 Task: Open Card Inventory Management Review in Board Email Marketing Newsletter Strategy and Execution to Workspace Domain Name Registrars and add a team member Softage.3@softage.net, a label Purple, a checklist Beta Testing, an attachment from your google drive, a color Purple and finally, add a card description 'Plan and execute company team-building retreat with a focus on mindfulness and meditation' and a comment 'Given the potential impact of this task on our team morale, let us ensure that we approach it with a sense of positivity and optimism.'. Add a start date 'Jan 03, 1900' with a due date 'Jan 10, 1900'
Action: Mouse moved to (113, 362)
Screenshot: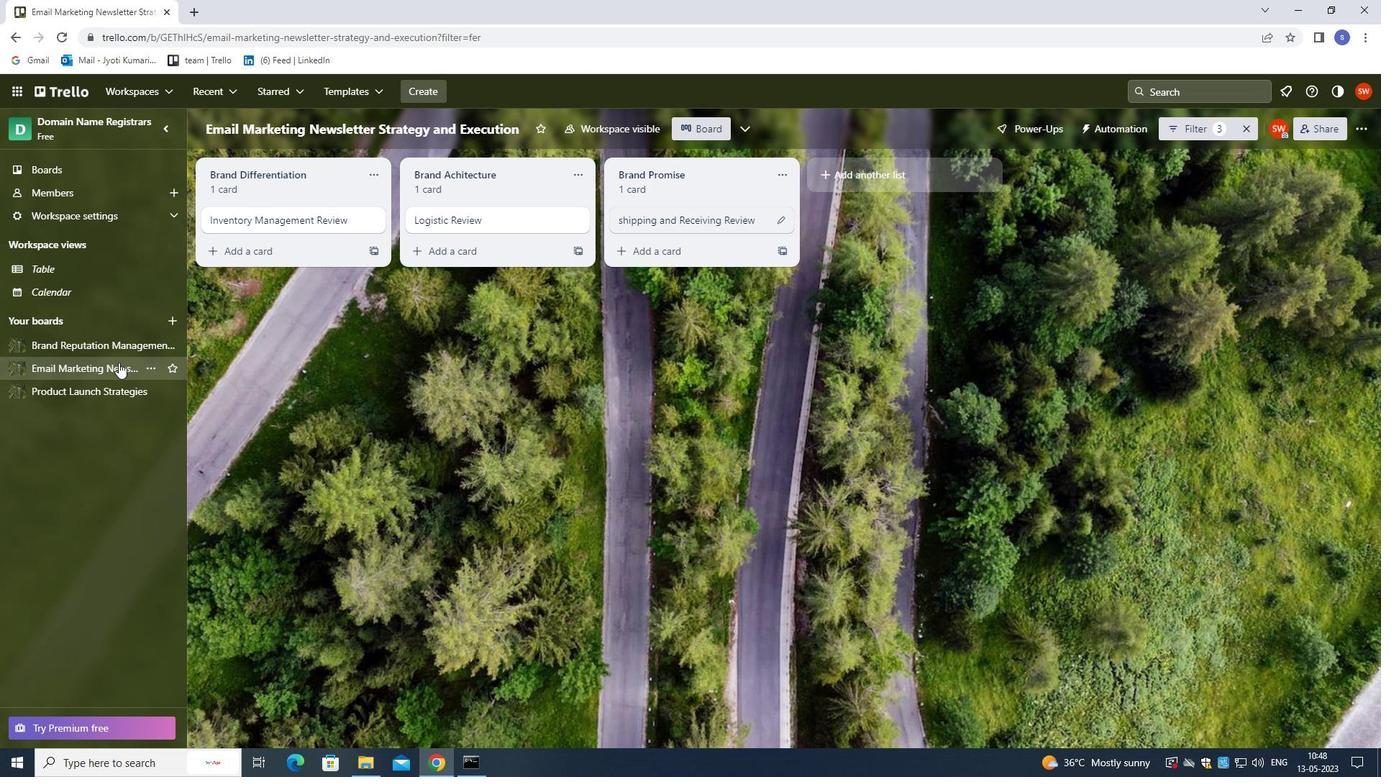 
Action: Mouse pressed left at (113, 362)
Screenshot: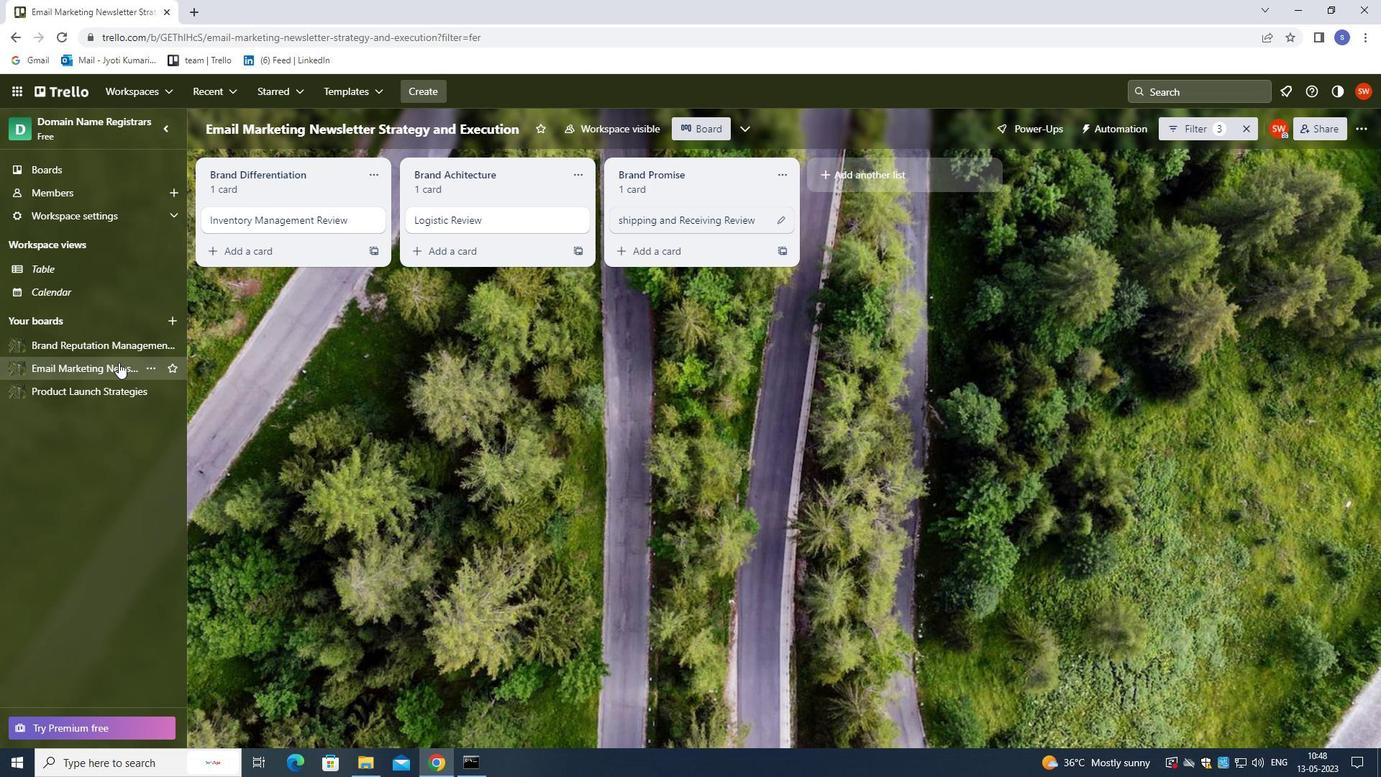 
Action: Mouse moved to (300, 215)
Screenshot: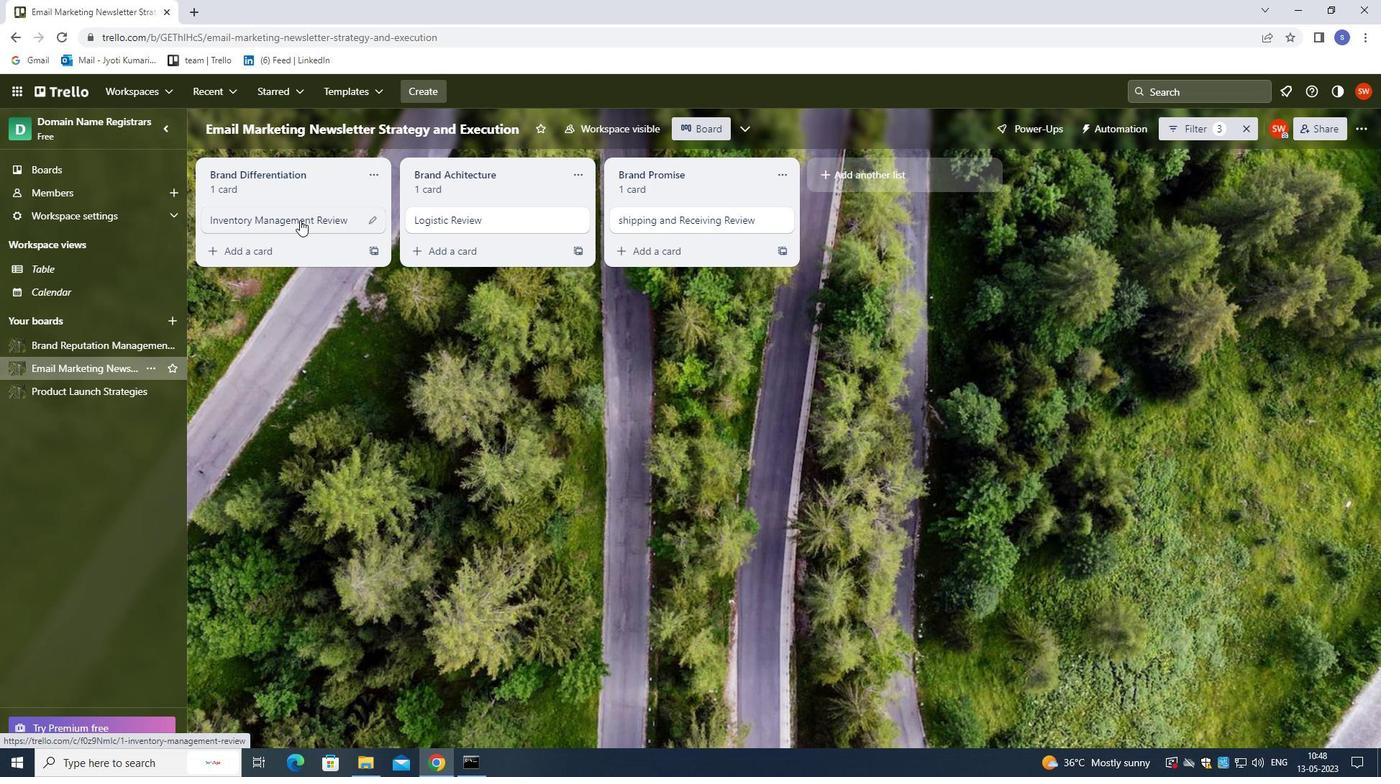 
Action: Mouse pressed left at (300, 215)
Screenshot: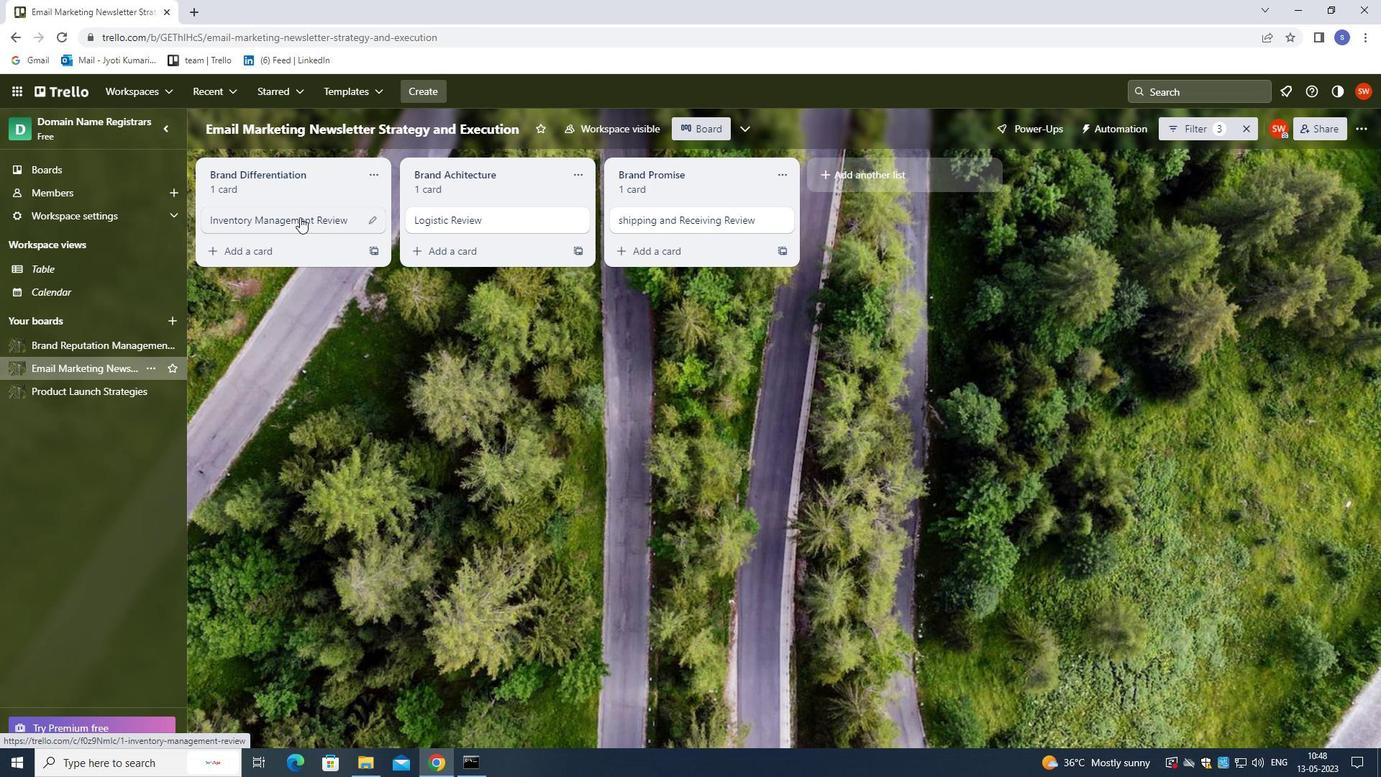 
Action: Mouse moved to (848, 213)
Screenshot: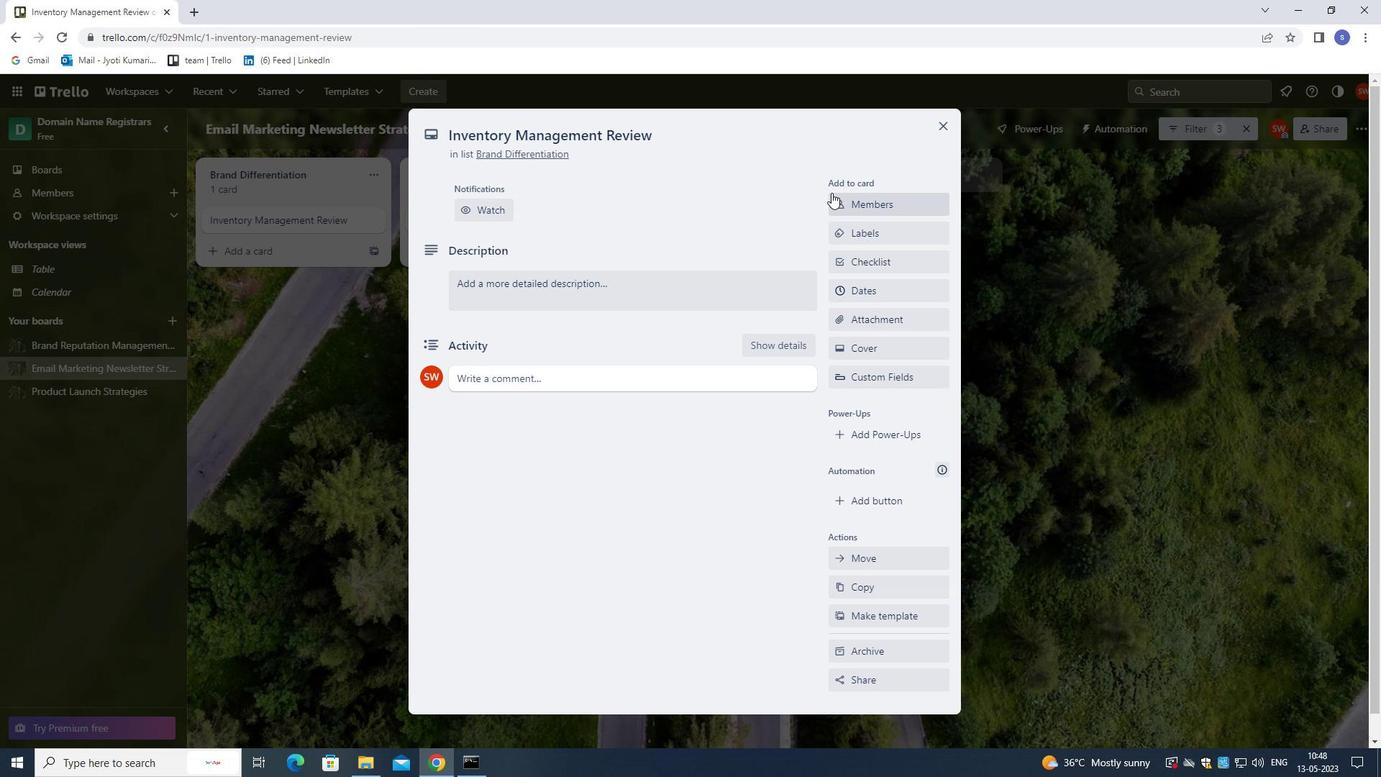 
Action: Mouse pressed left at (848, 213)
Screenshot: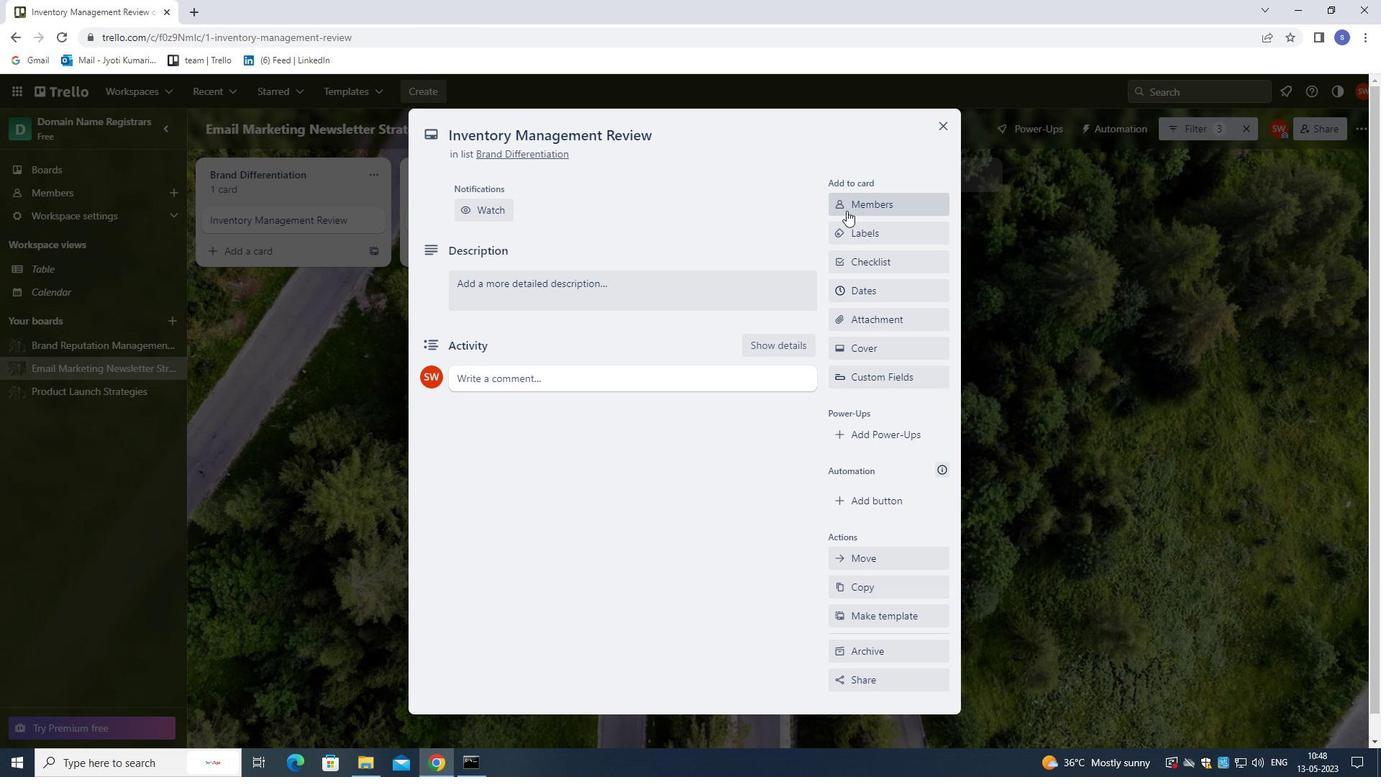
Action: Mouse moved to (1285, 434)
Screenshot: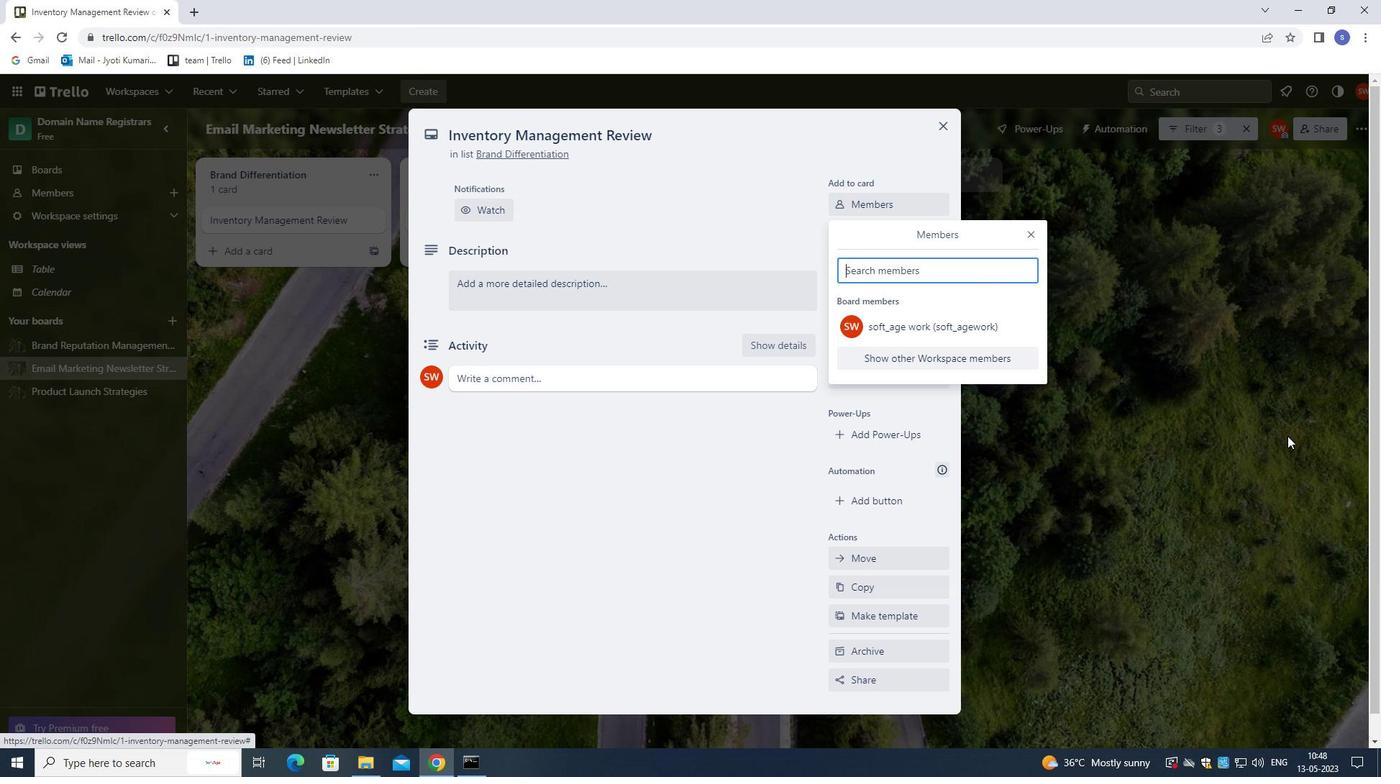 
Action: Key pressed softage.3<Key.shift>@SOFTAGE.NET
Screenshot: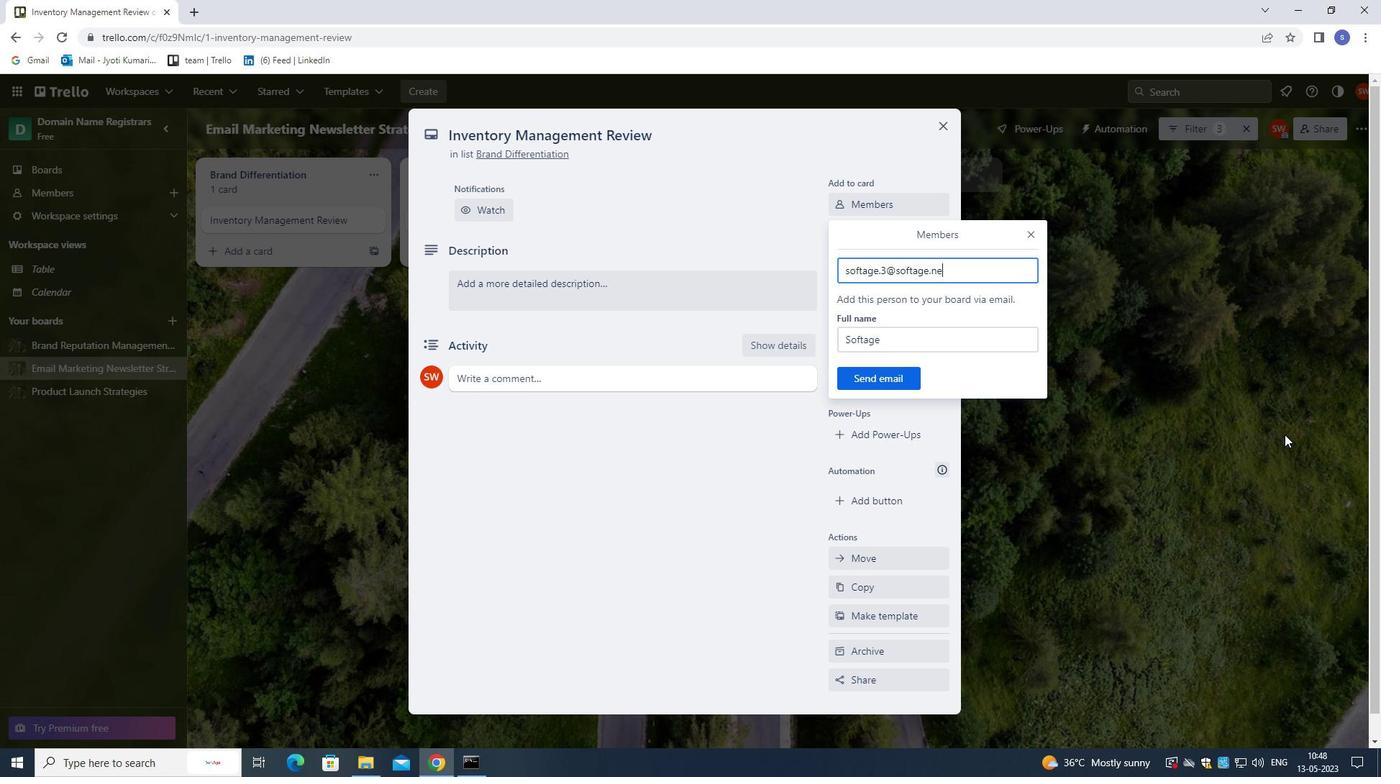 
Action: Mouse moved to (863, 375)
Screenshot: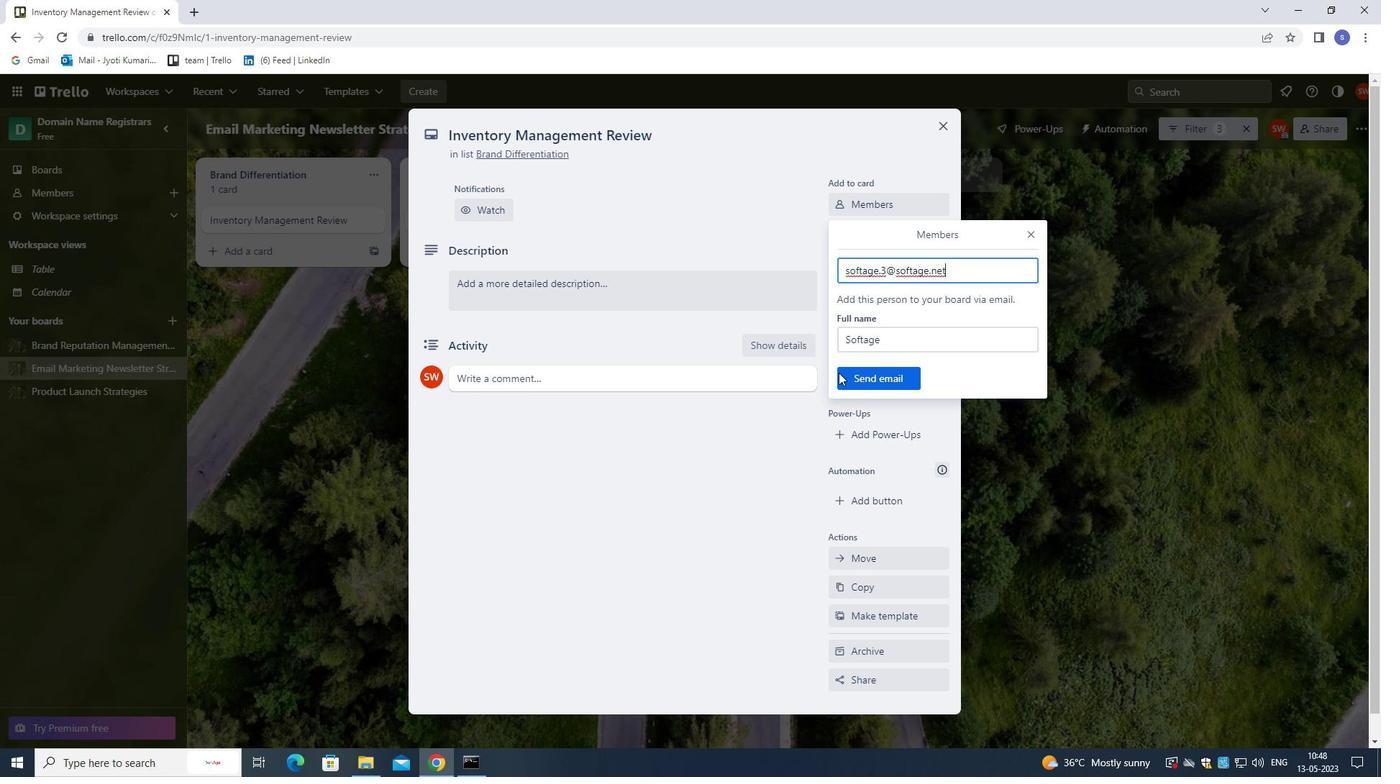 
Action: Mouse pressed left at (863, 375)
Screenshot: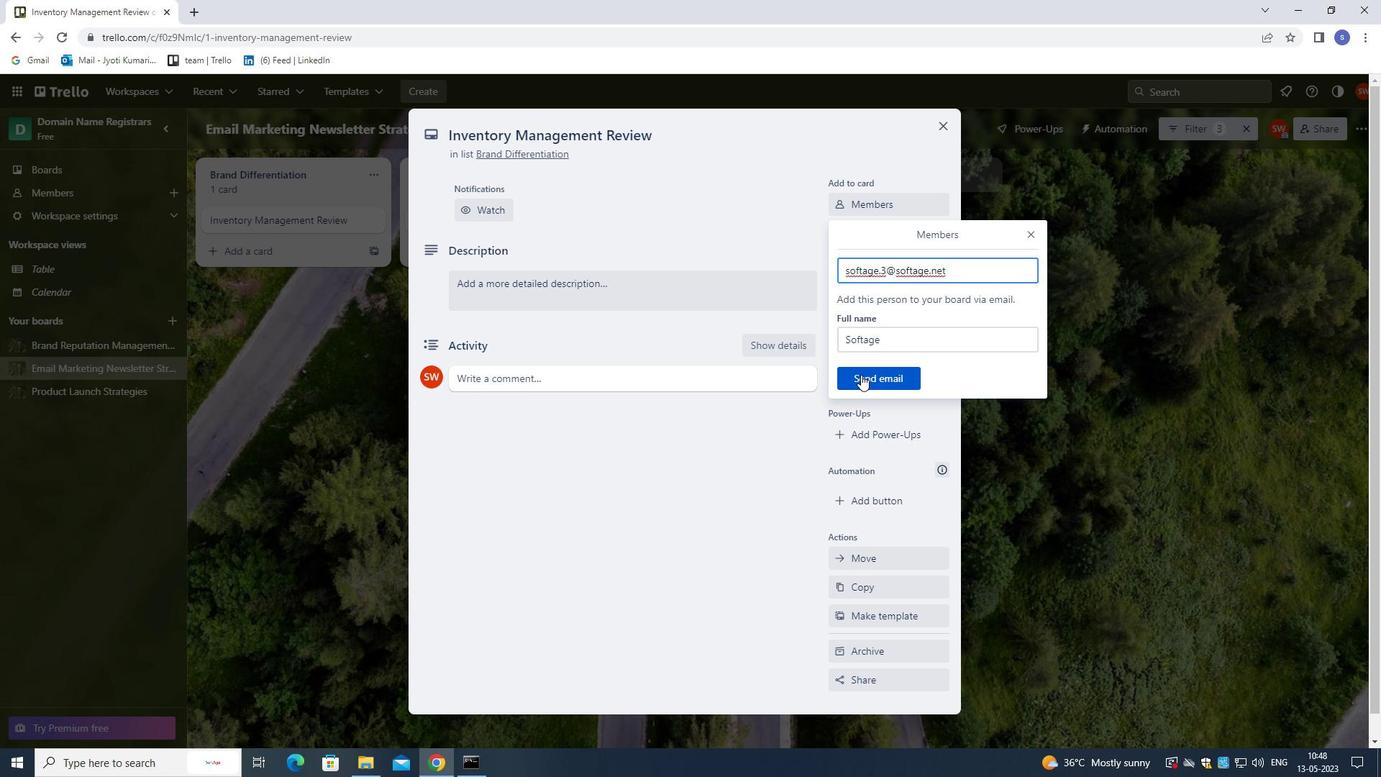 
Action: Mouse moved to (877, 279)
Screenshot: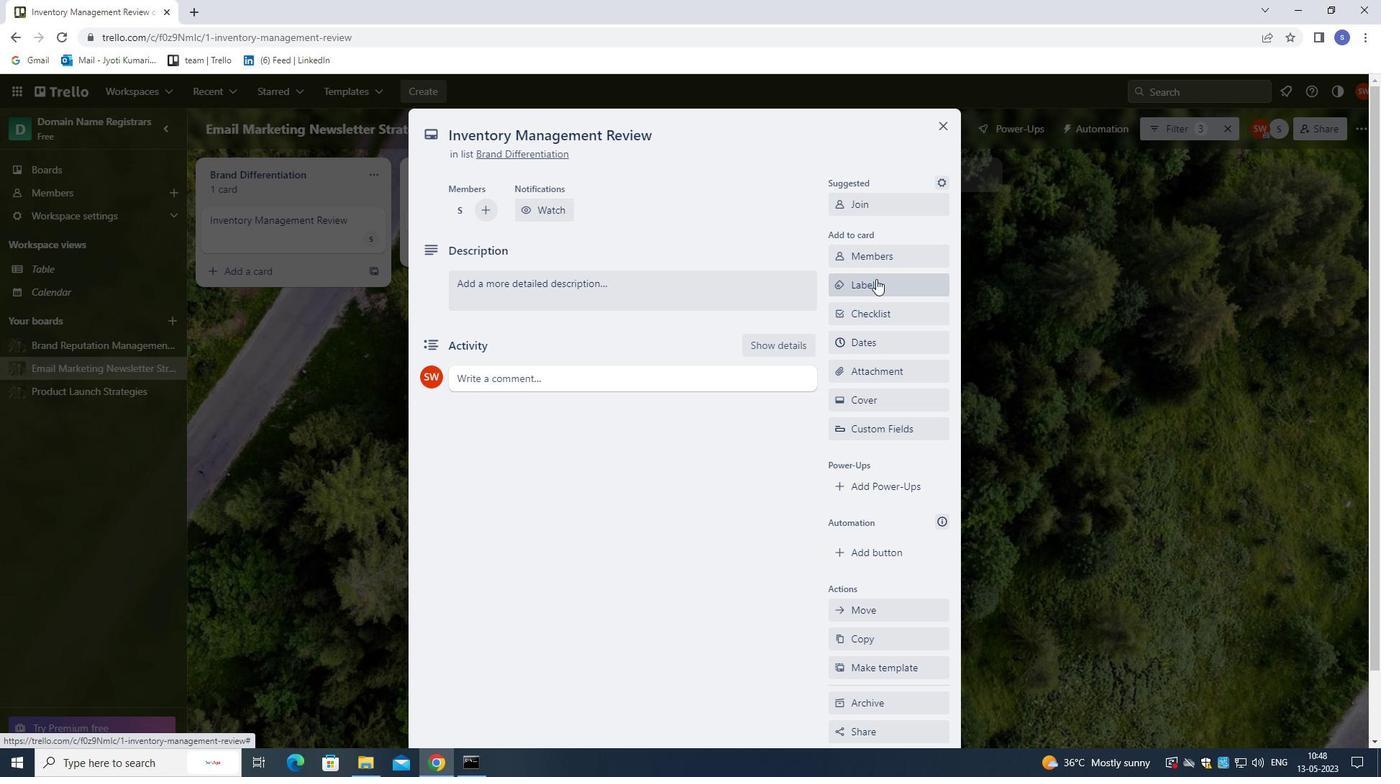 
Action: Mouse pressed left at (877, 279)
Screenshot: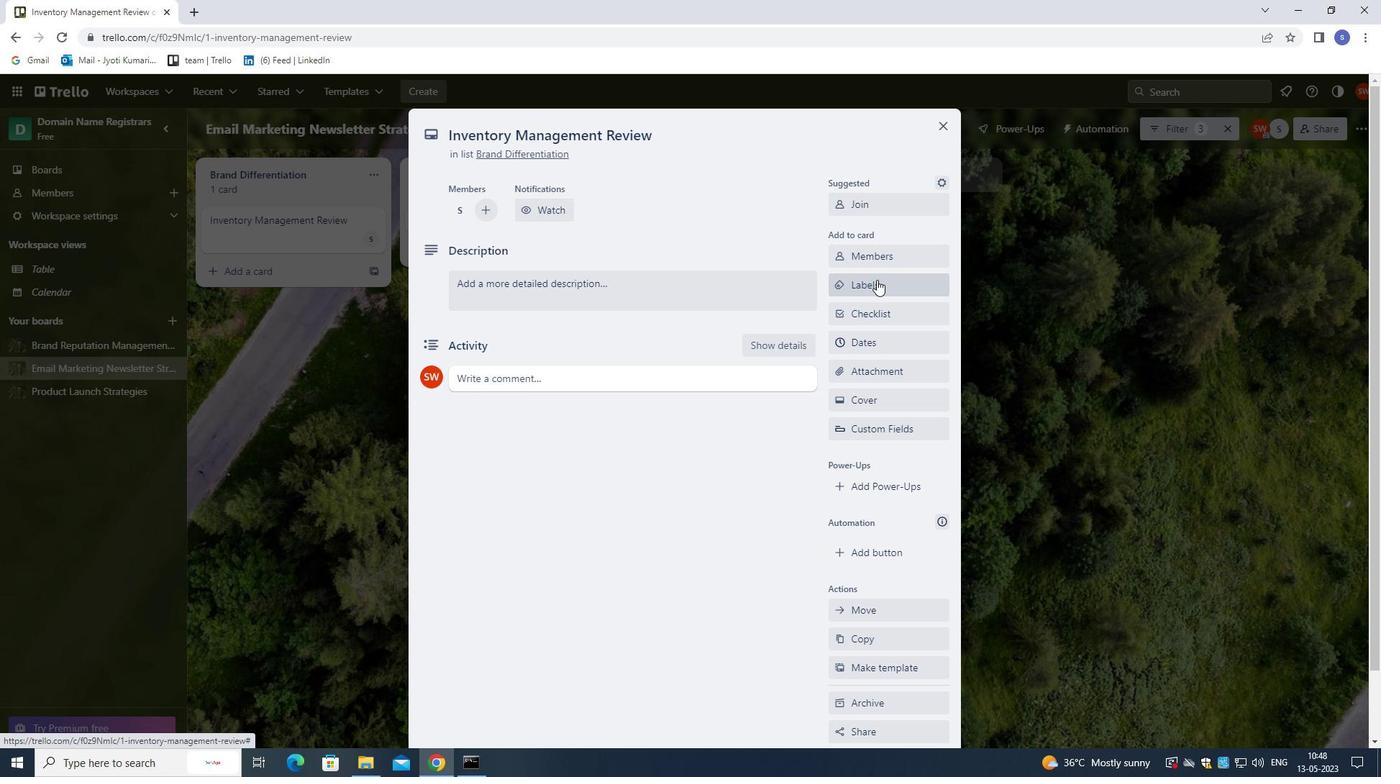 
Action: Mouse moved to (885, 282)
Screenshot: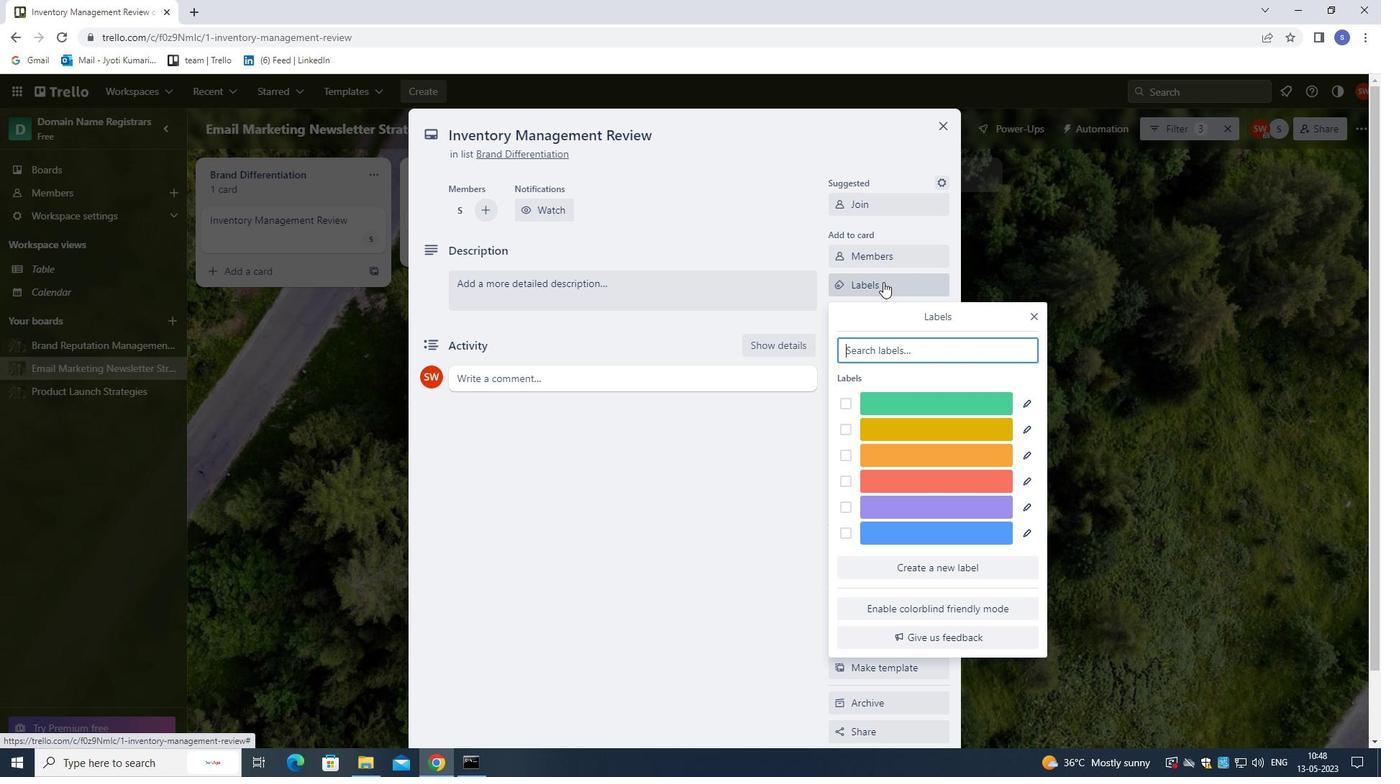 
Action: Key pressed P
Screenshot: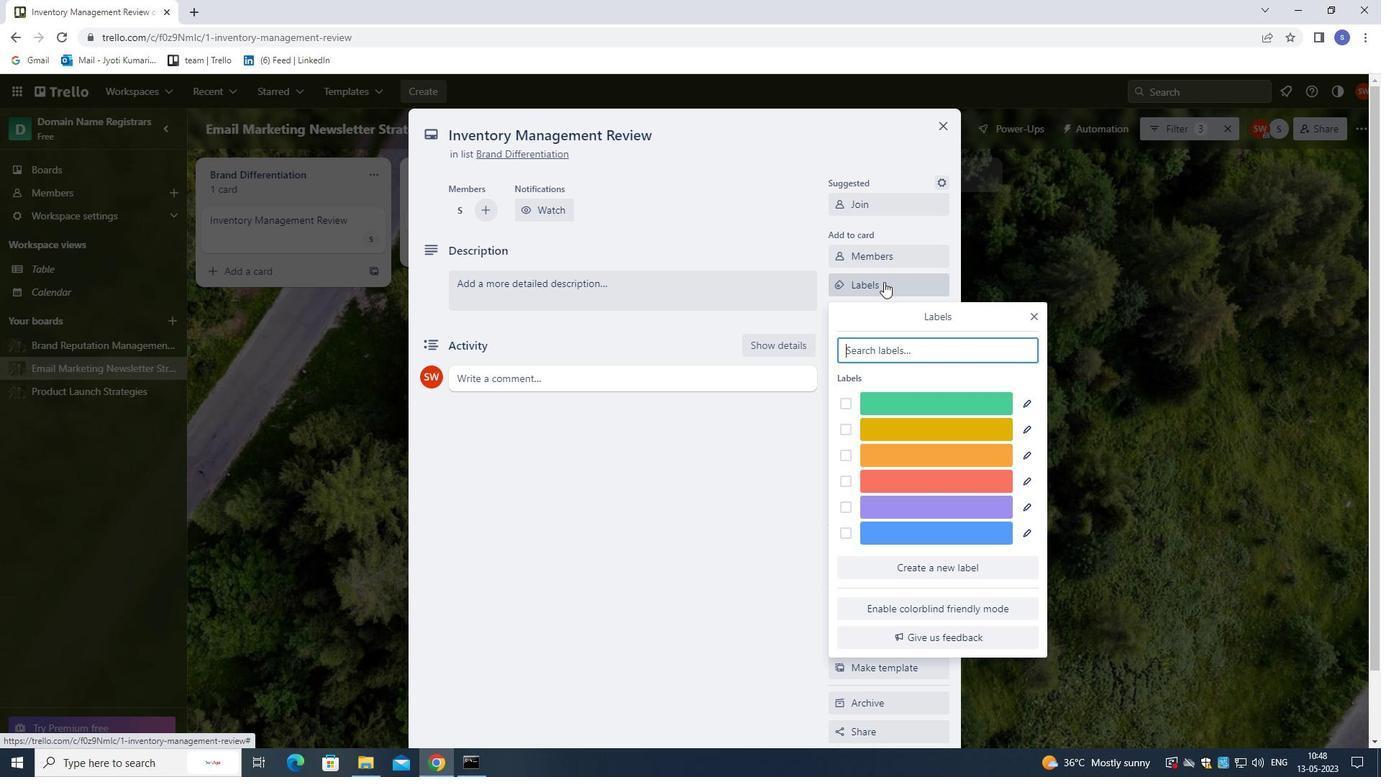 
Action: Mouse moved to (919, 397)
Screenshot: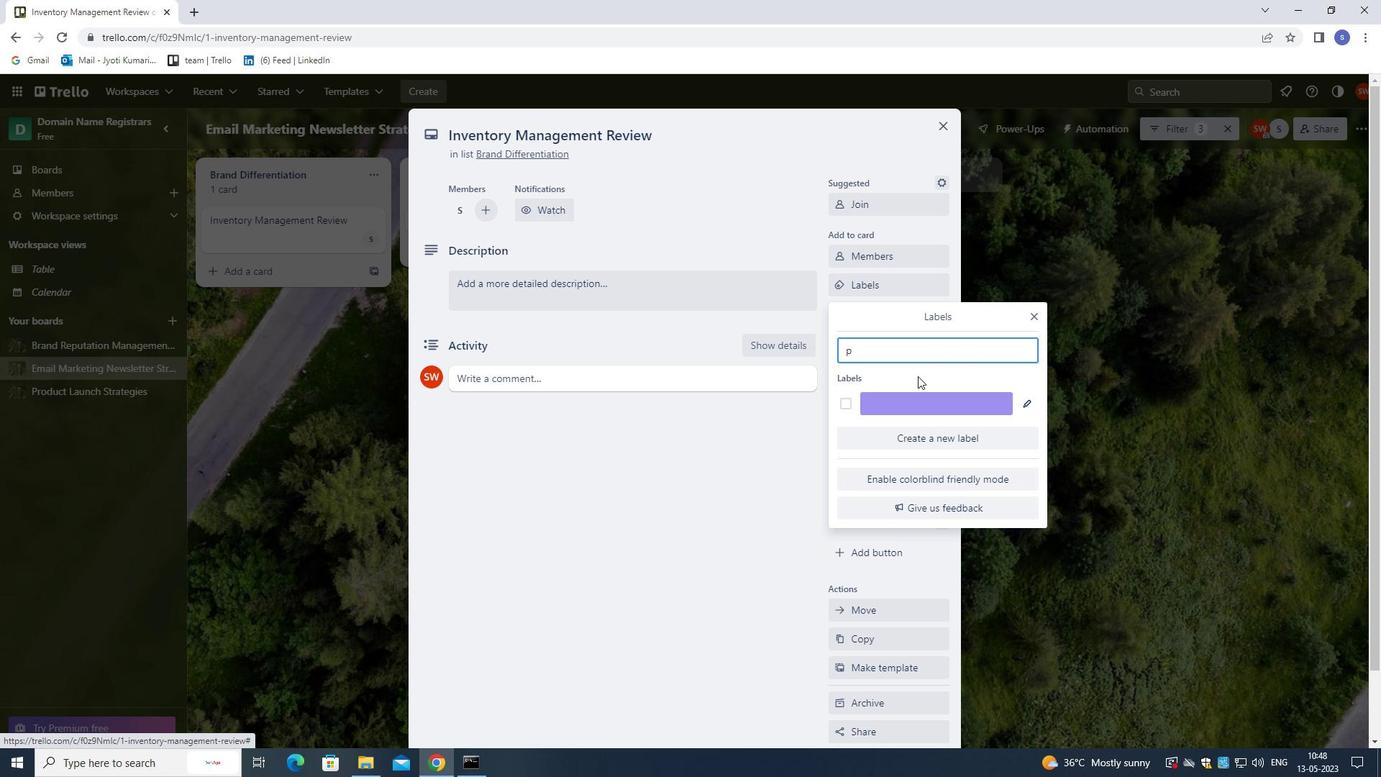 
Action: Mouse pressed left at (919, 397)
Screenshot: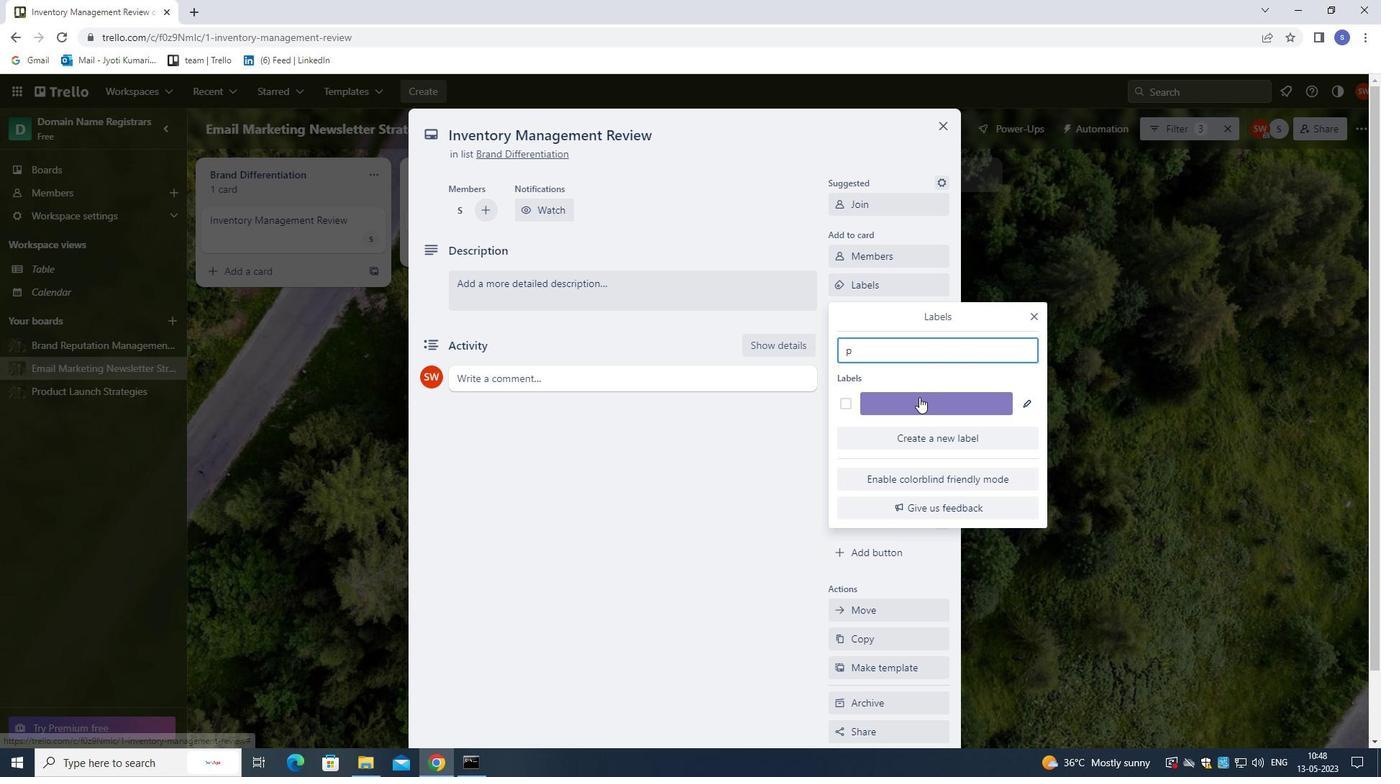 
Action: Mouse moved to (1034, 316)
Screenshot: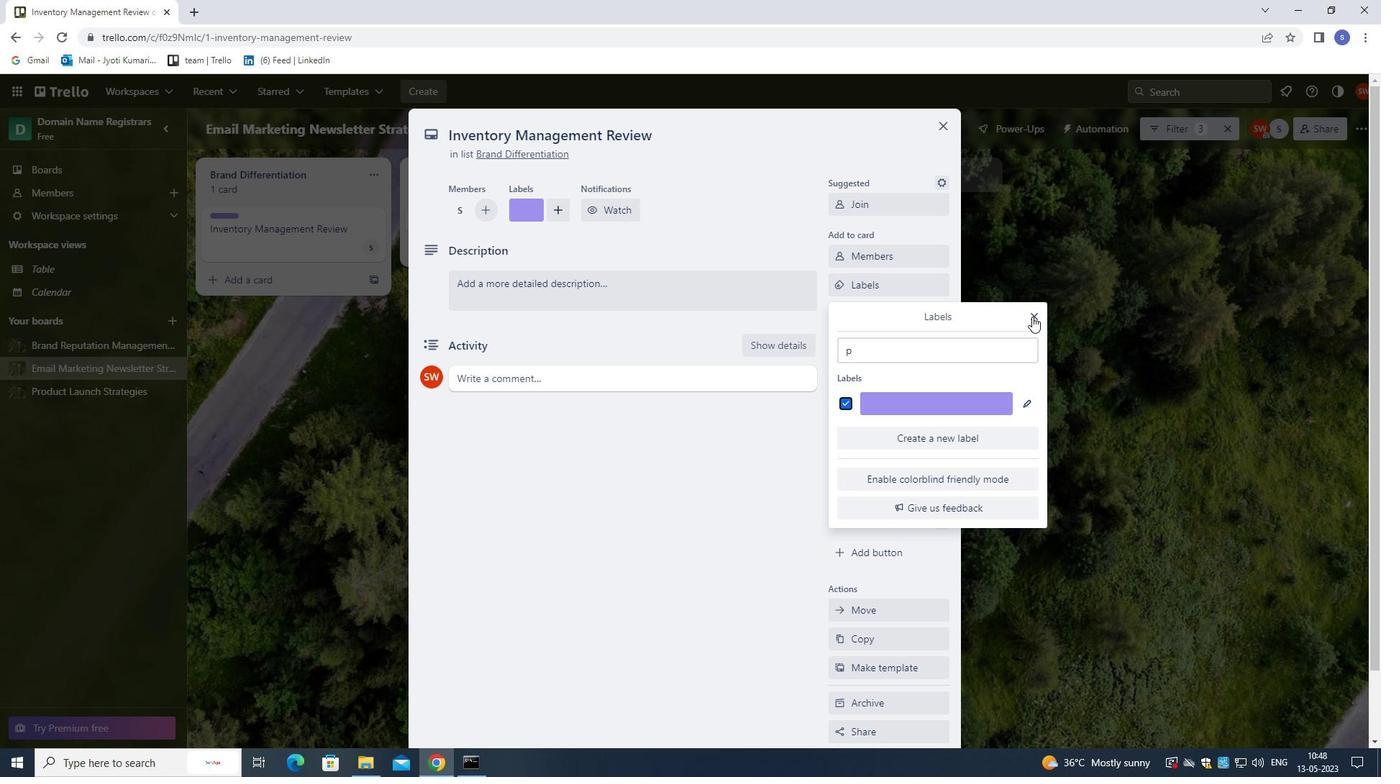 
Action: Mouse pressed left at (1034, 316)
Screenshot: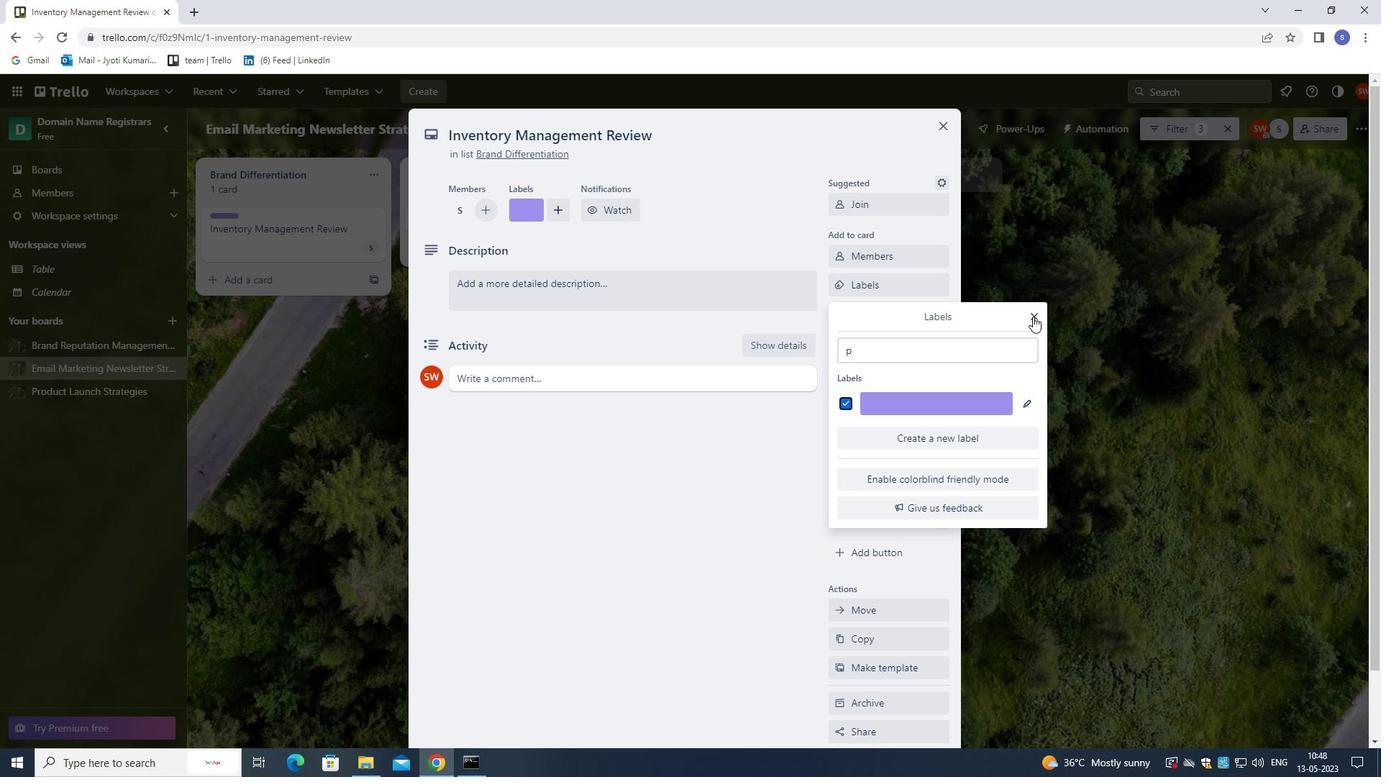 
Action: Mouse moved to (887, 318)
Screenshot: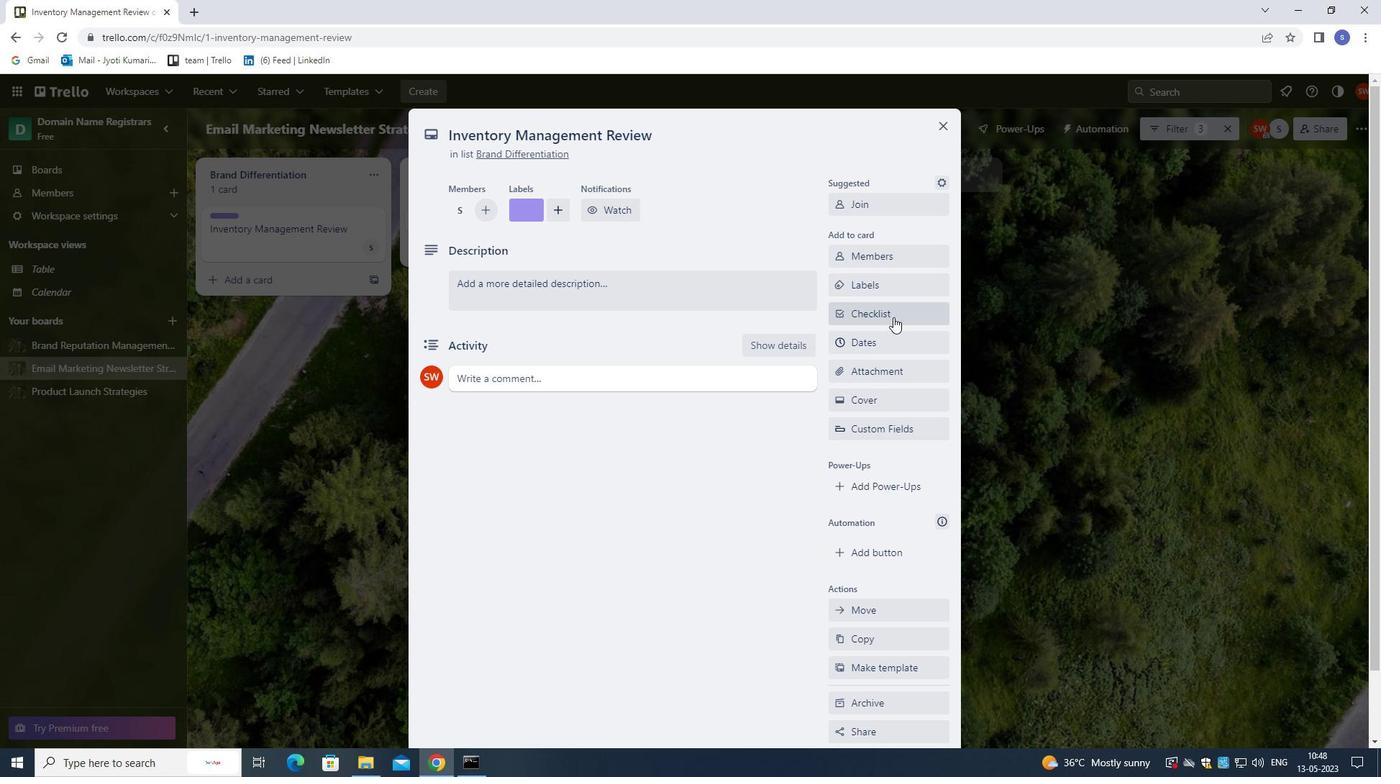 
Action: Mouse pressed left at (887, 318)
Screenshot: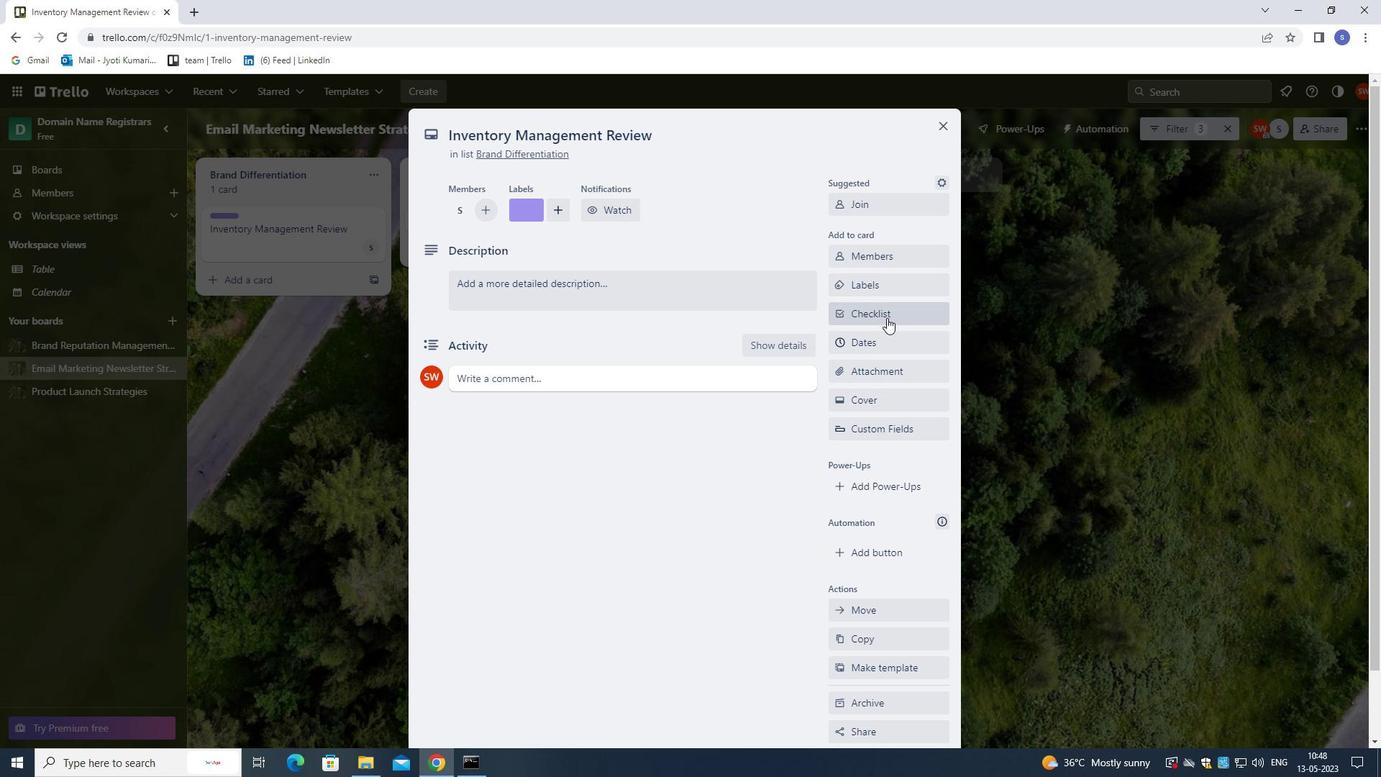 
Action: Mouse moved to (889, 318)
Screenshot: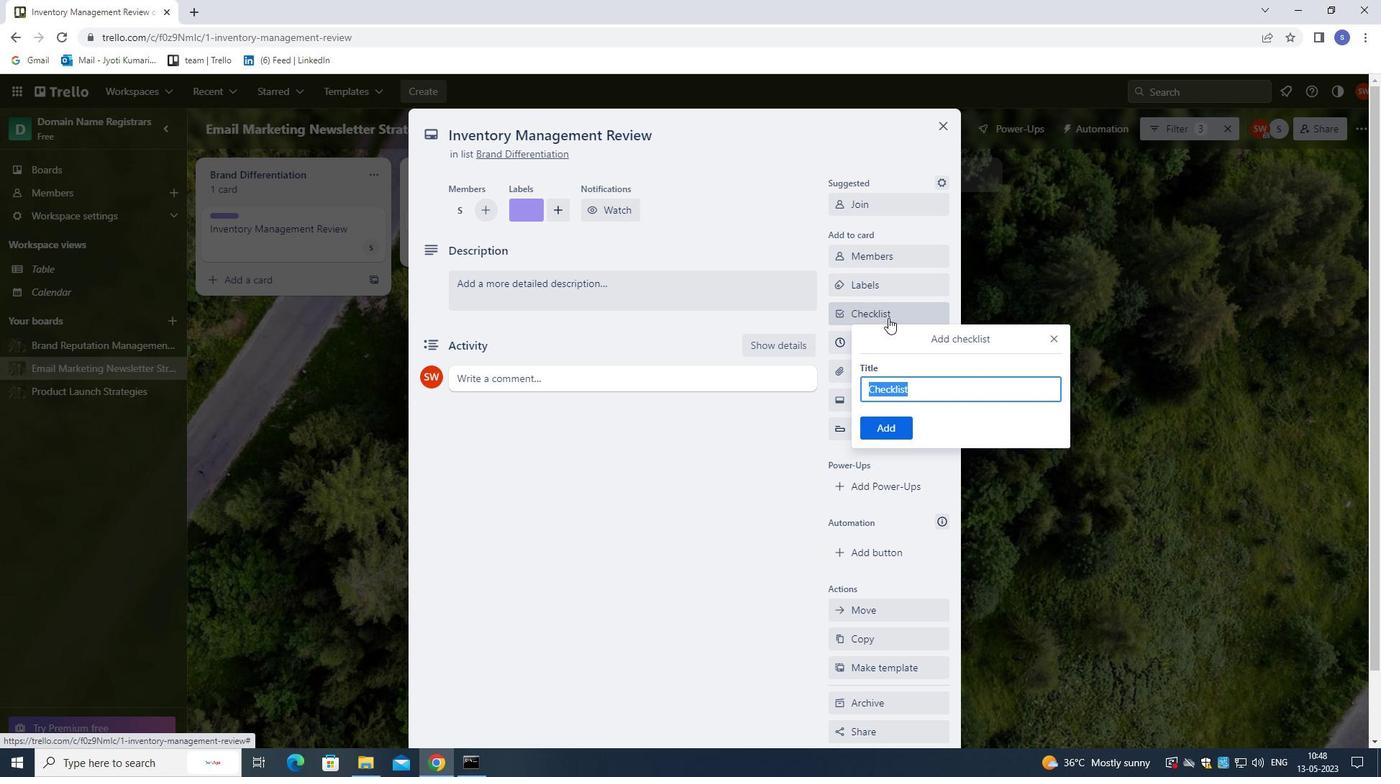 
Action: Key pressed <Key.shift>B
Screenshot: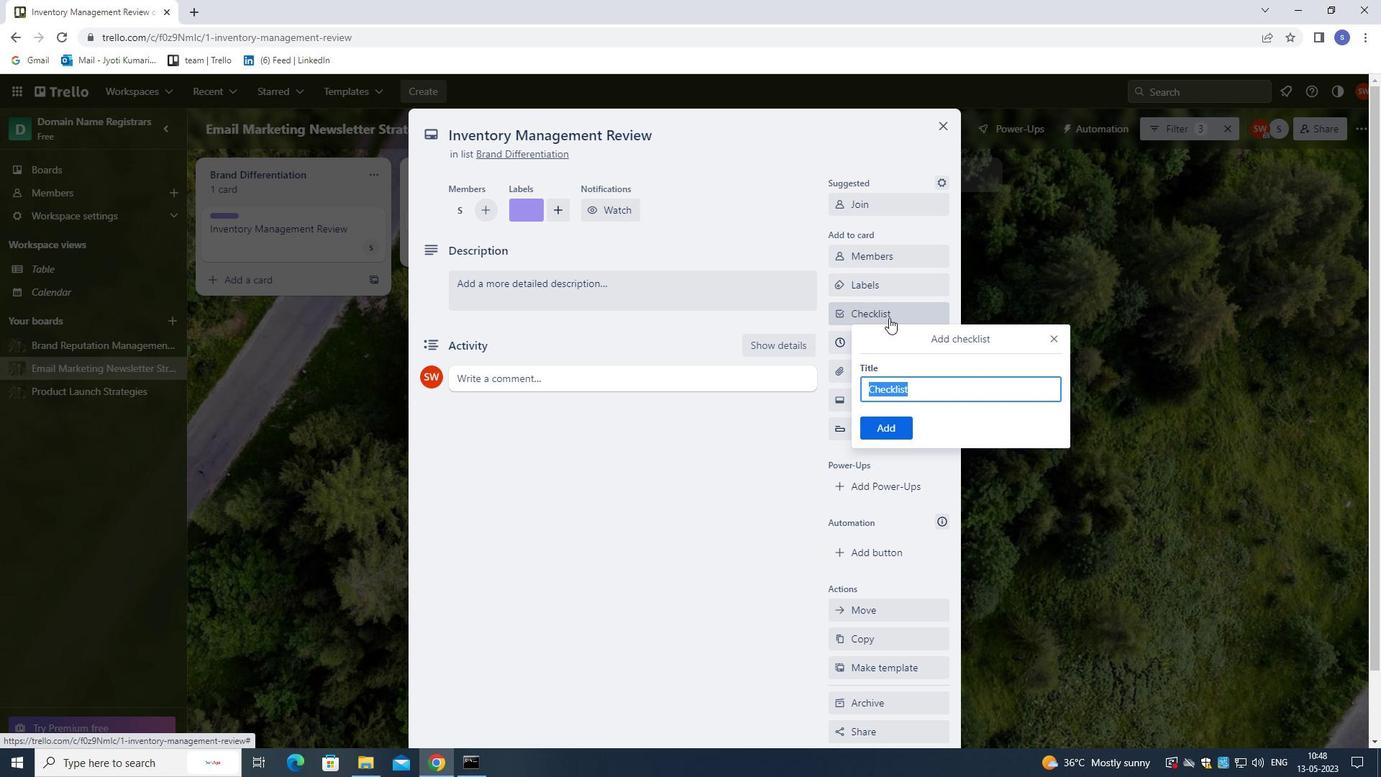
Action: Mouse moved to (966, 430)
Screenshot: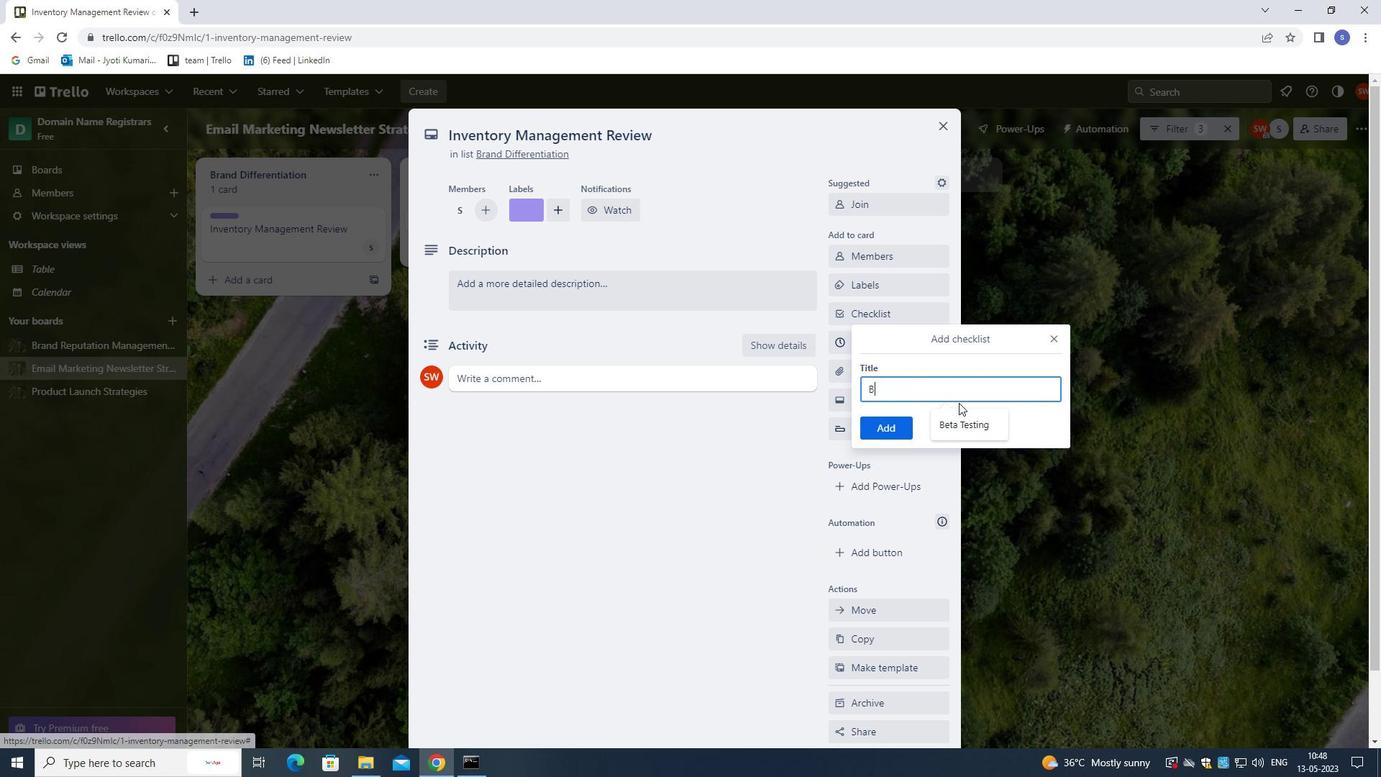 
Action: Mouse pressed left at (966, 430)
Screenshot: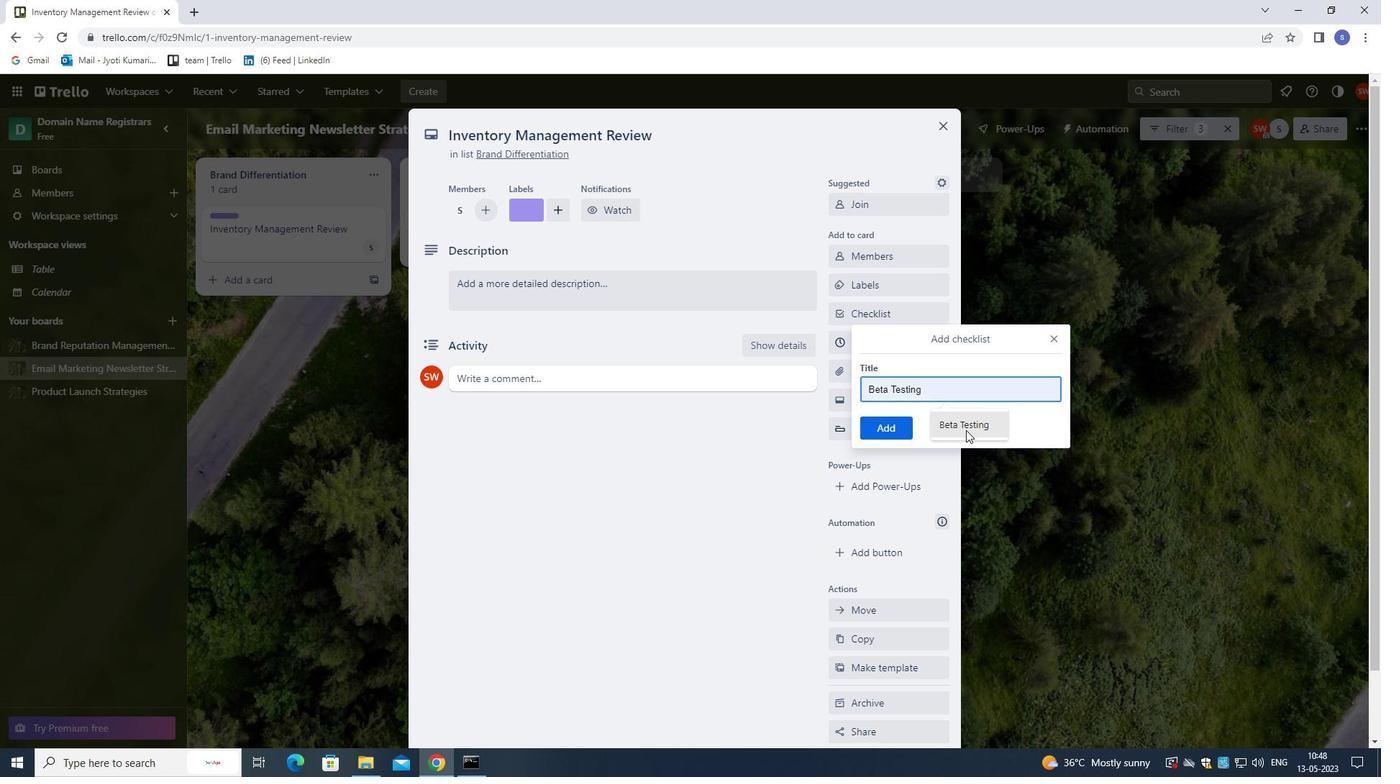 
Action: Mouse moved to (903, 423)
Screenshot: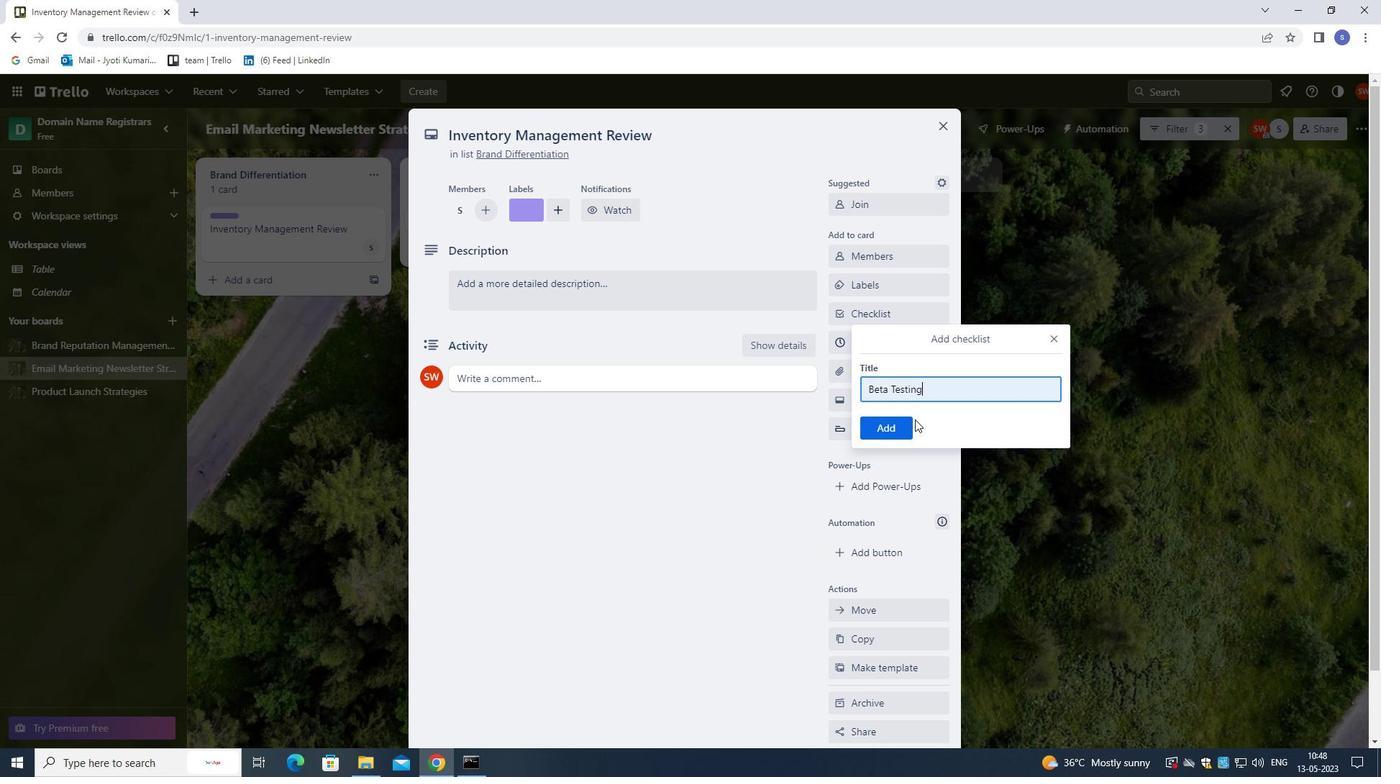 
Action: Mouse pressed left at (903, 423)
Screenshot: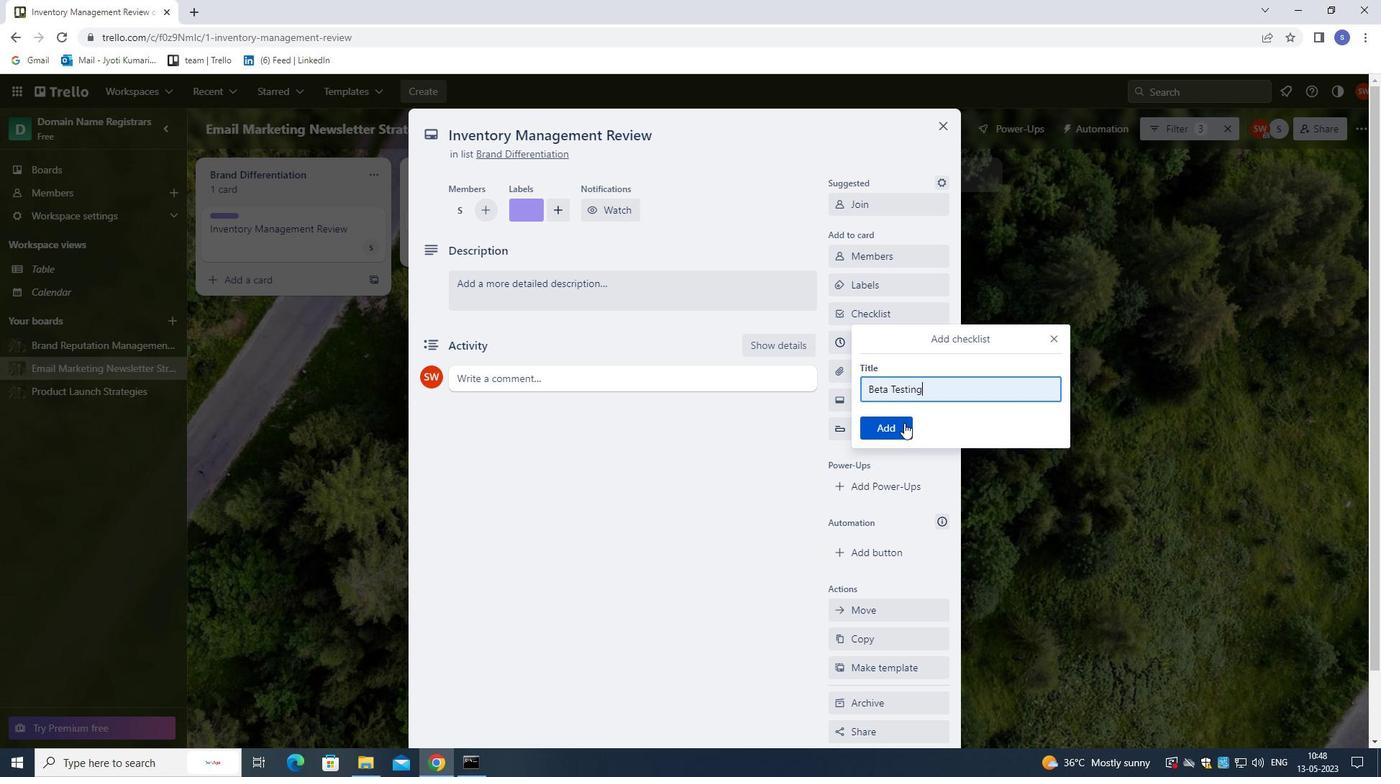 
Action: Mouse moved to (874, 351)
Screenshot: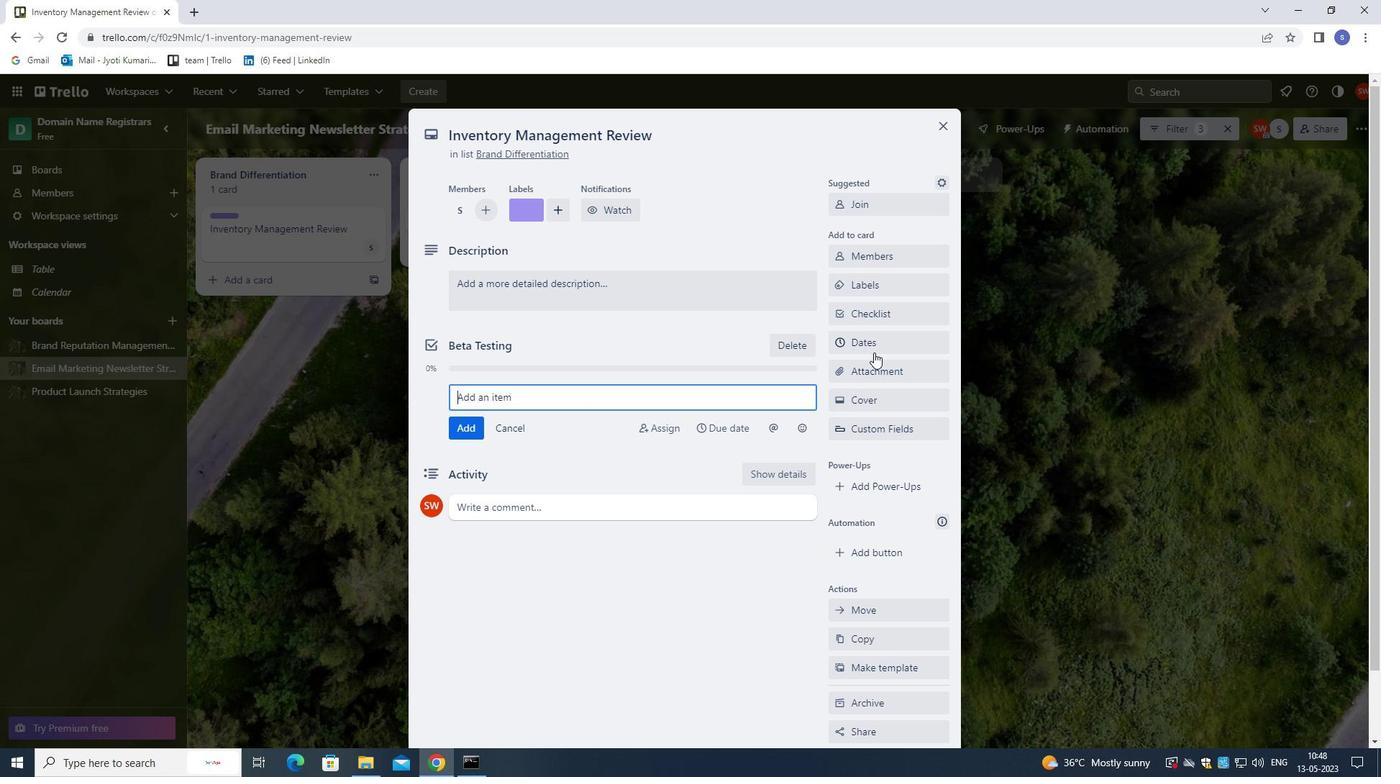 
Action: Mouse pressed left at (874, 351)
Screenshot: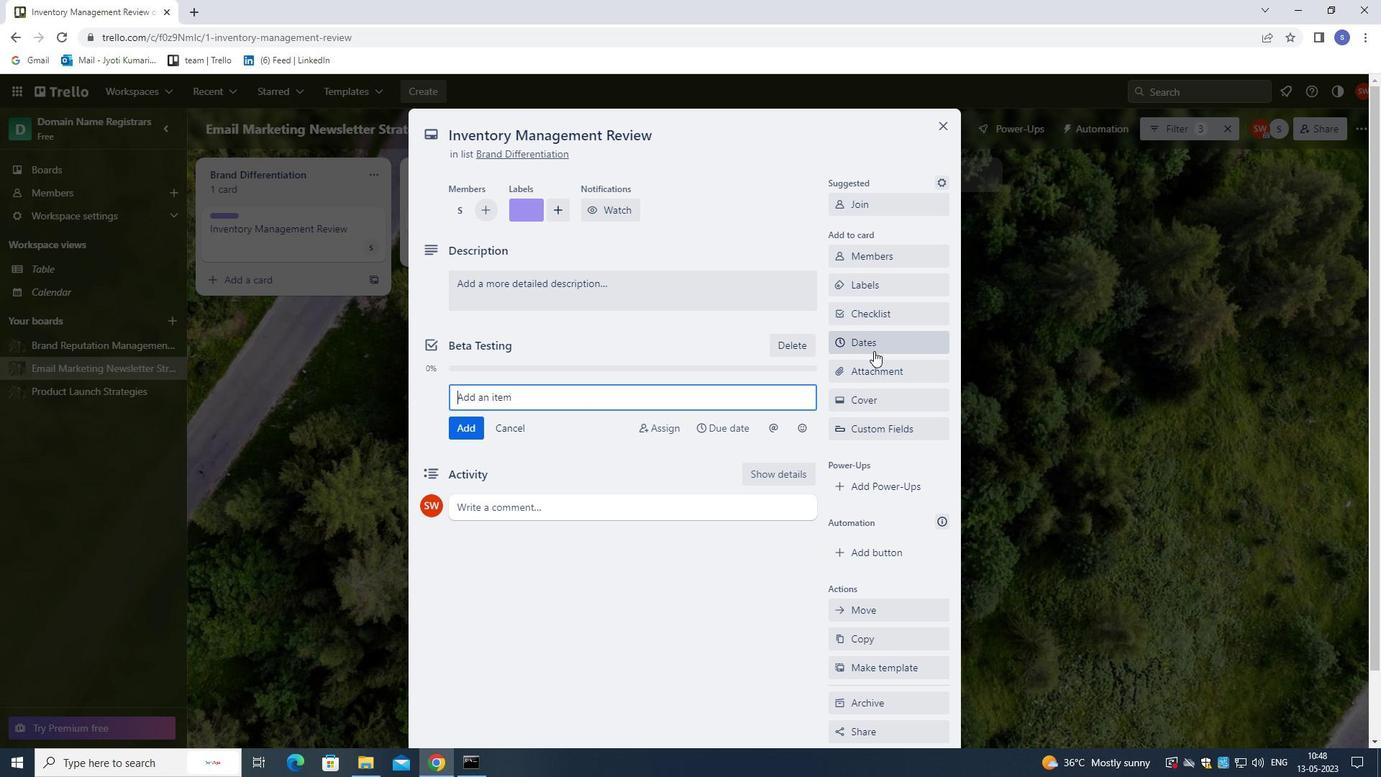
Action: Mouse moved to (845, 385)
Screenshot: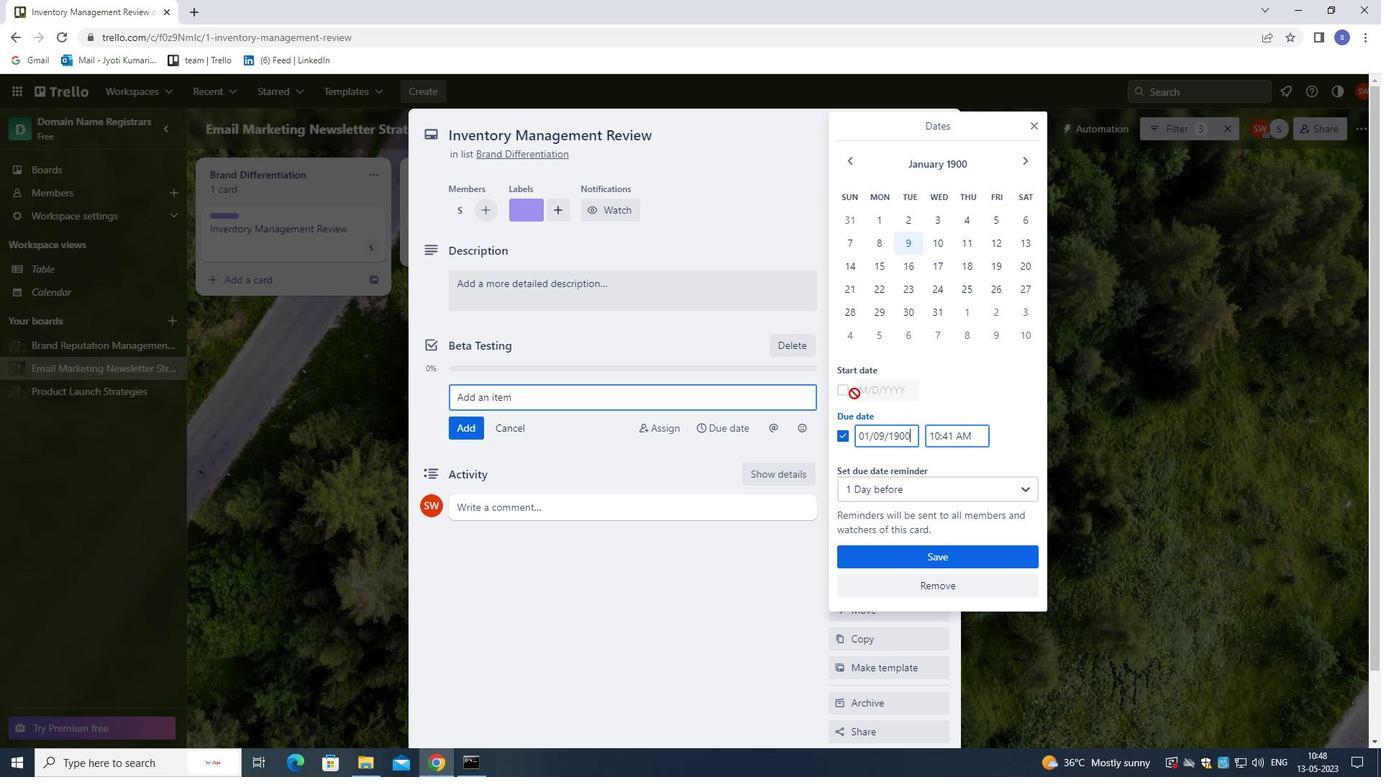 
Action: Mouse pressed left at (845, 385)
Screenshot: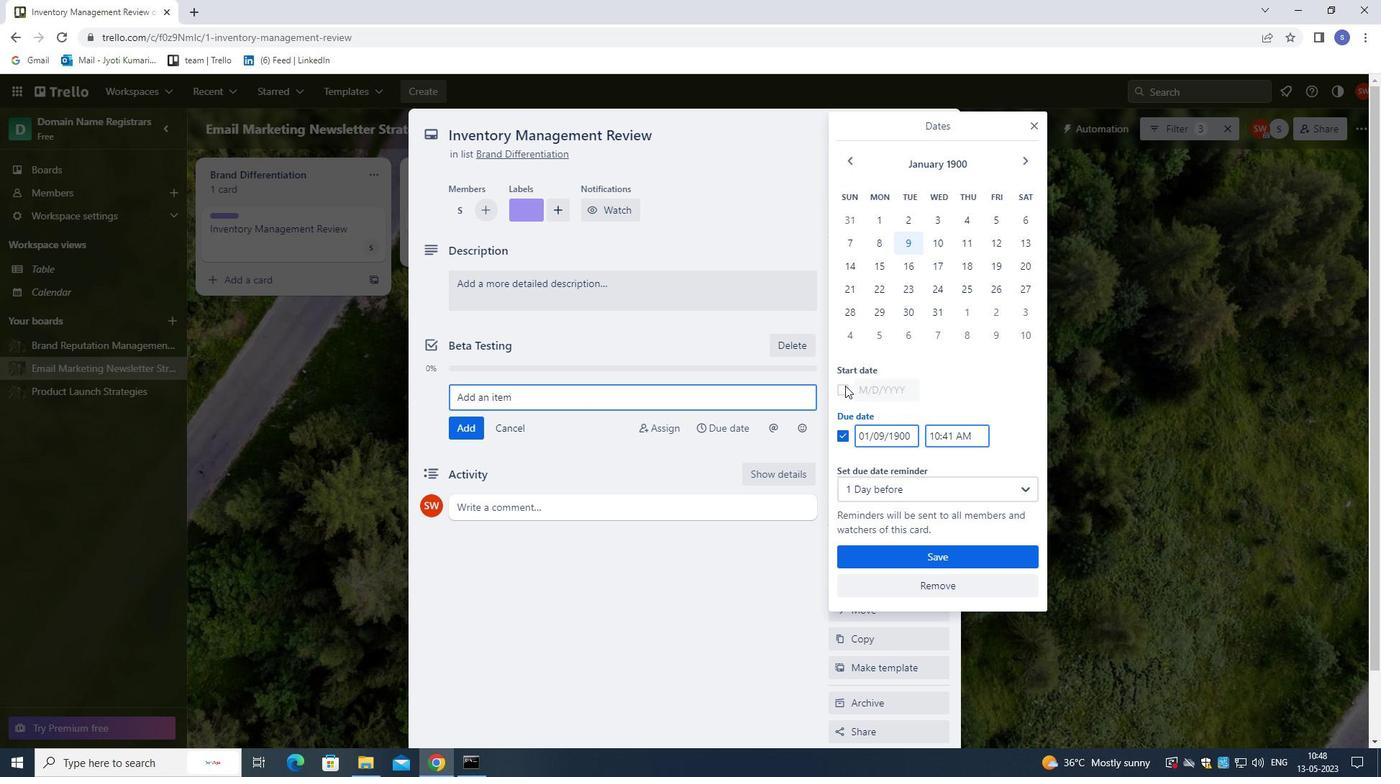 
Action: Mouse moved to (882, 391)
Screenshot: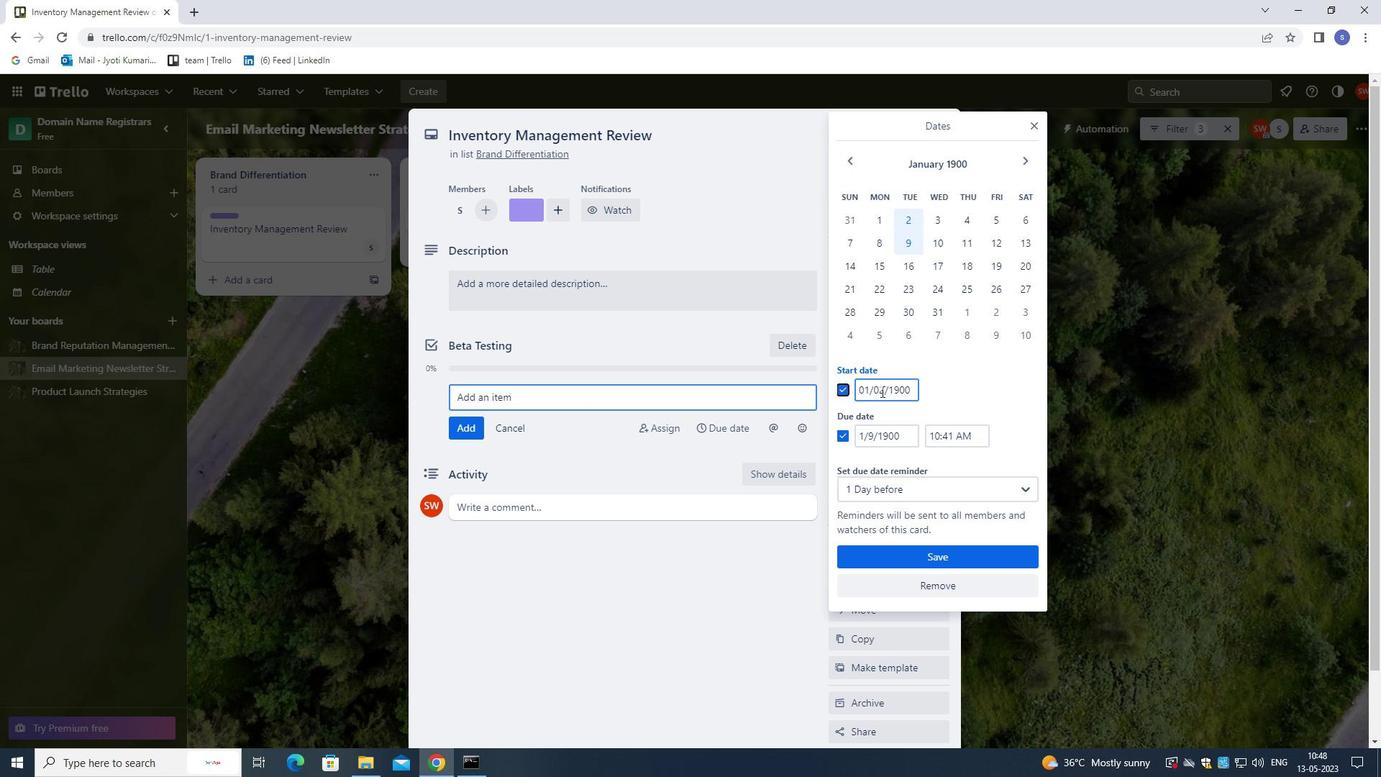 
Action: Mouse pressed left at (882, 391)
Screenshot: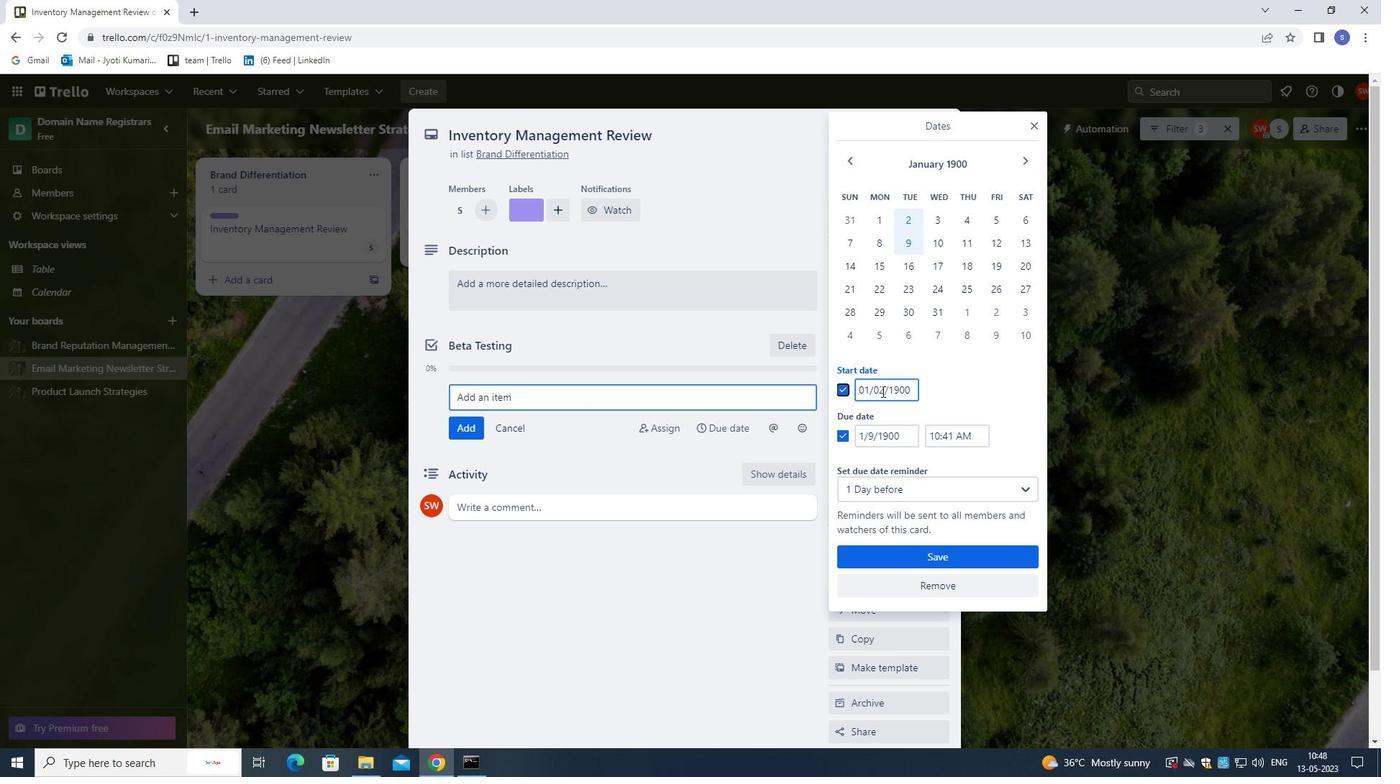 
Action: Mouse moved to (890, 434)
Screenshot: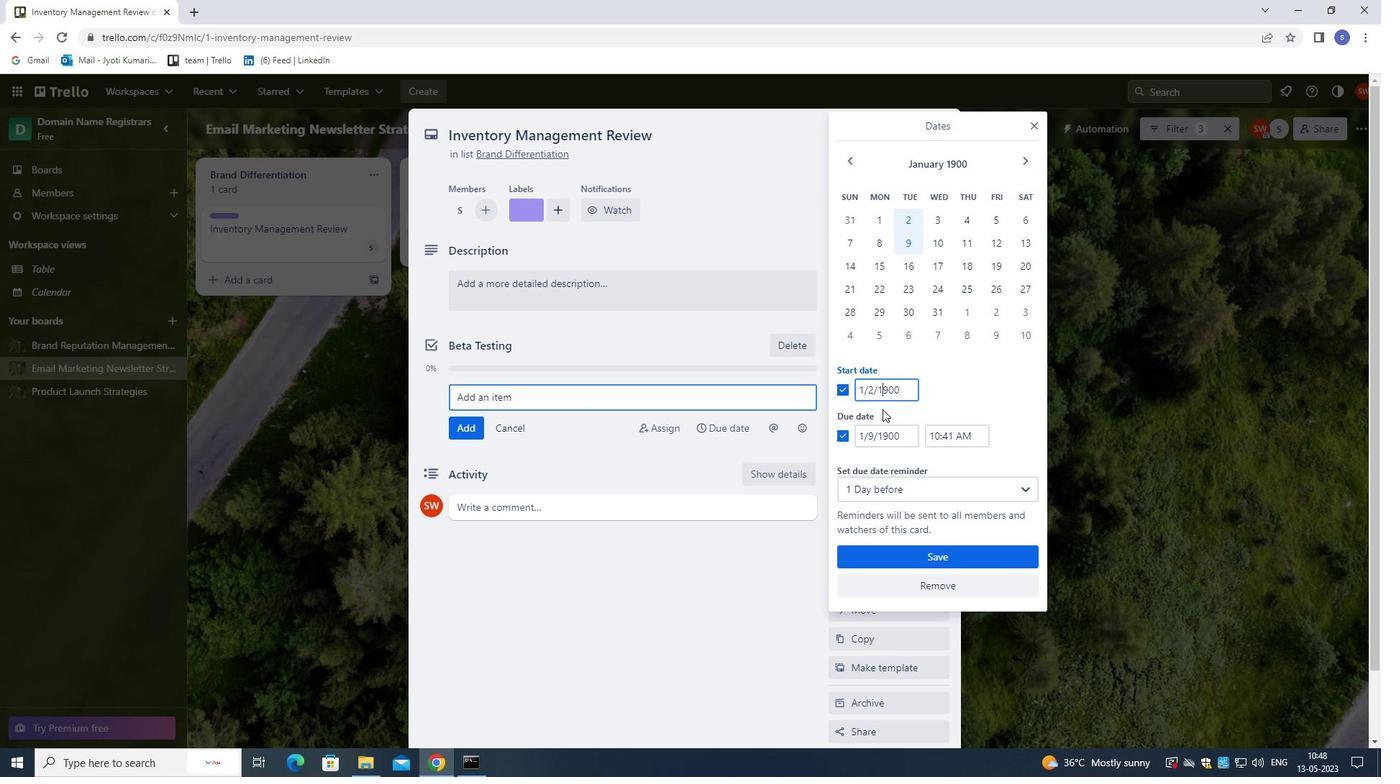 
Action: Key pressed <Key.left><Key.left><Key.backspace>3
Screenshot: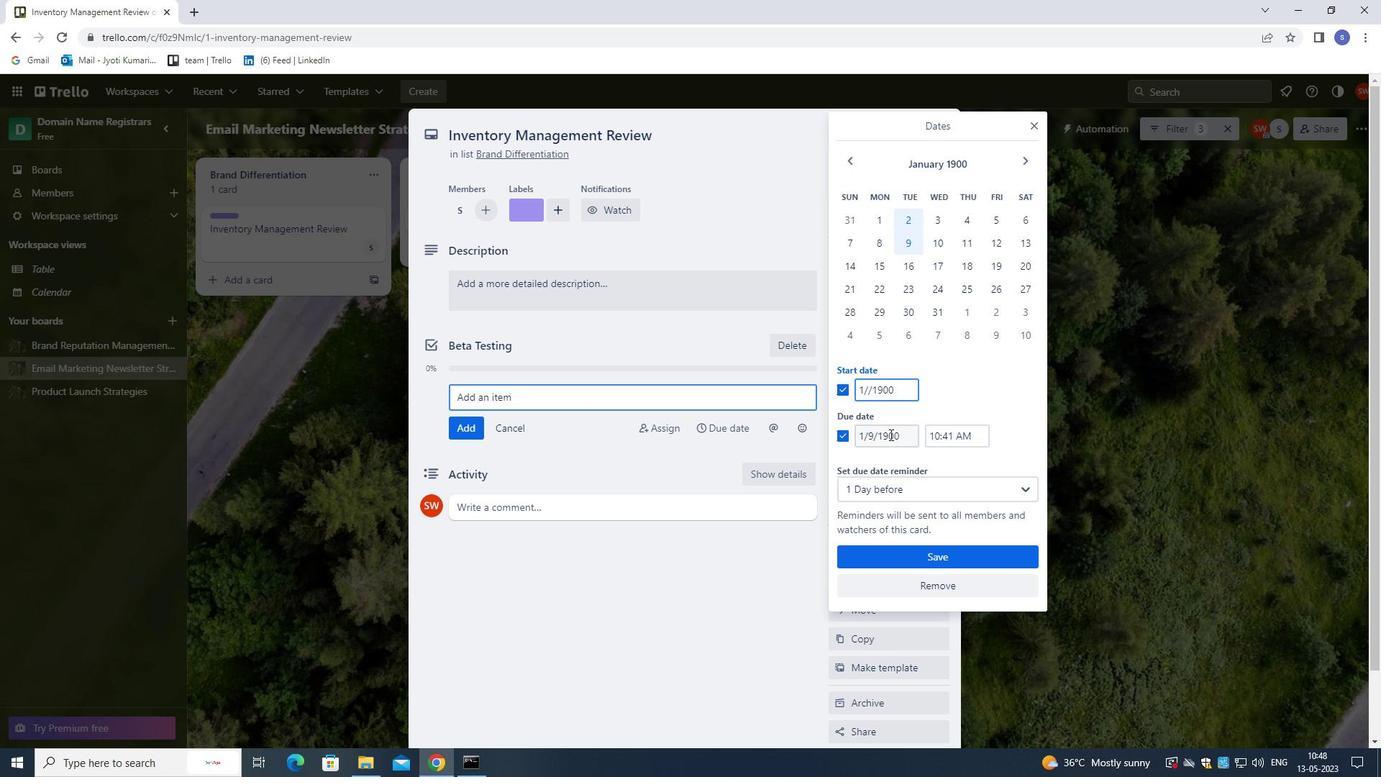 
Action: Mouse moved to (875, 435)
Screenshot: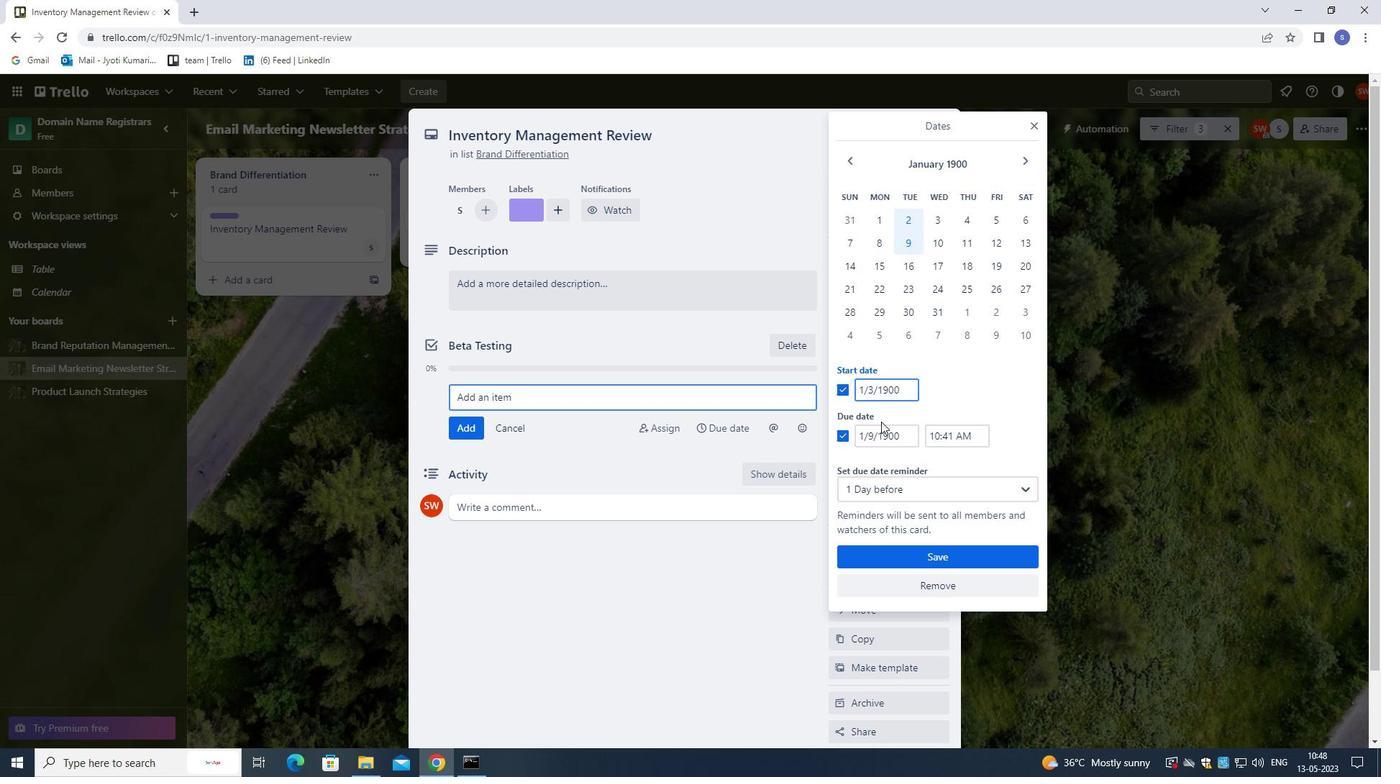 
Action: Mouse pressed left at (875, 435)
Screenshot: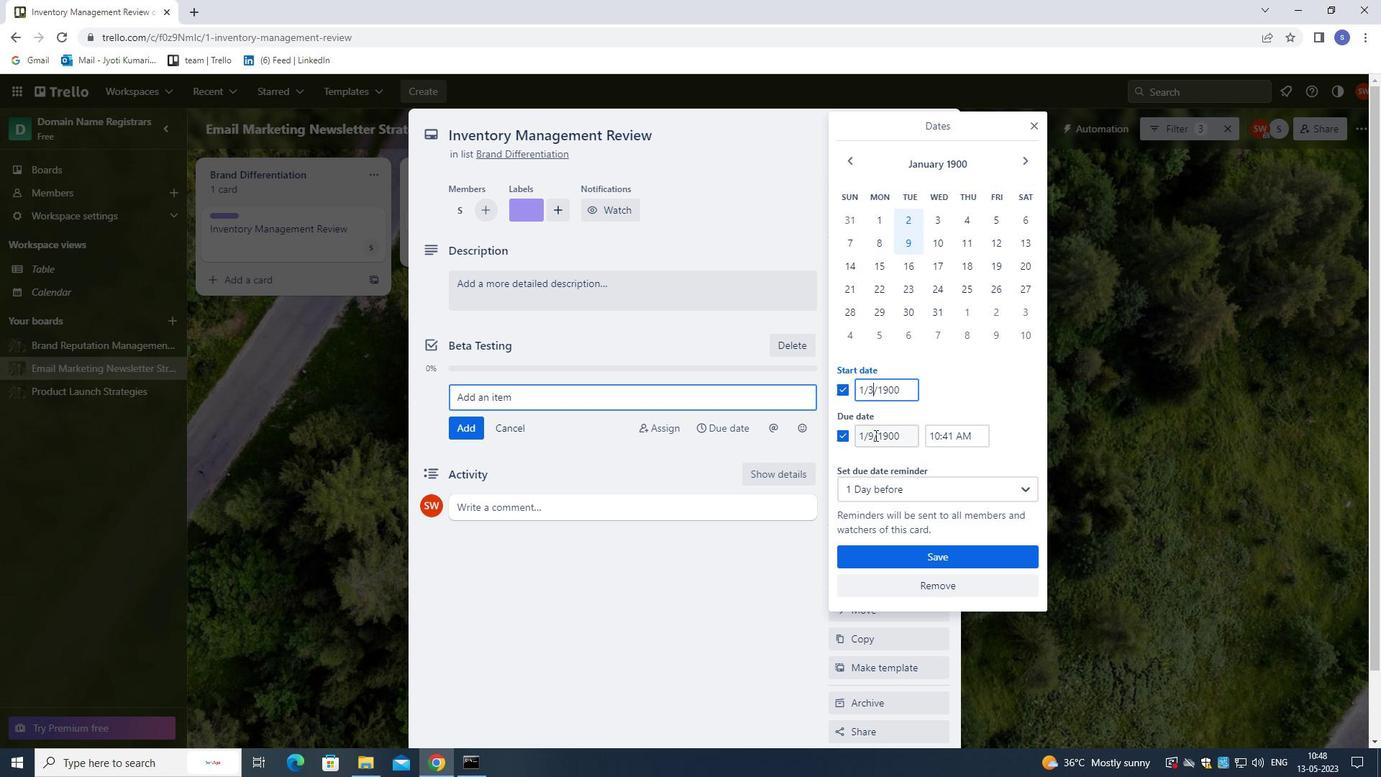 
Action: Mouse moved to (886, 499)
Screenshot: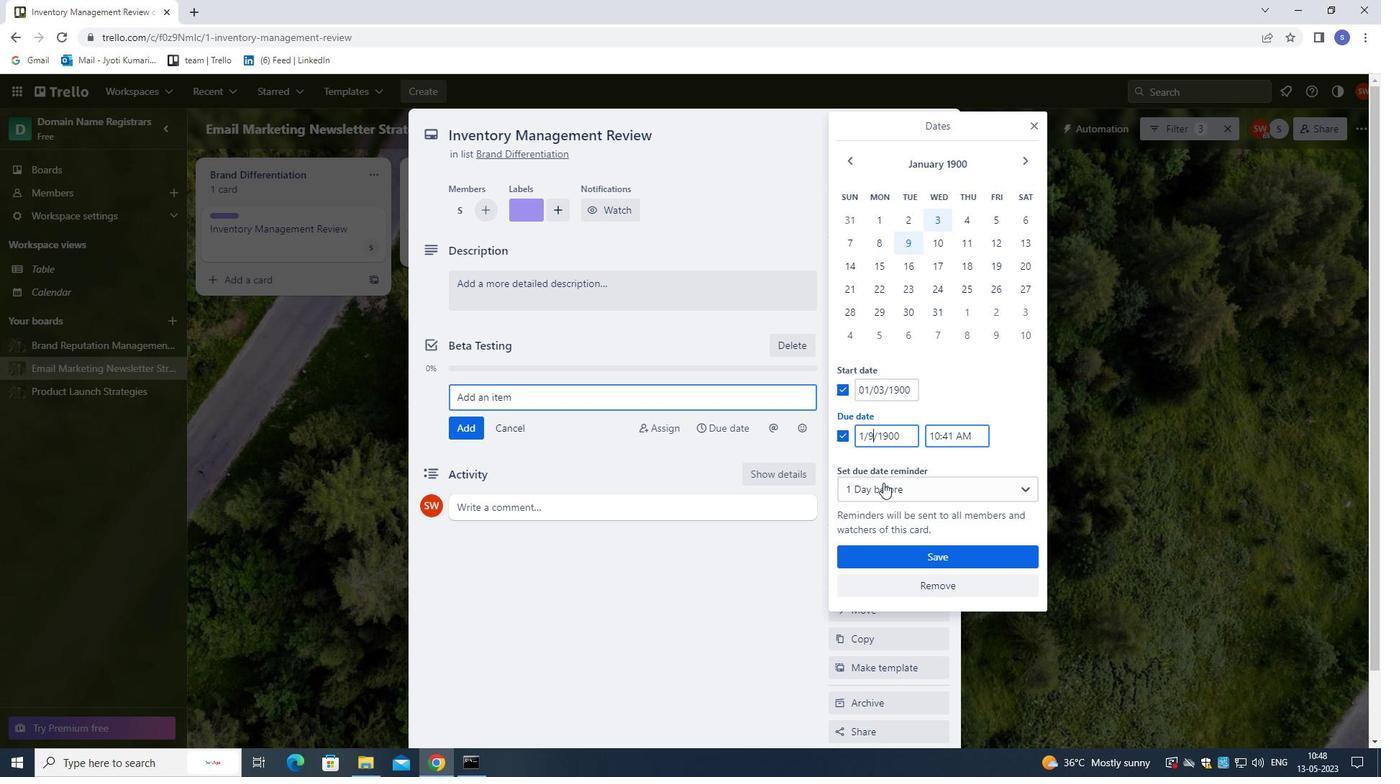
Action: Key pressed <Key.backspace>10
Screenshot: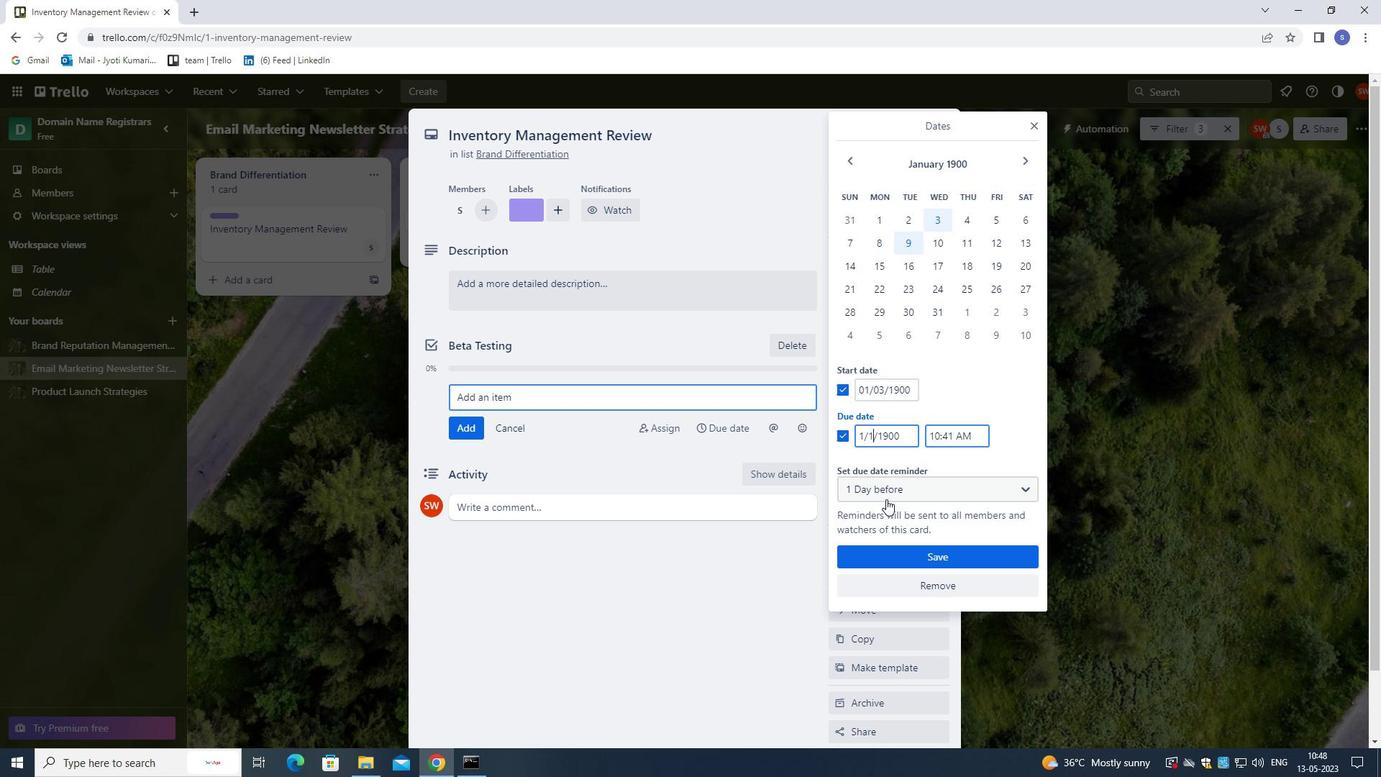 
Action: Mouse moved to (875, 560)
Screenshot: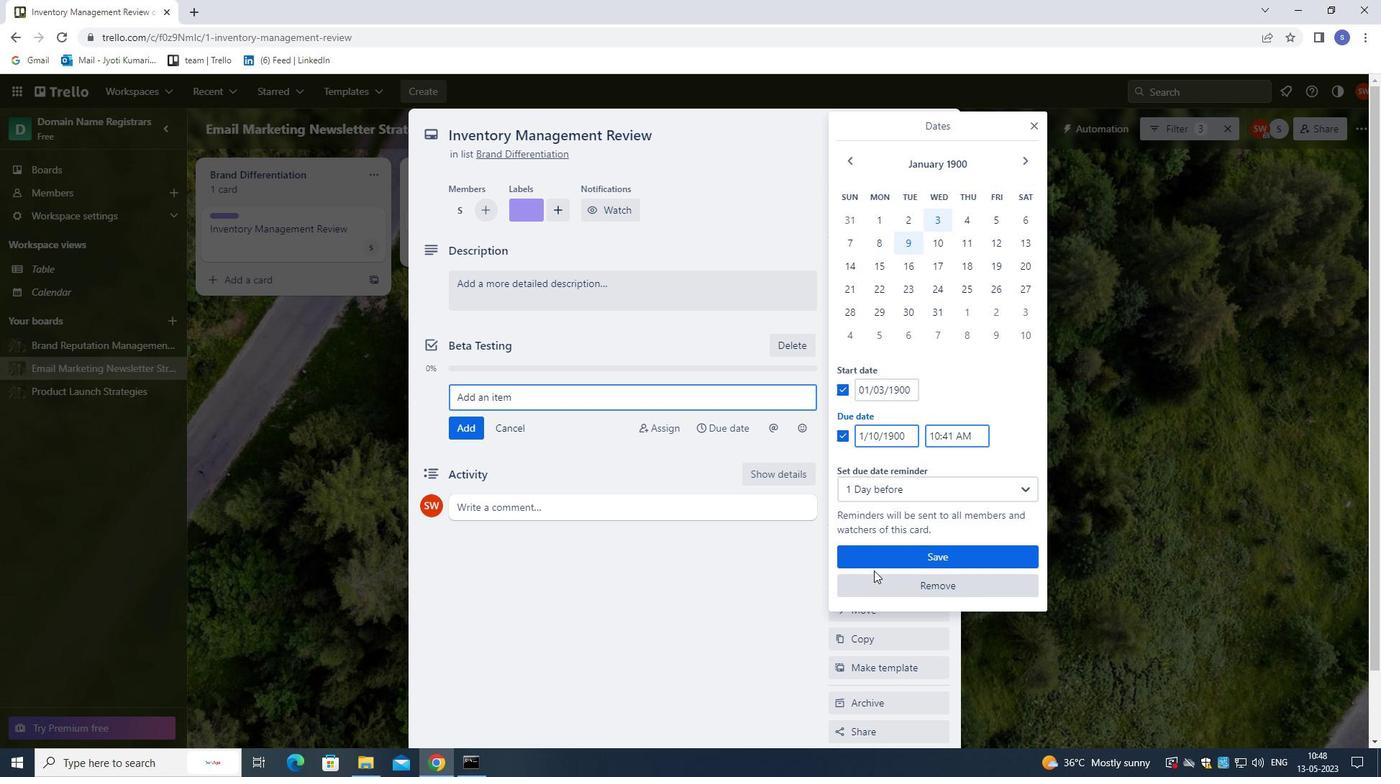 
Action: Mouse pressed left at (875, 560)
Screenshot: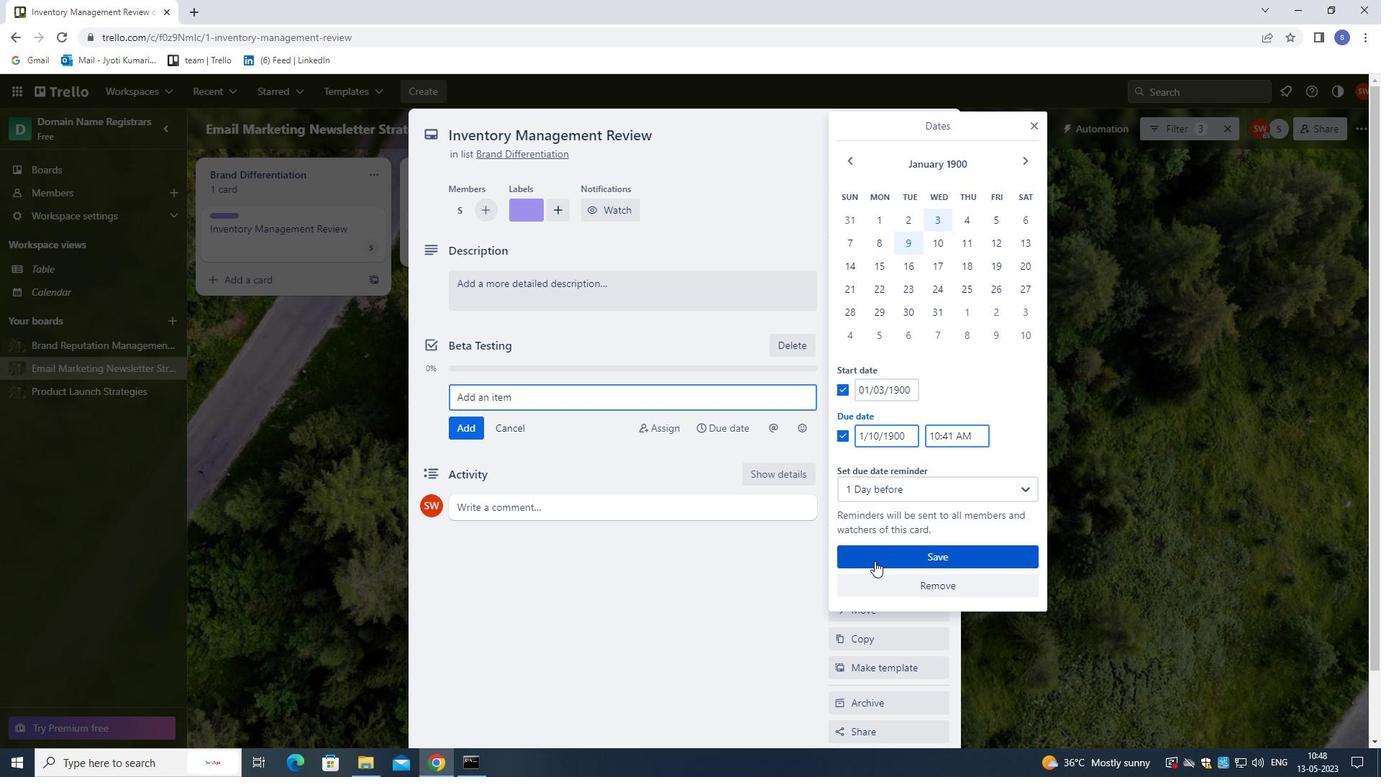 
Action: Mouse moved to (861, 362)
Screenshot: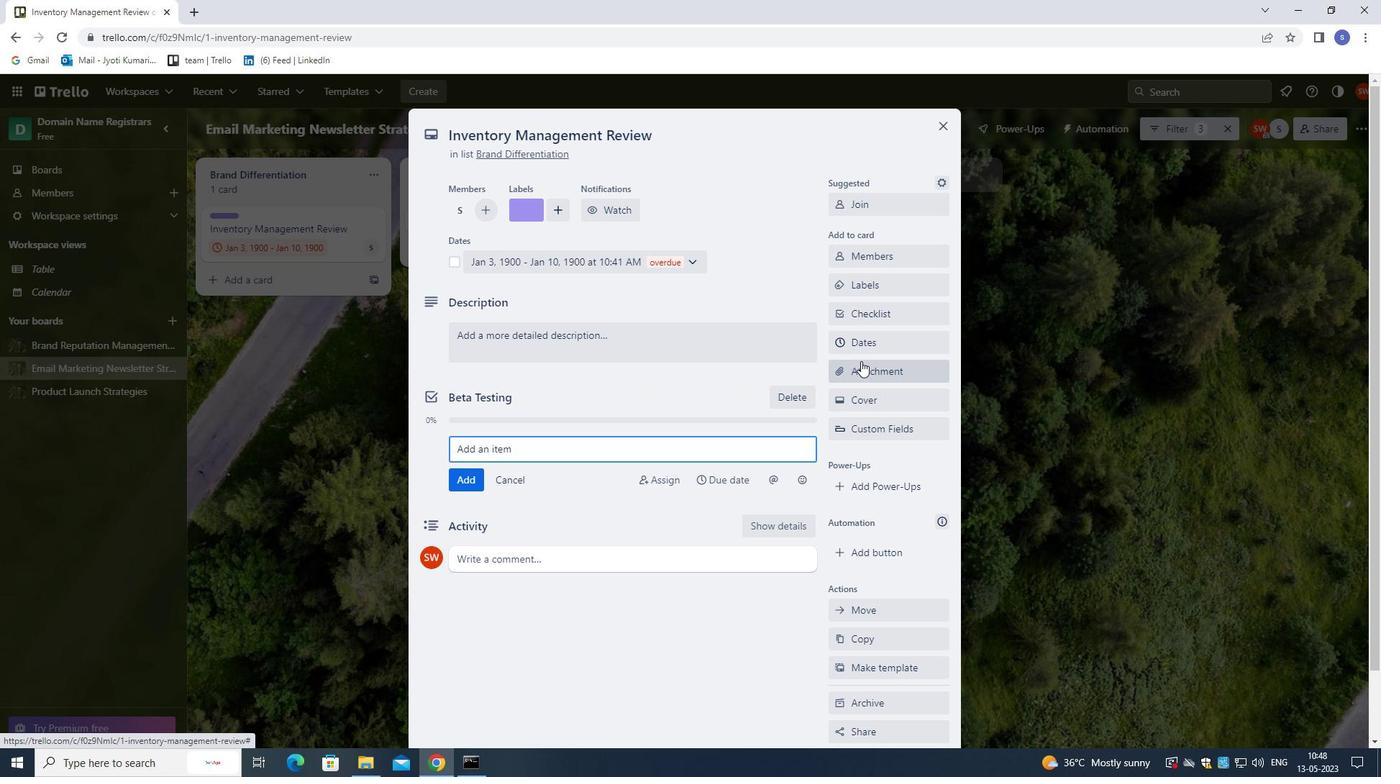 
Action: Mouse pressed left at (861, 362)
Screenshot: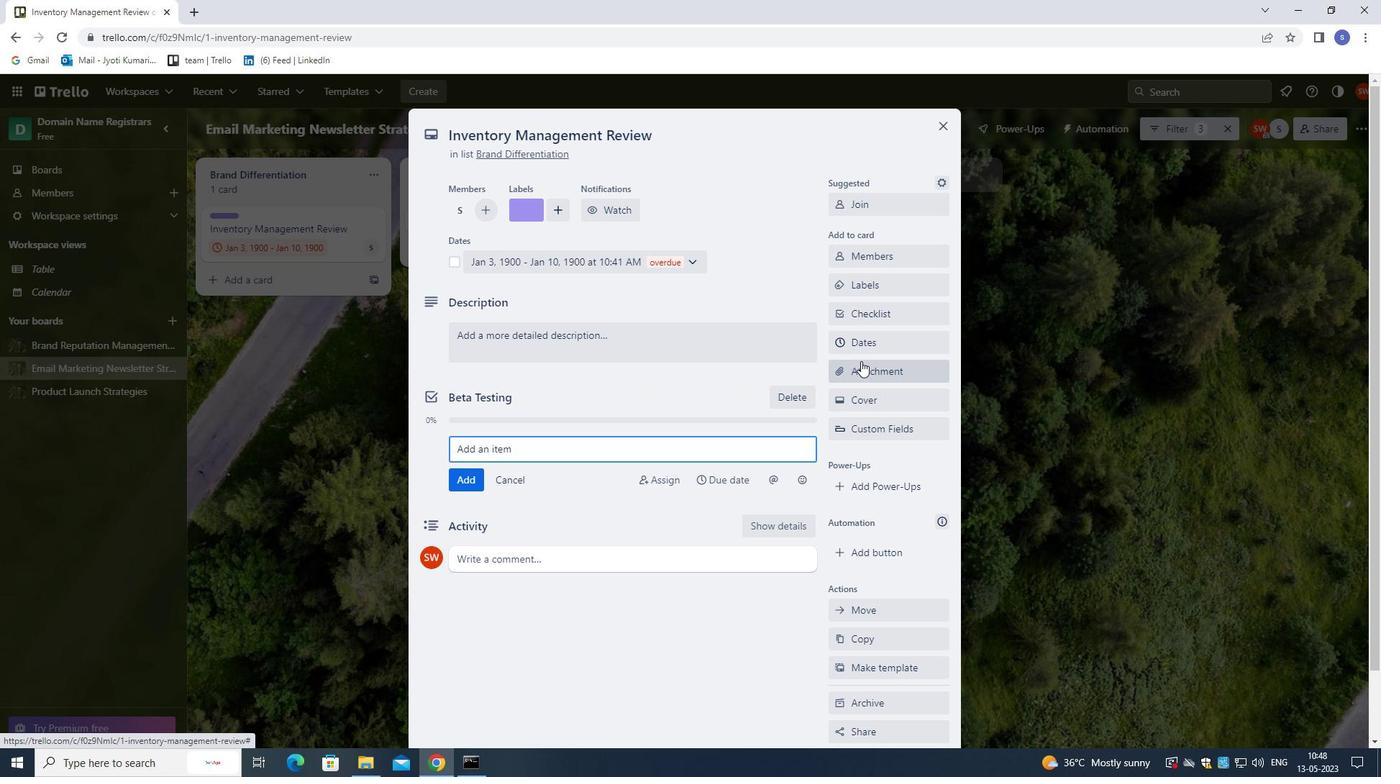
Action: Mouse moved to (866, 481)
Screenshot: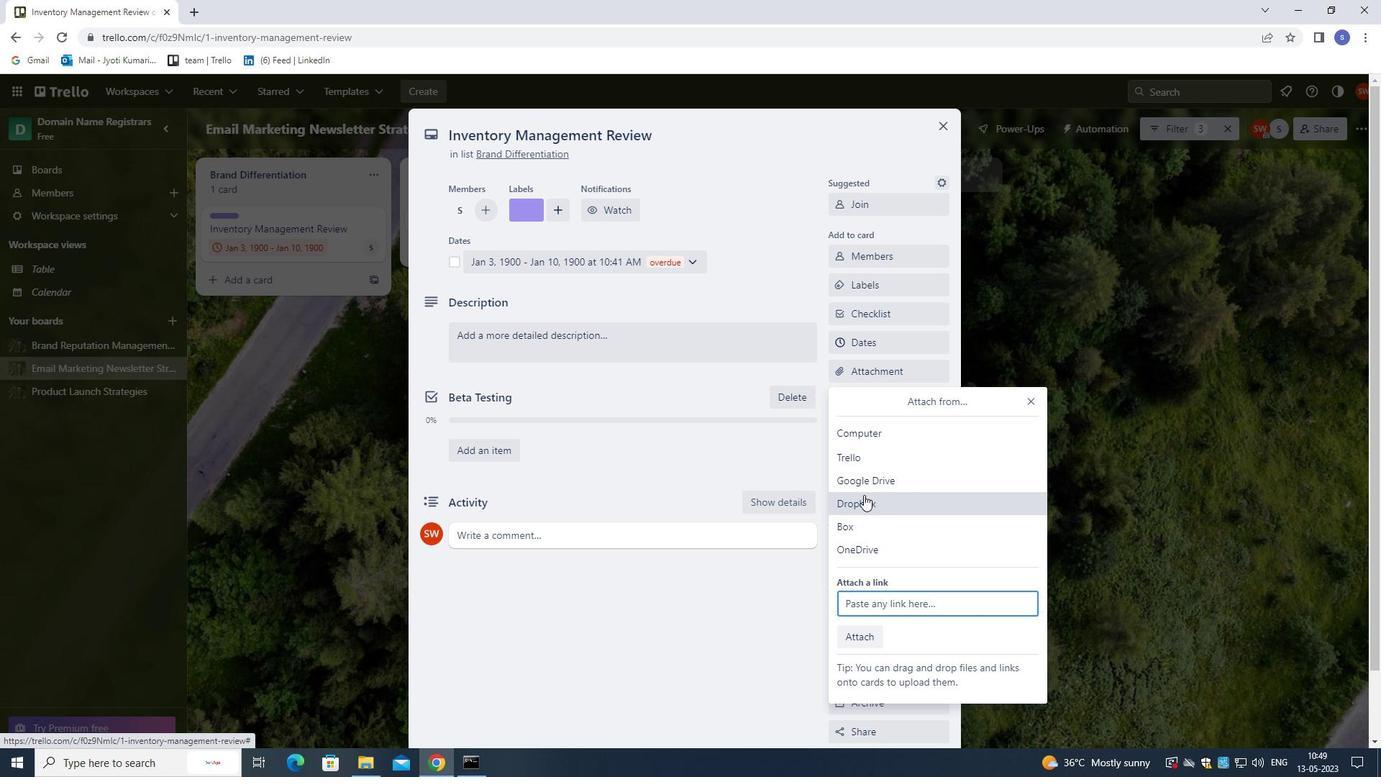 
Action: Mouse pressed left at (866, 481)
Screenshot: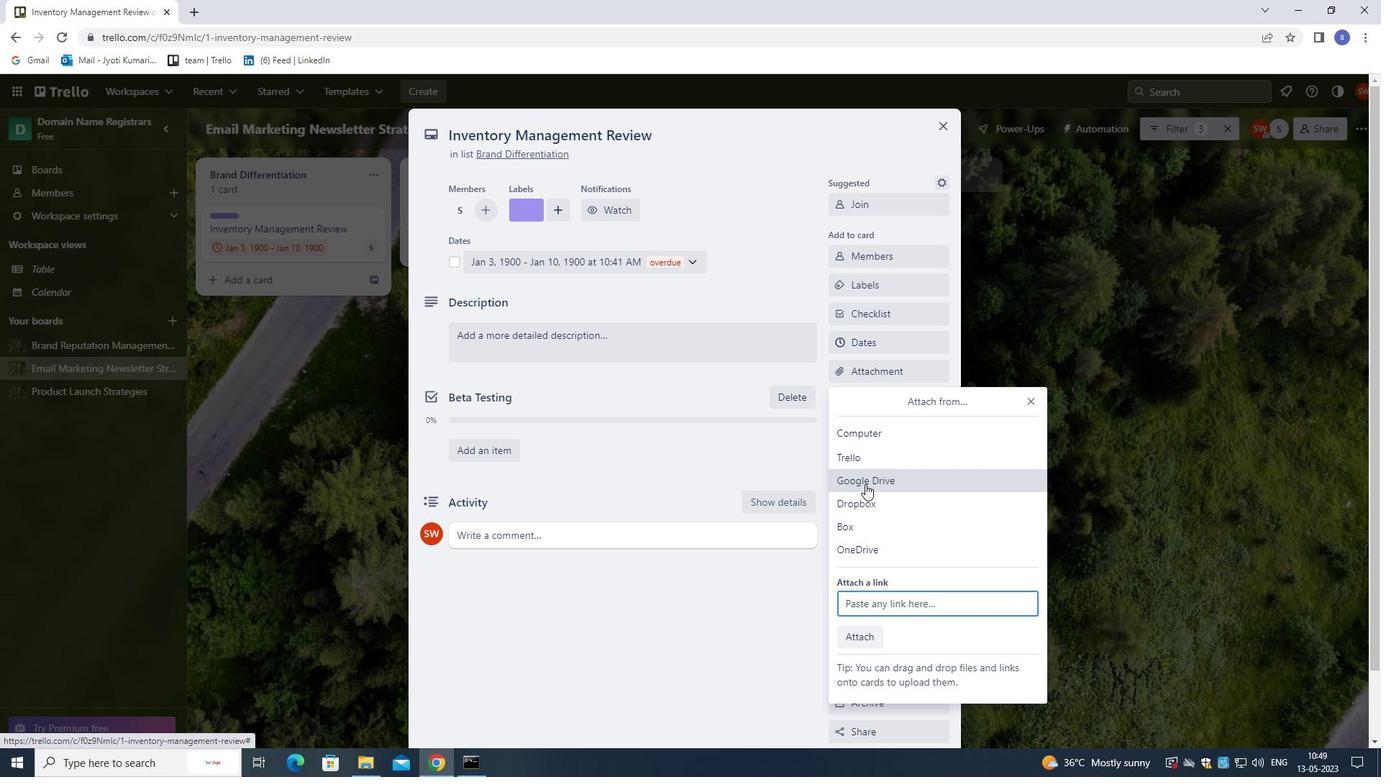 
Action: Mouse moved to (506, 345)
Screenshot: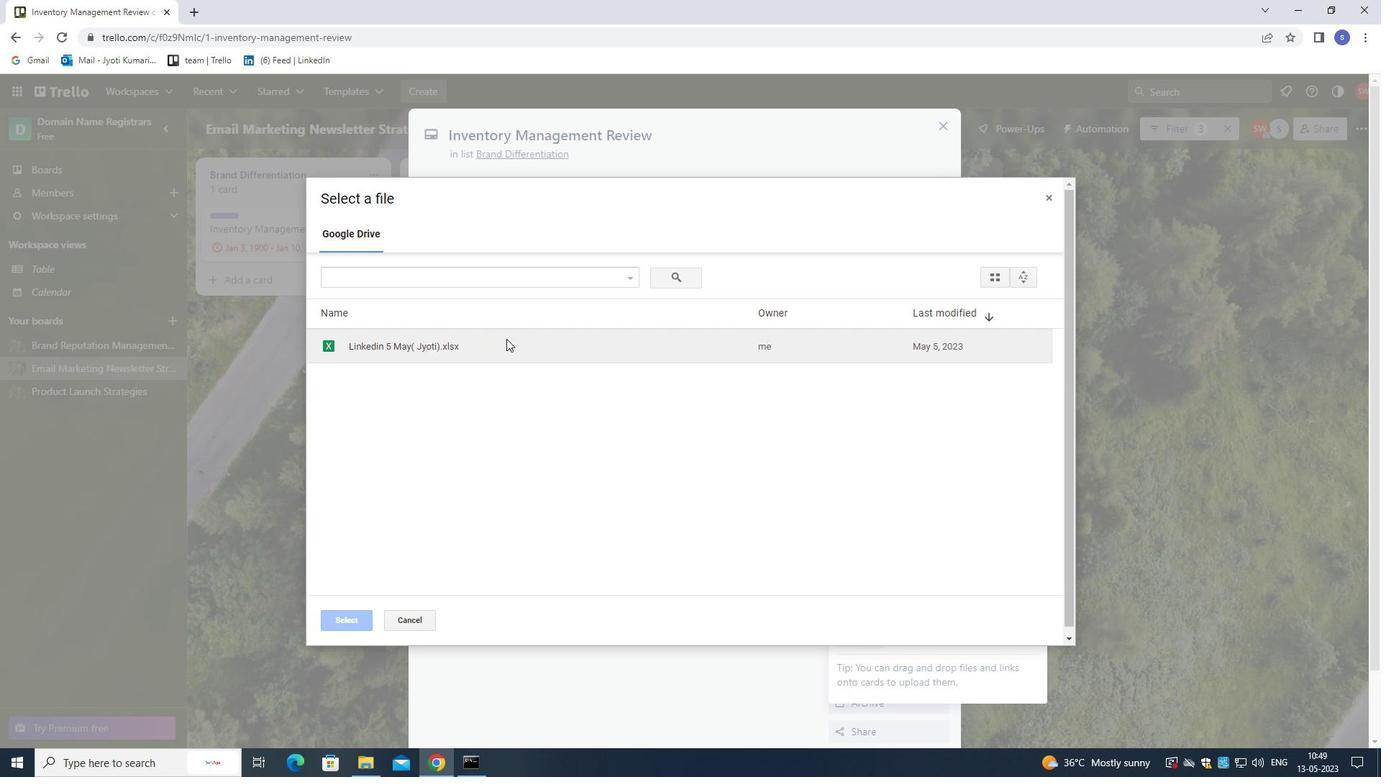 
Action: Mouse pressed left at (506, 345)
Screenshot: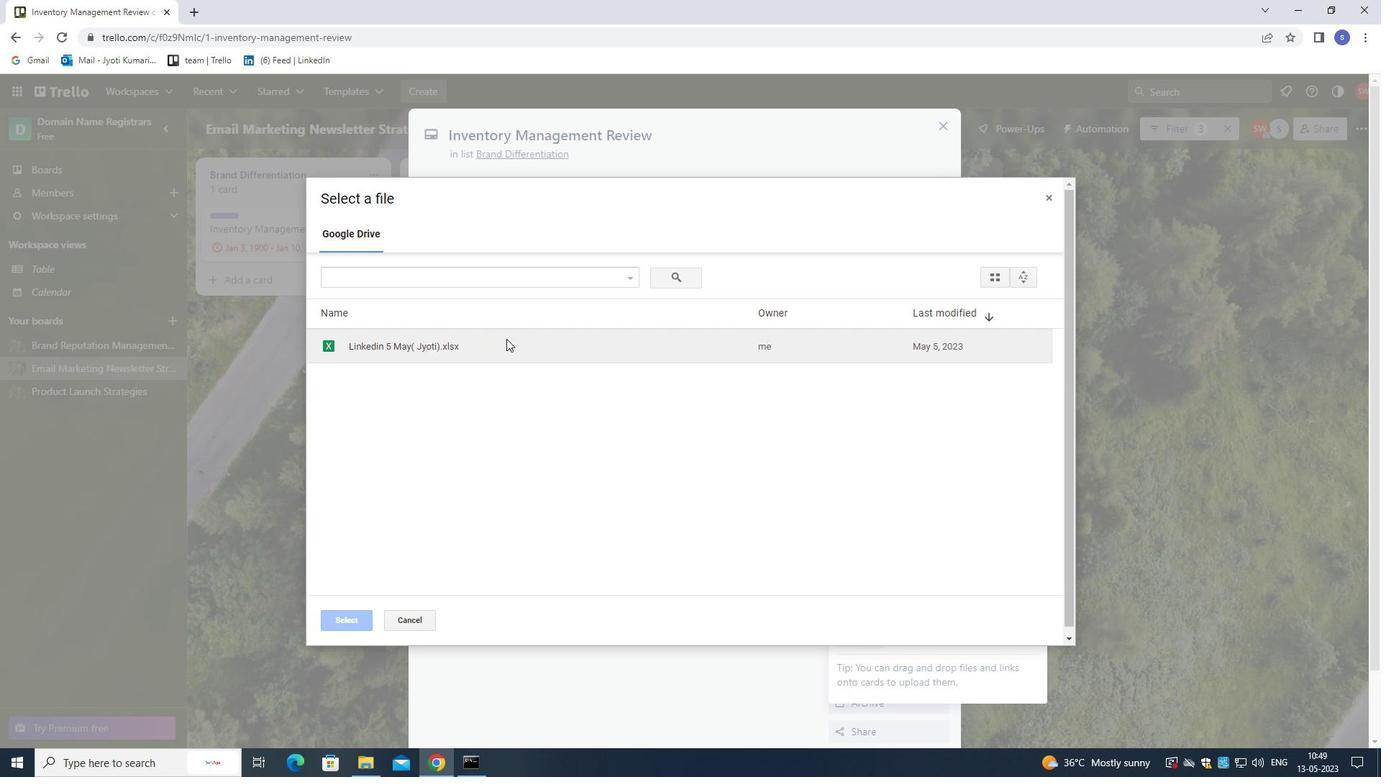 
Action: Mouse moved to (349, 616)
Screenshot: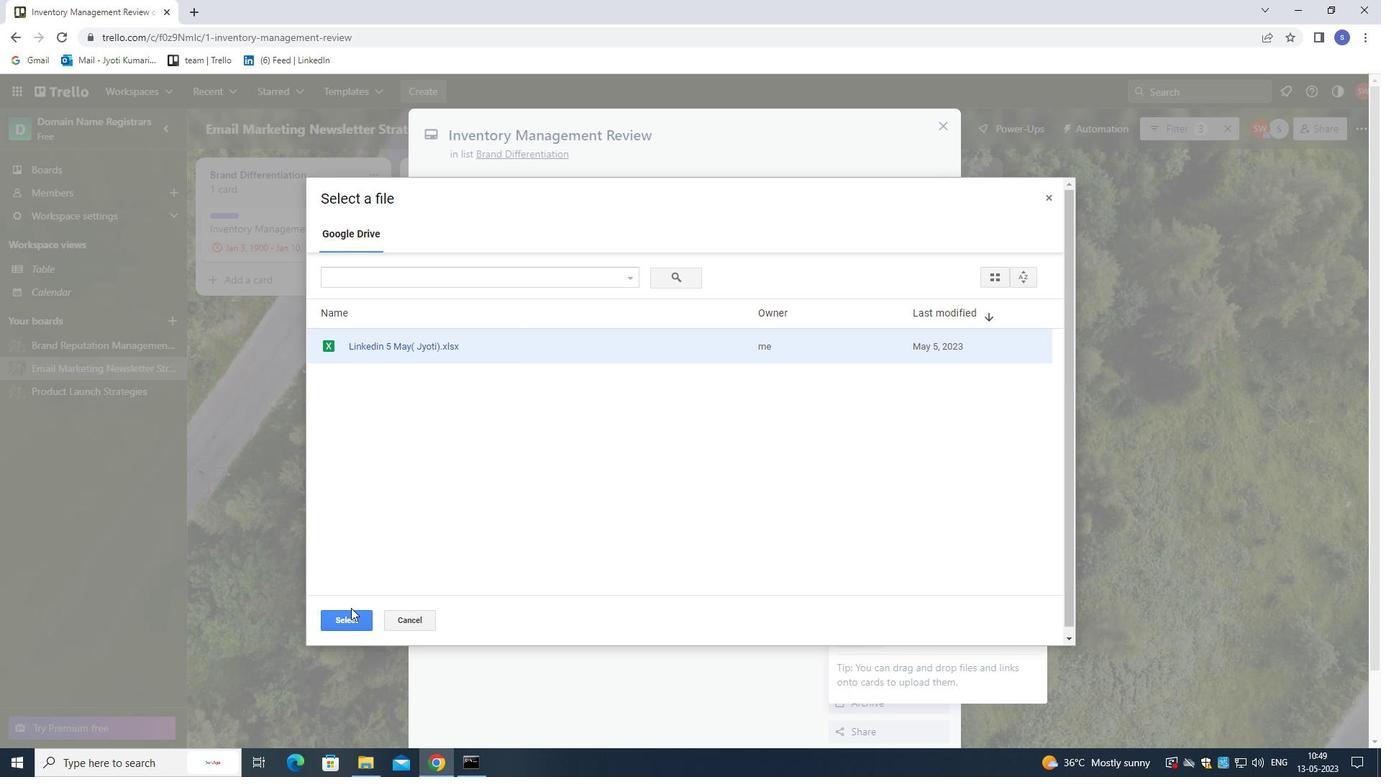 
Action: Mouse pressed left at (349, 616)
Screenshot: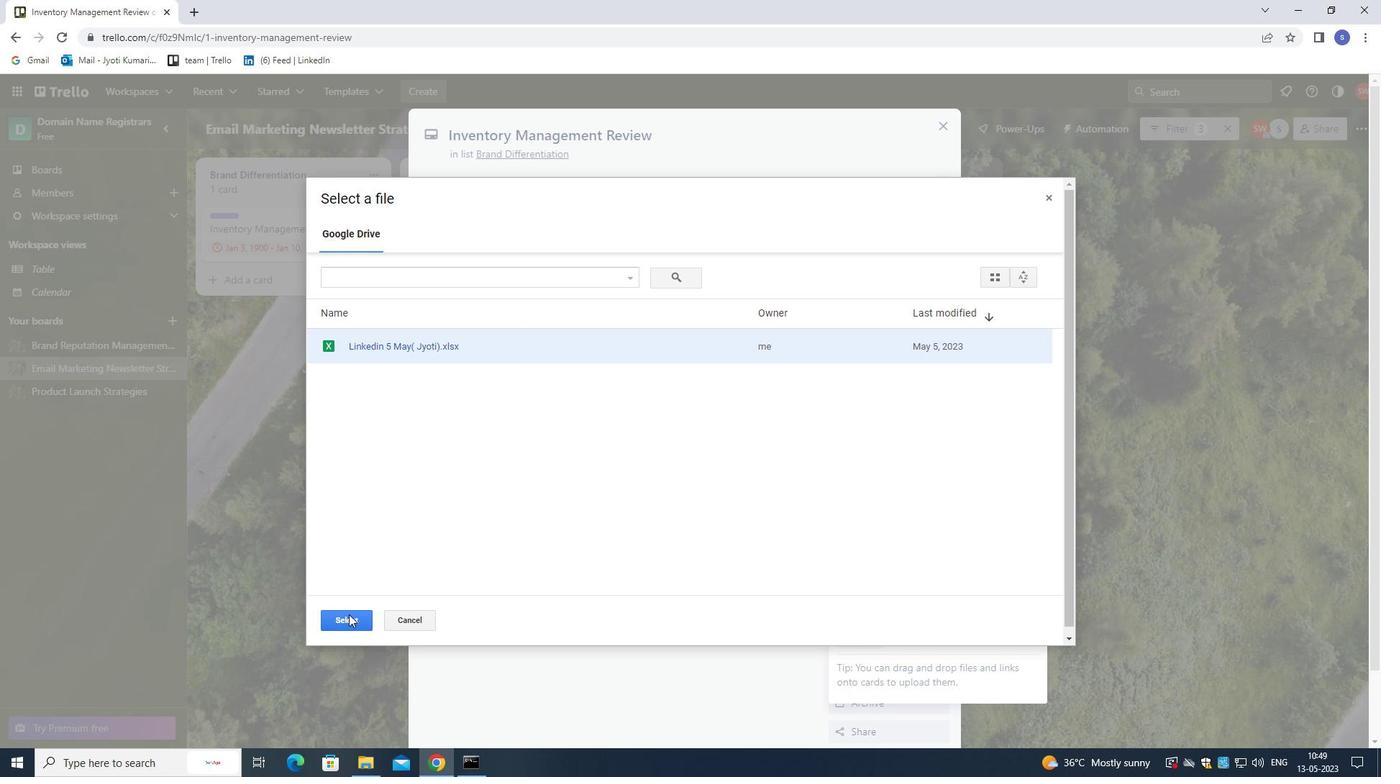 
Action: Mouse moved to (898, 398)
Screenshot: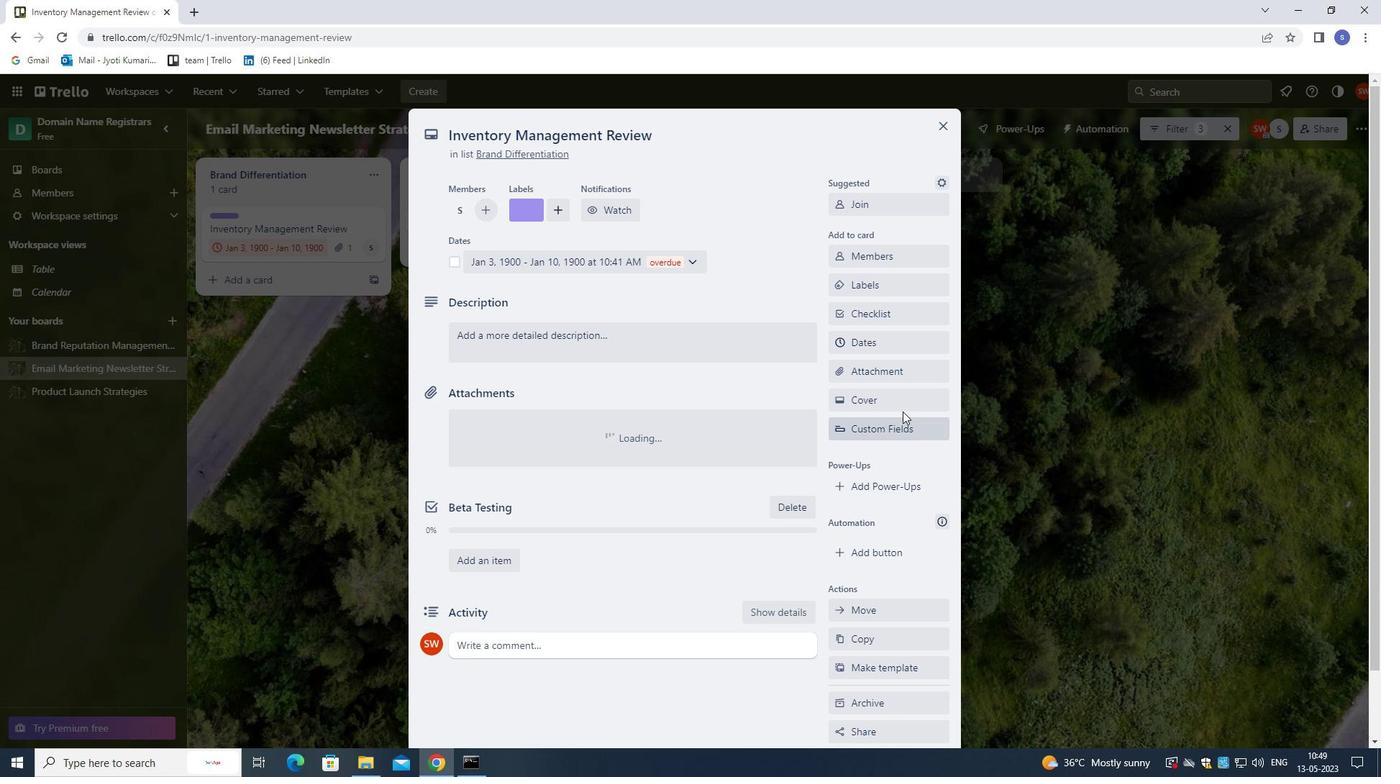 
Action: Mouse pressed left at (898, 398)
Screenshot: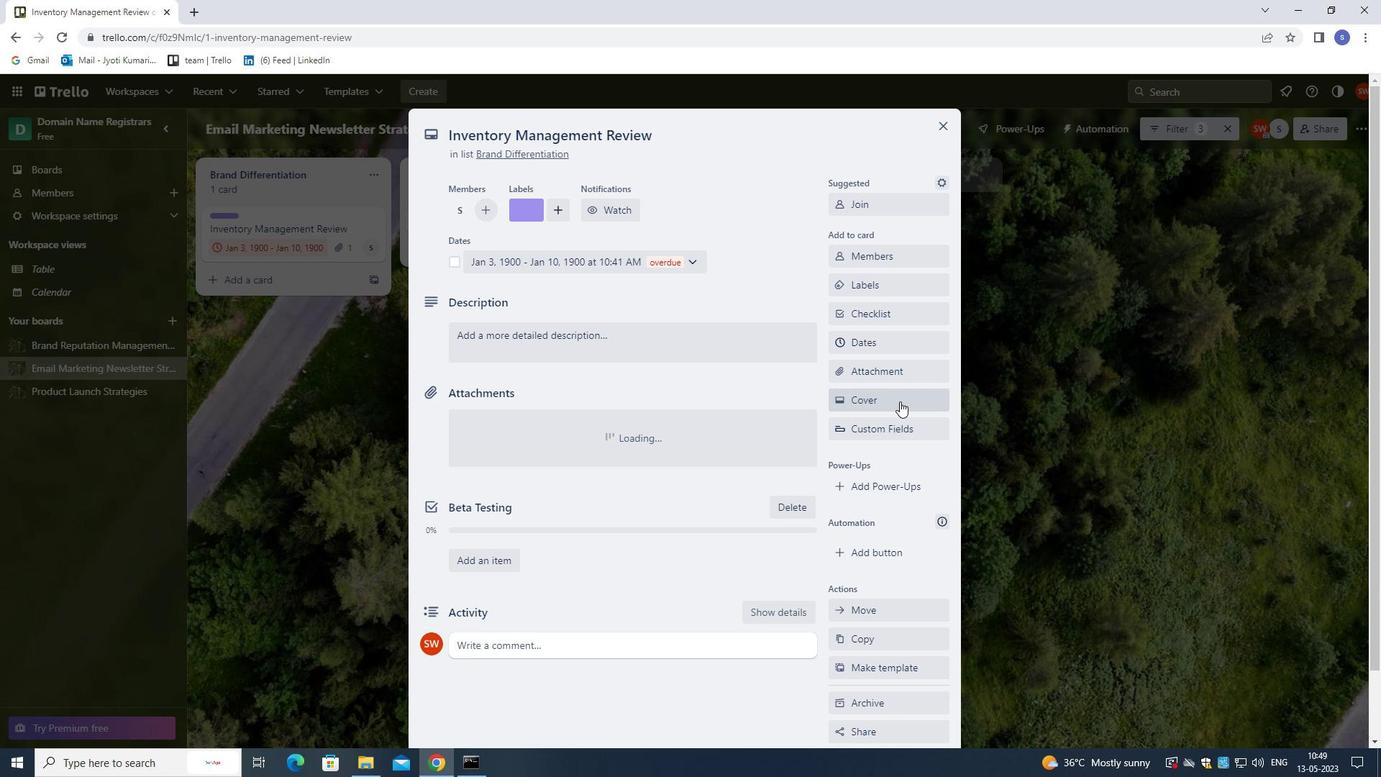 
Action: Mouse moved to (1020, 447)
Screenshot: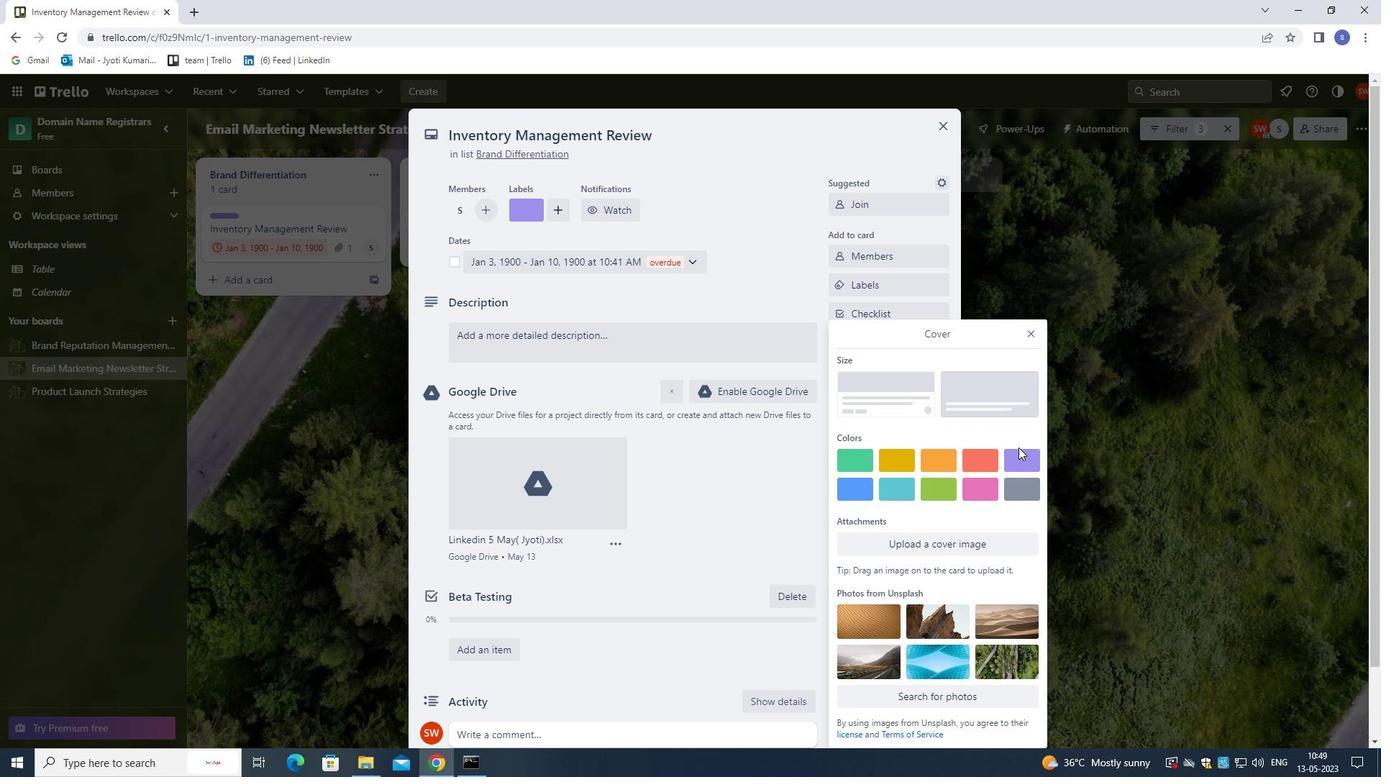 
Action: Mouse pressed left at (1020, 447)
Screenshot: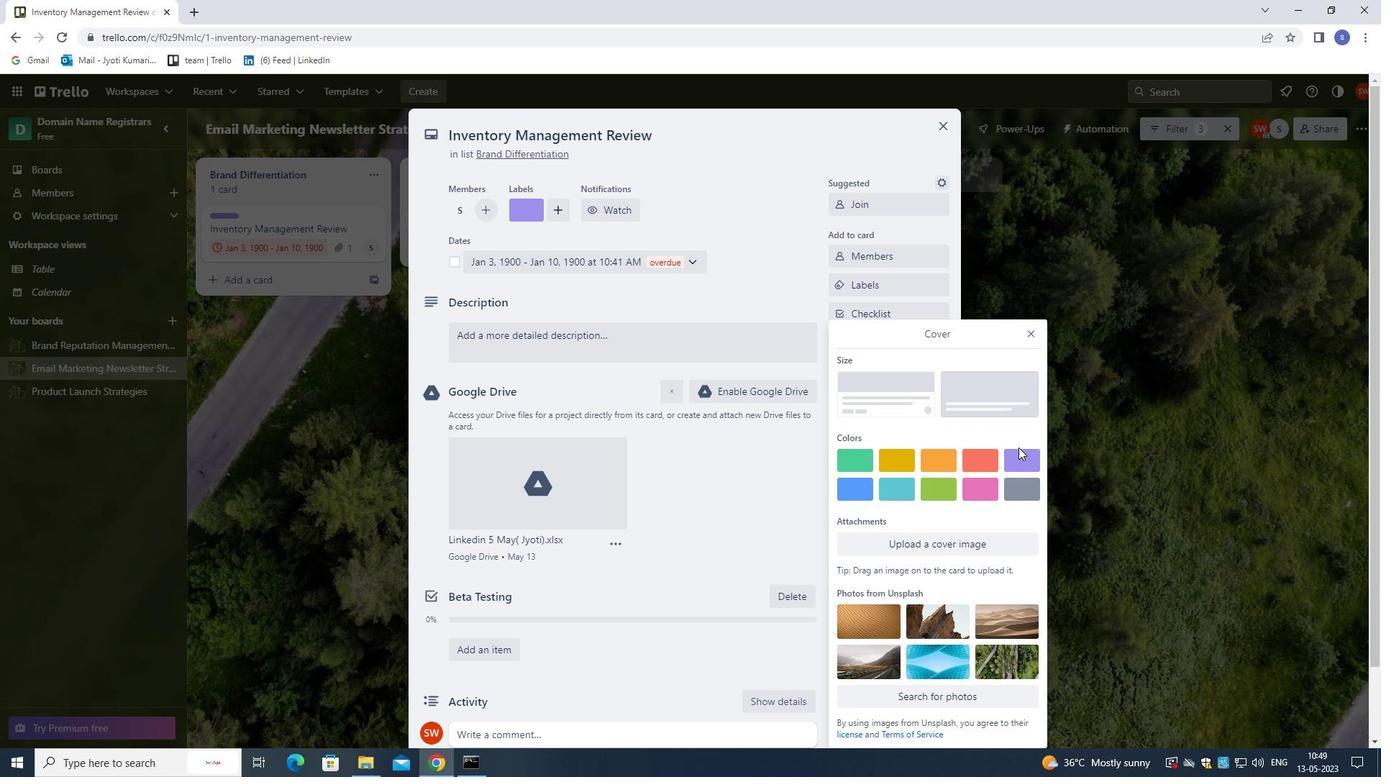 
Action: Mouse moved to (1021, 453)
Screenshot: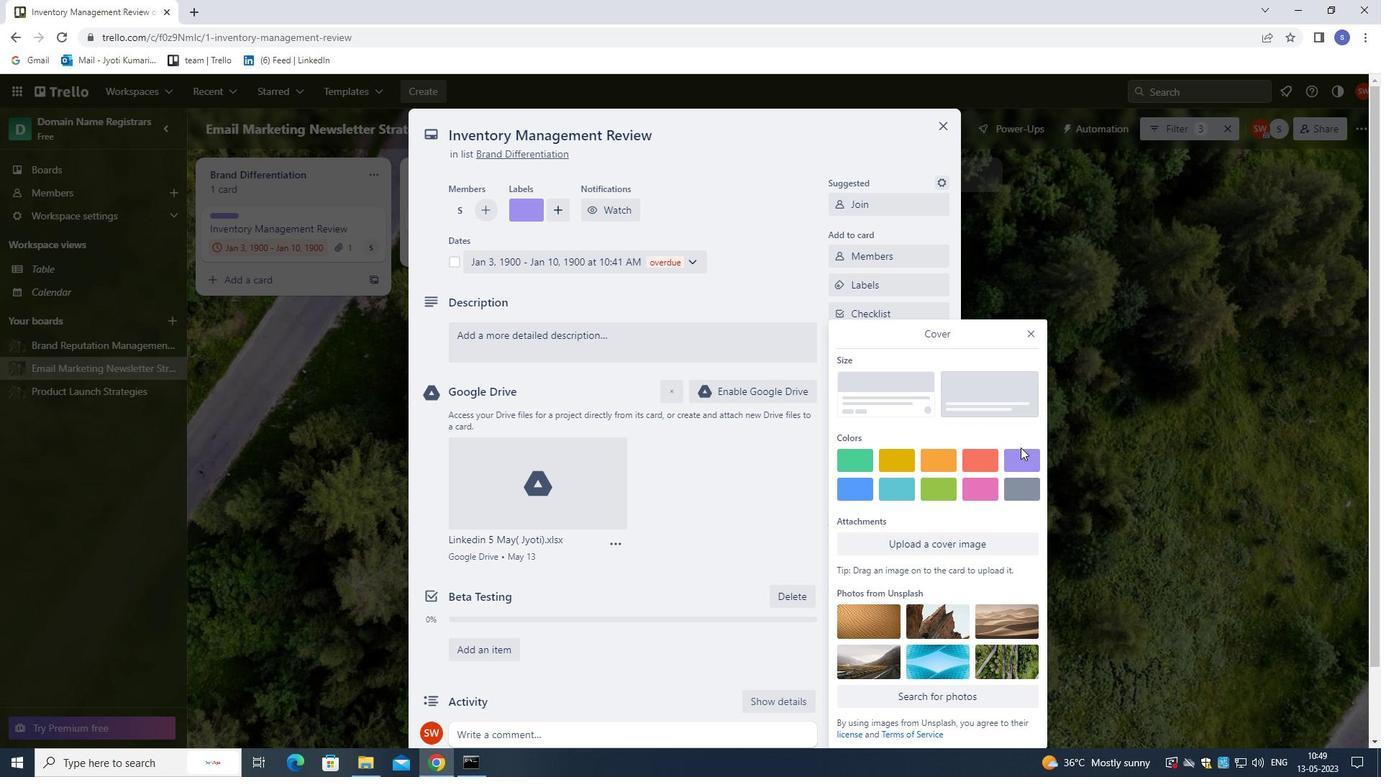 
Action: Mouse pressed left at (1021, 453)
Screenshot: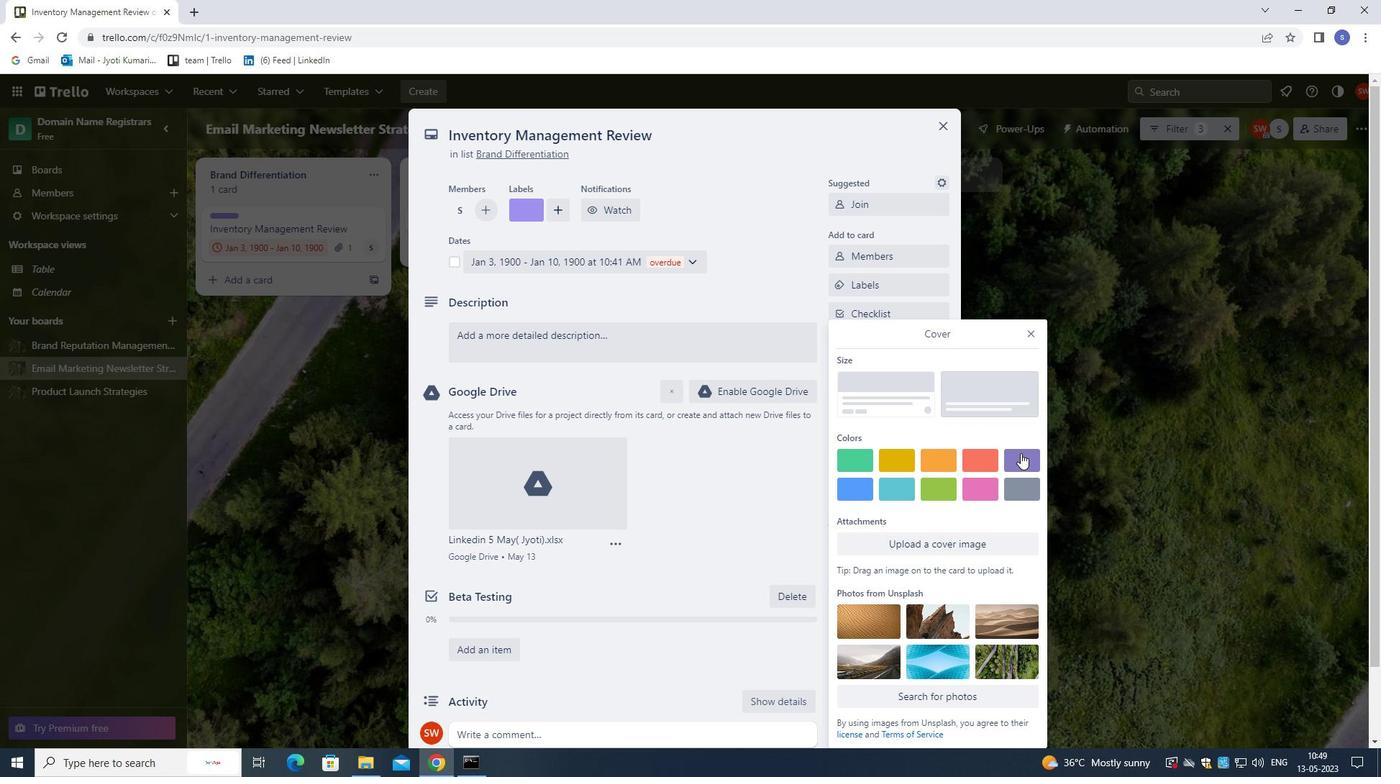 
Action: Mouse moved to (1029, 302)
Screenshot: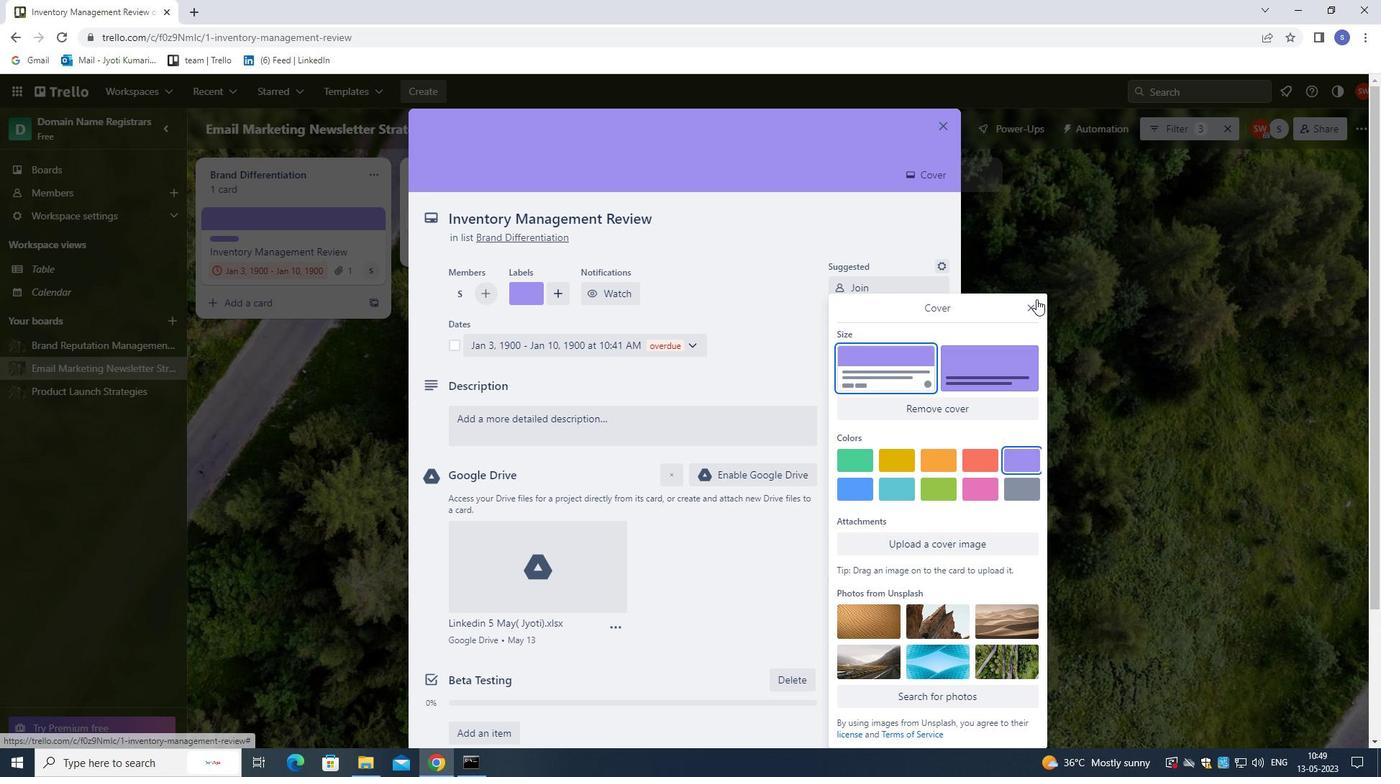 
Action: Mouse pressed left at (1029, 302)
Screenshot: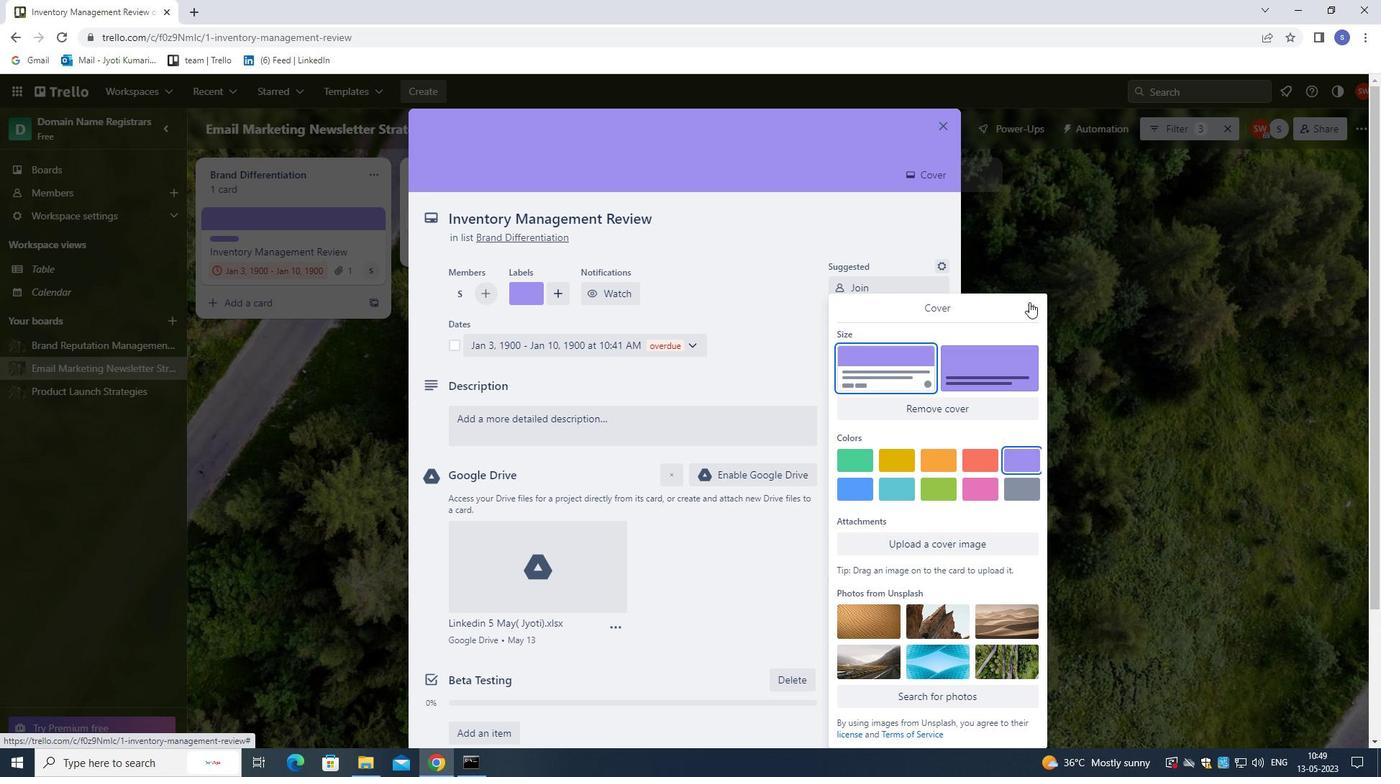 
Action: Mouse moved to (783, 425)
Screenshot: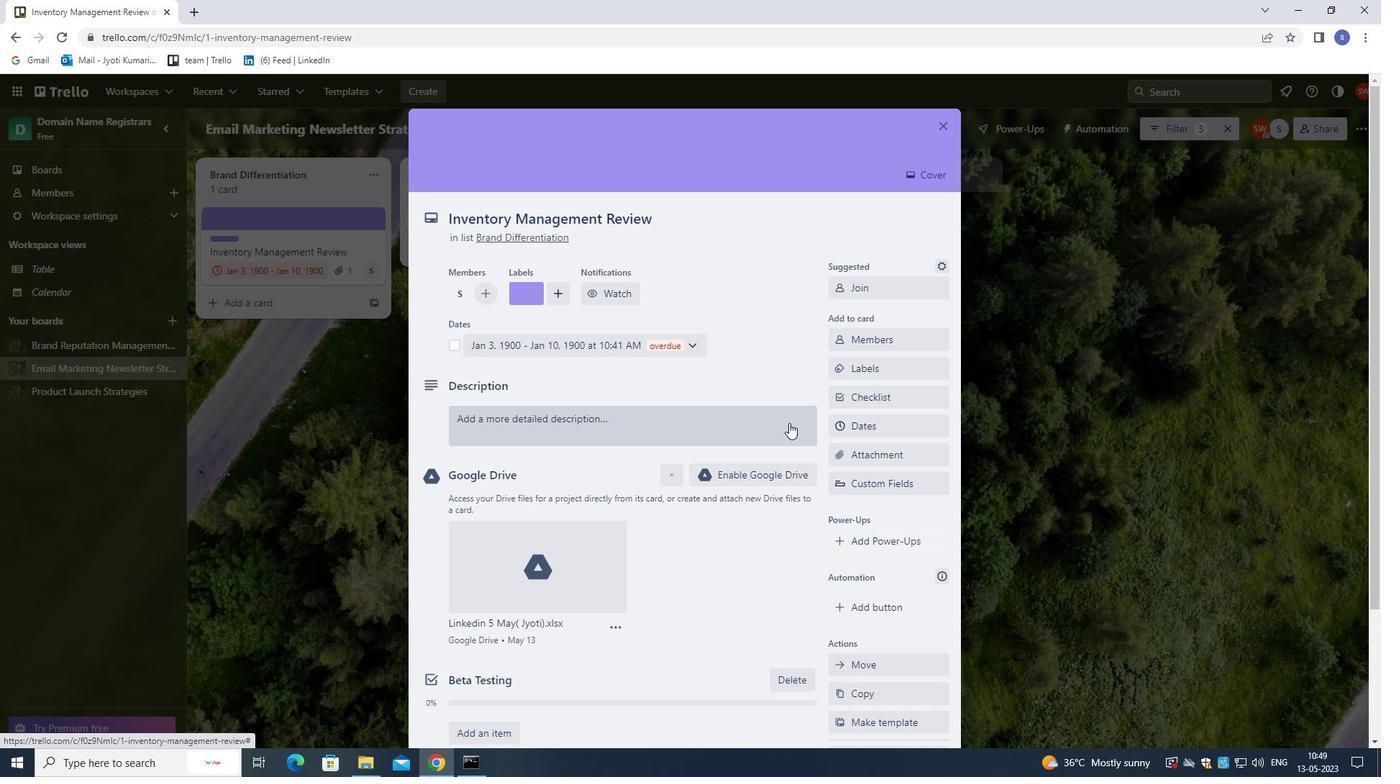 
Action: Mouse pressed left at (783, 425)
Screenshot: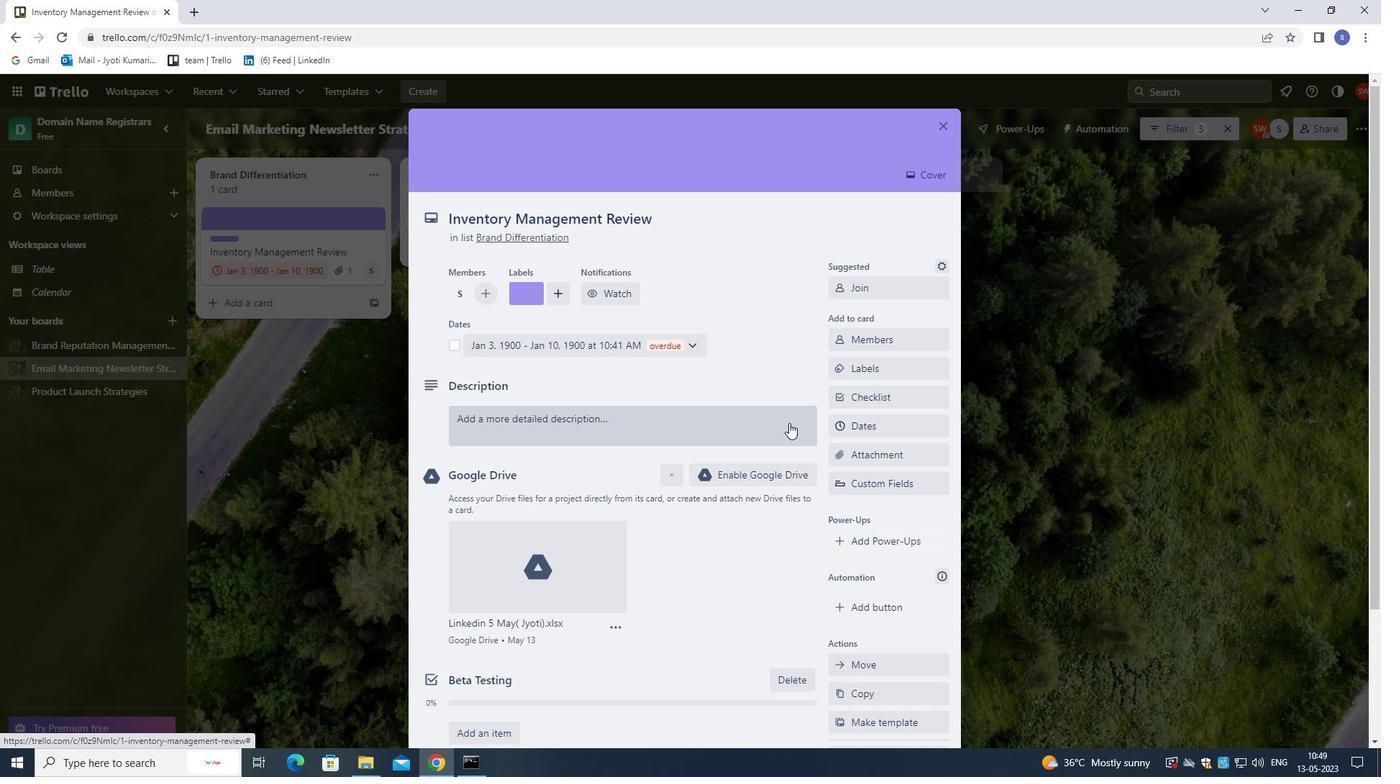 
Action: Mouse moved to (1045, 470)
Screenshot: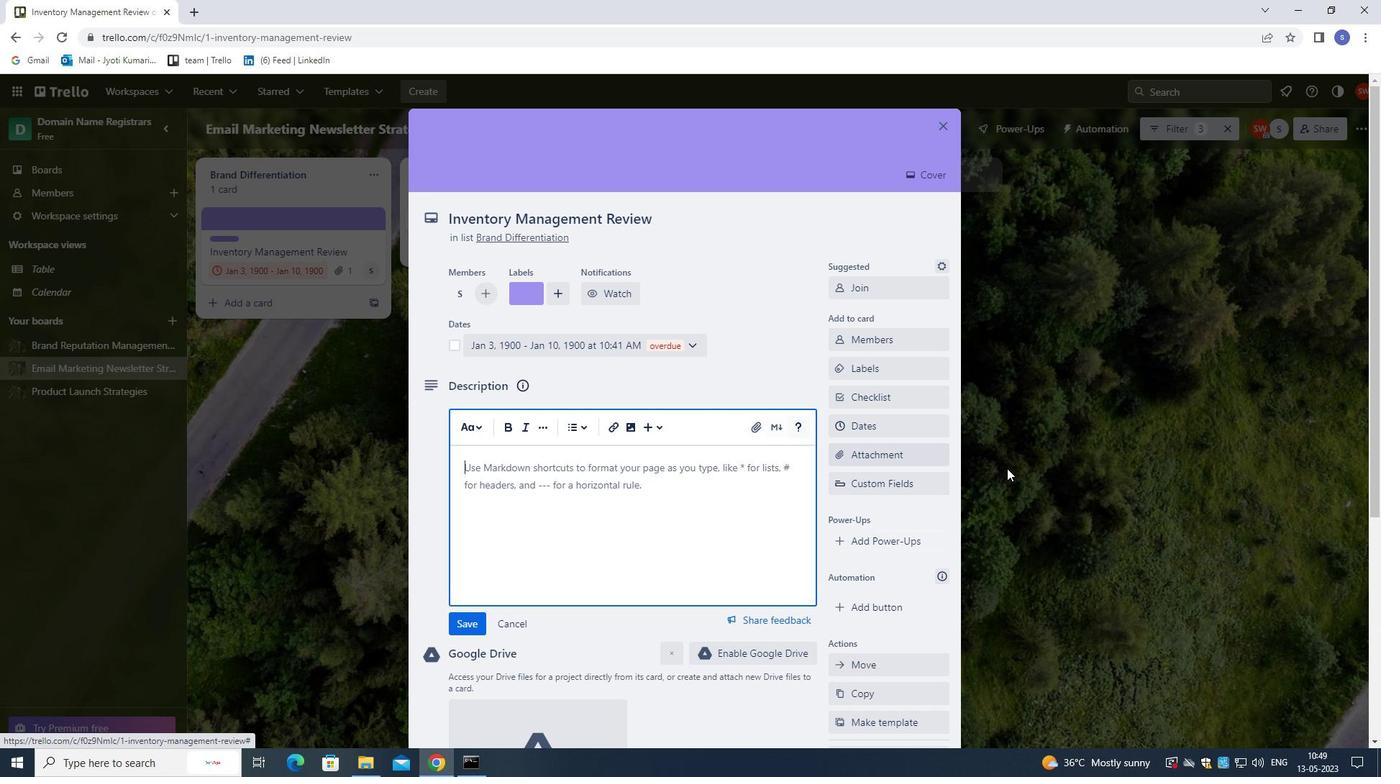 
Action: Key pressed <Key.shift>PLAN<Key.space>AND<Key.space>EXECUTE<Key.space>COMPANY<Key.space>TEAM-BUILDING<Key.space>RETRA<Key.backspace>EAT<Key.space>WITH<Key.space>A<Key.space>SENSE<Key.space>OF<Key.space><Key.backspace><Key.backspace><Key.backspace><Key.backspace><Key.backspace><Key.backspace><Key.backspace><Key.backspace><Key.backspace><Key.backspace><Key.space>FOCUS<Key.space>ON<Key.space>MINDFULNESS<Key.space>AND<Key.space>MEDITATION<Key.space>.
Screenshot: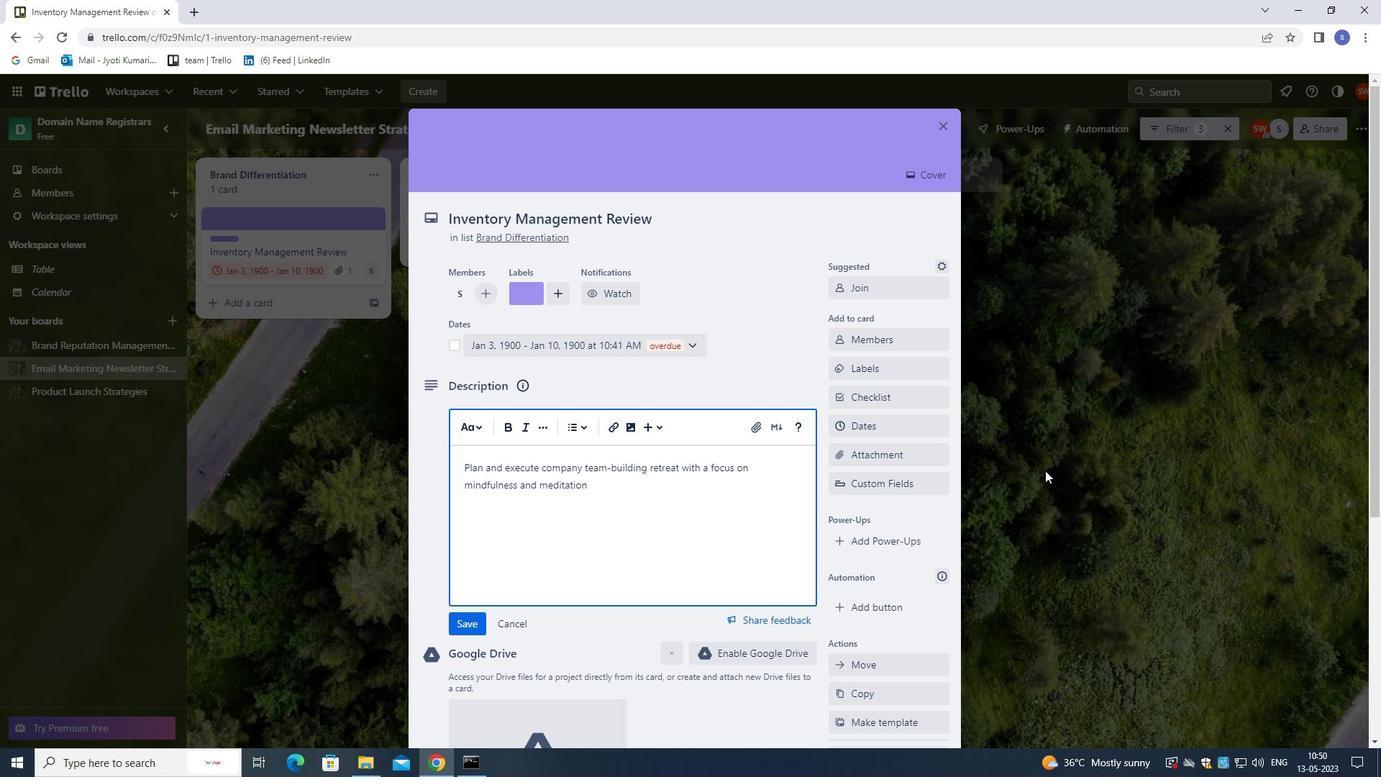 
Action: Mouse moved to (1063, 480)
Screenshot: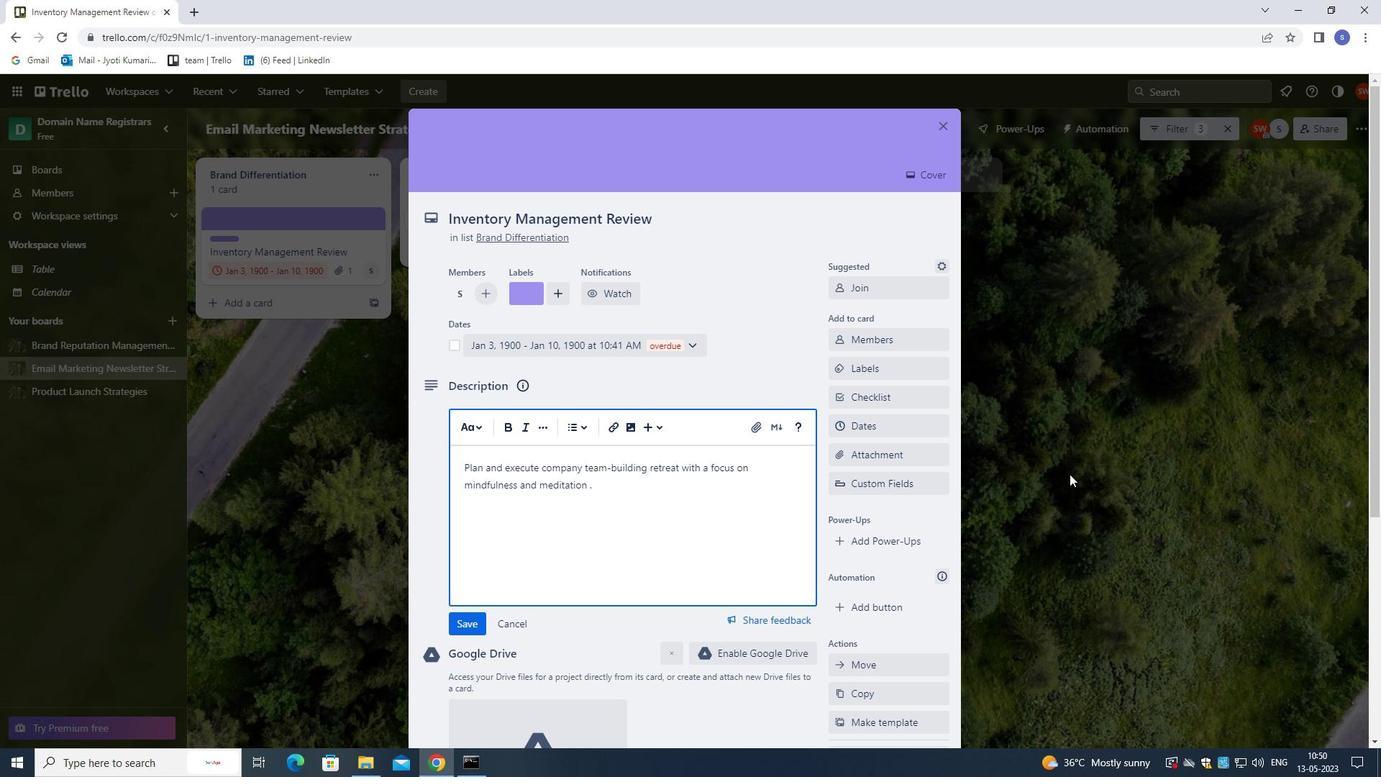 
Action: Mouse scrolled (1063, 479) with delta (0, 0)
Screenshot: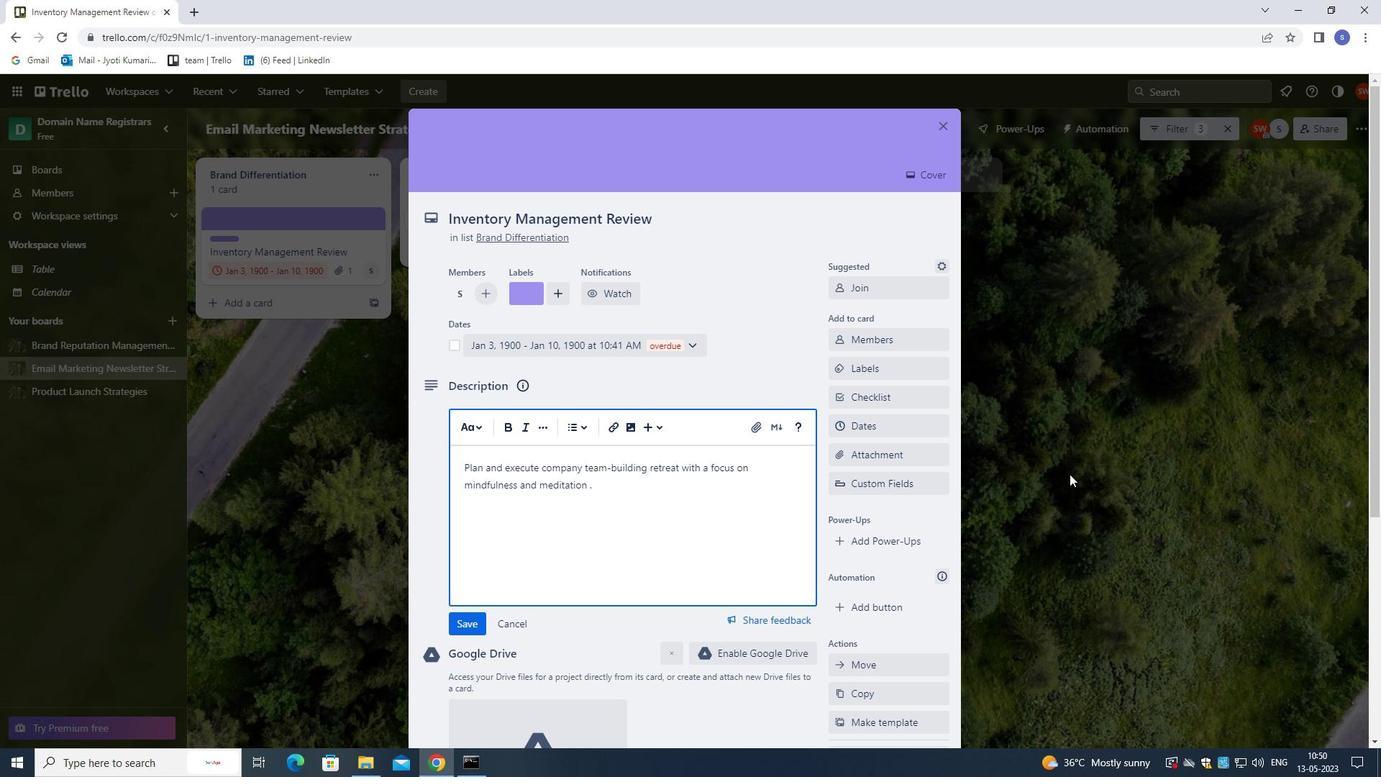 
Action: Mouse moved to (1050, 492)
Screenshot: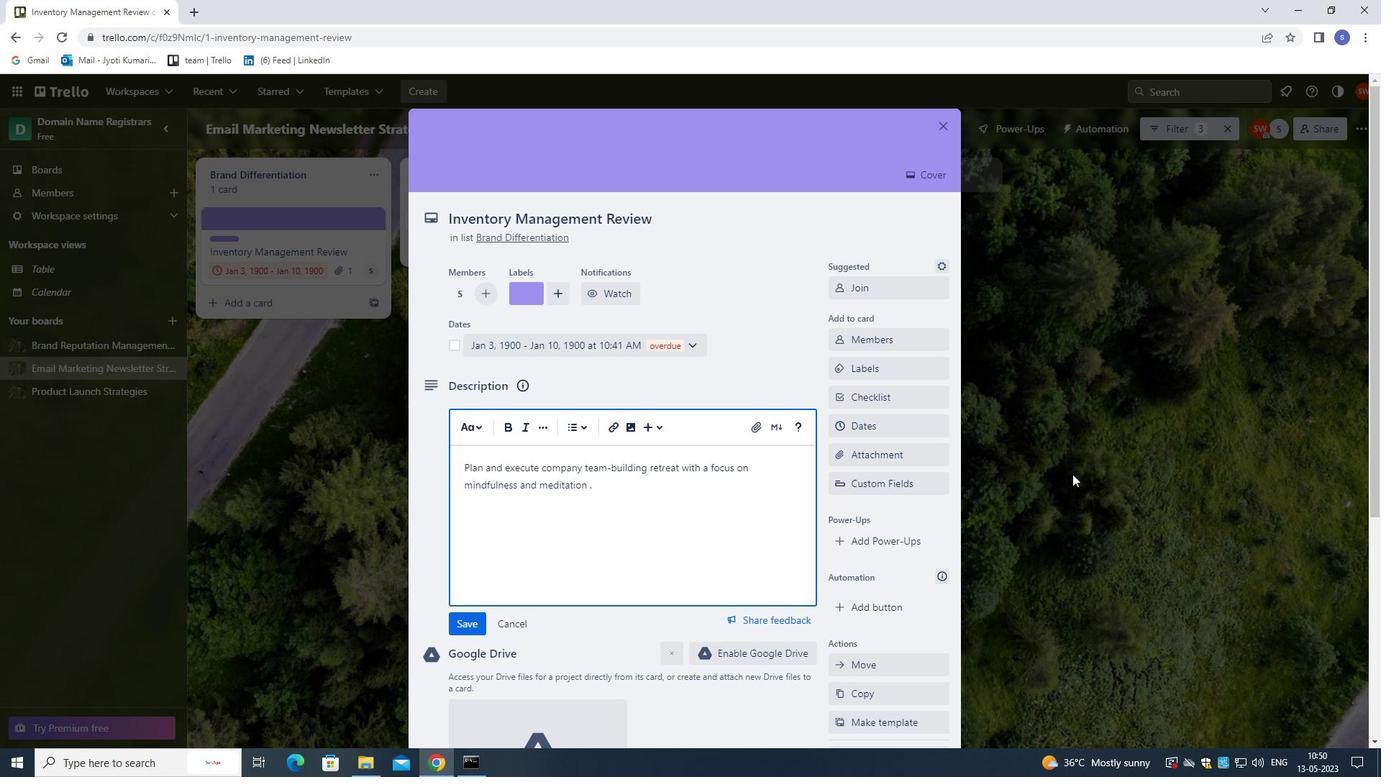 
Action: Mouse scrolled (1050, 491) with delta (0, 0)
Screenshot: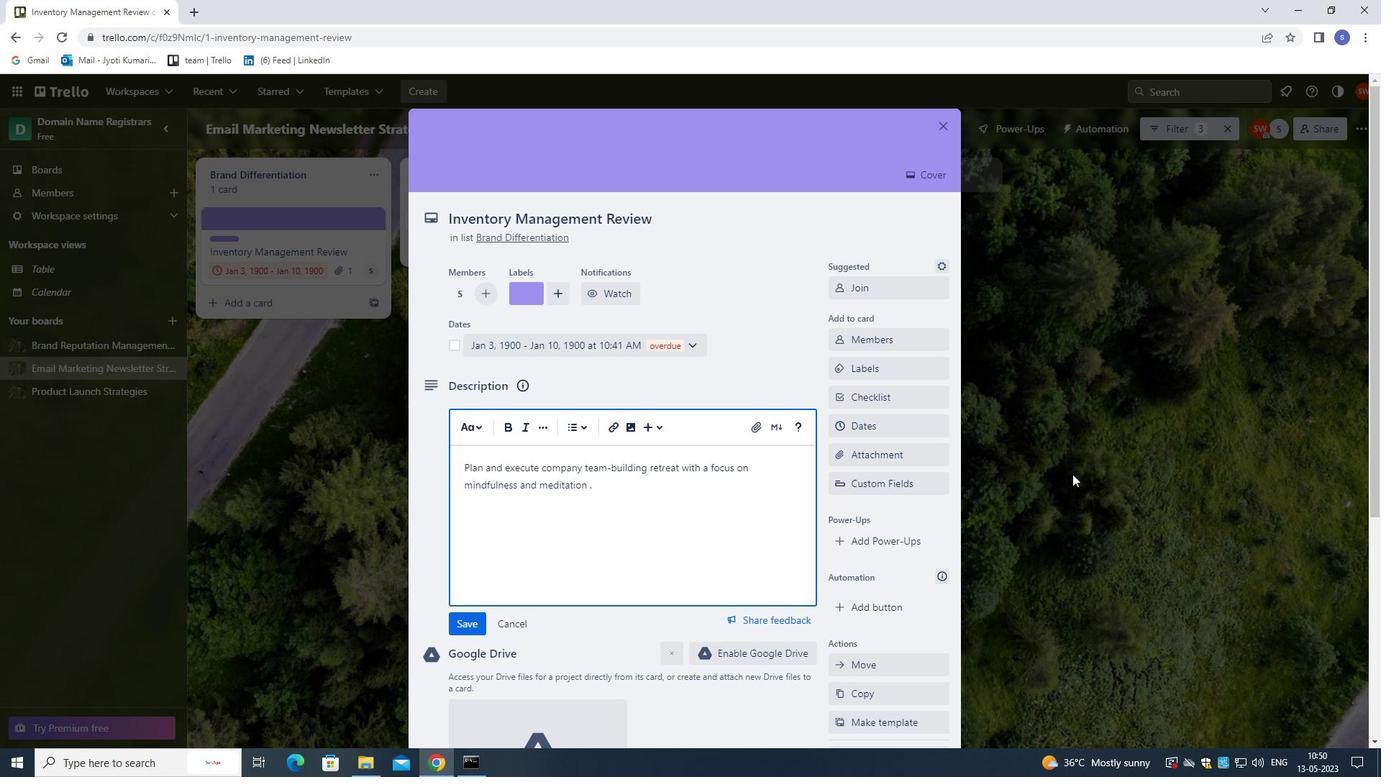 
Action: Mouse moved to (1031, 505)
Screenshot: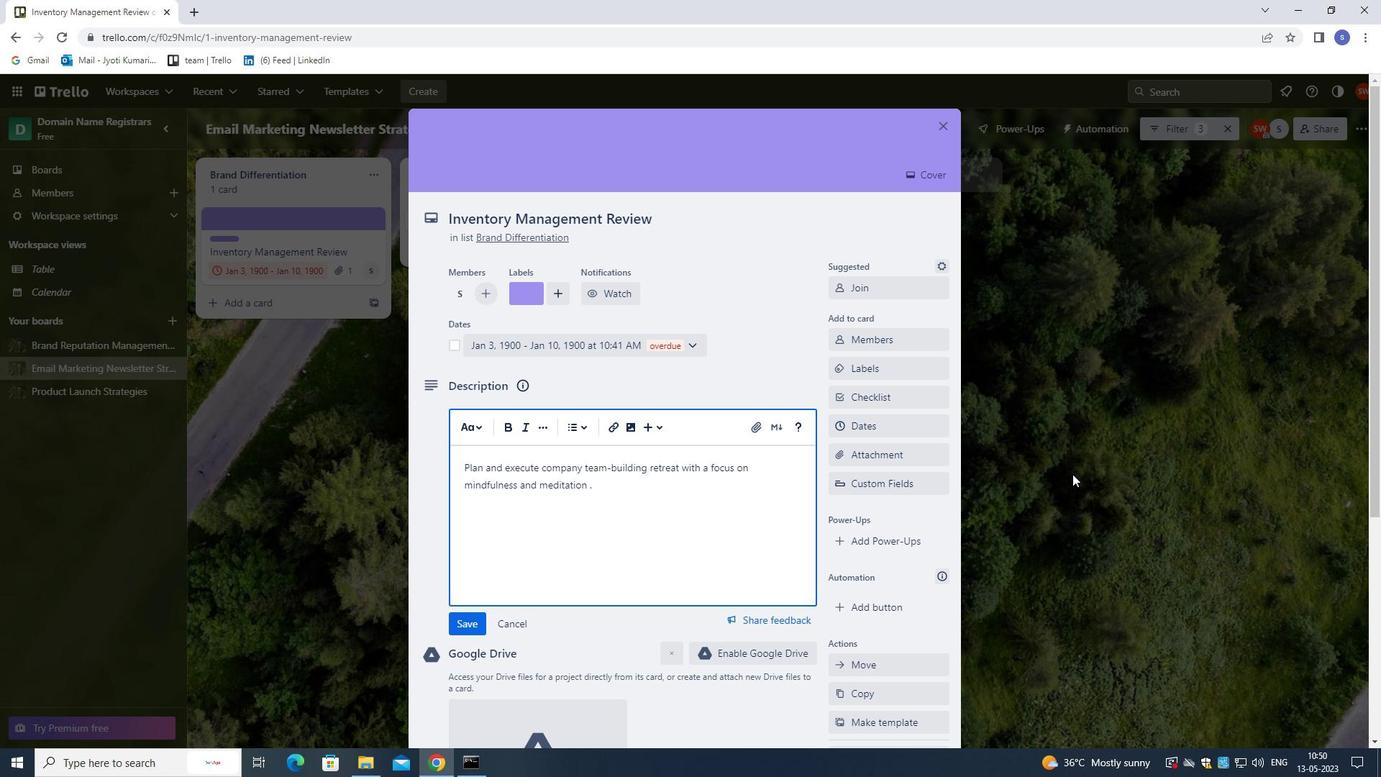 
Action: Mouse scrolled (1031, 504) with delta (0, 0)
Screenshot: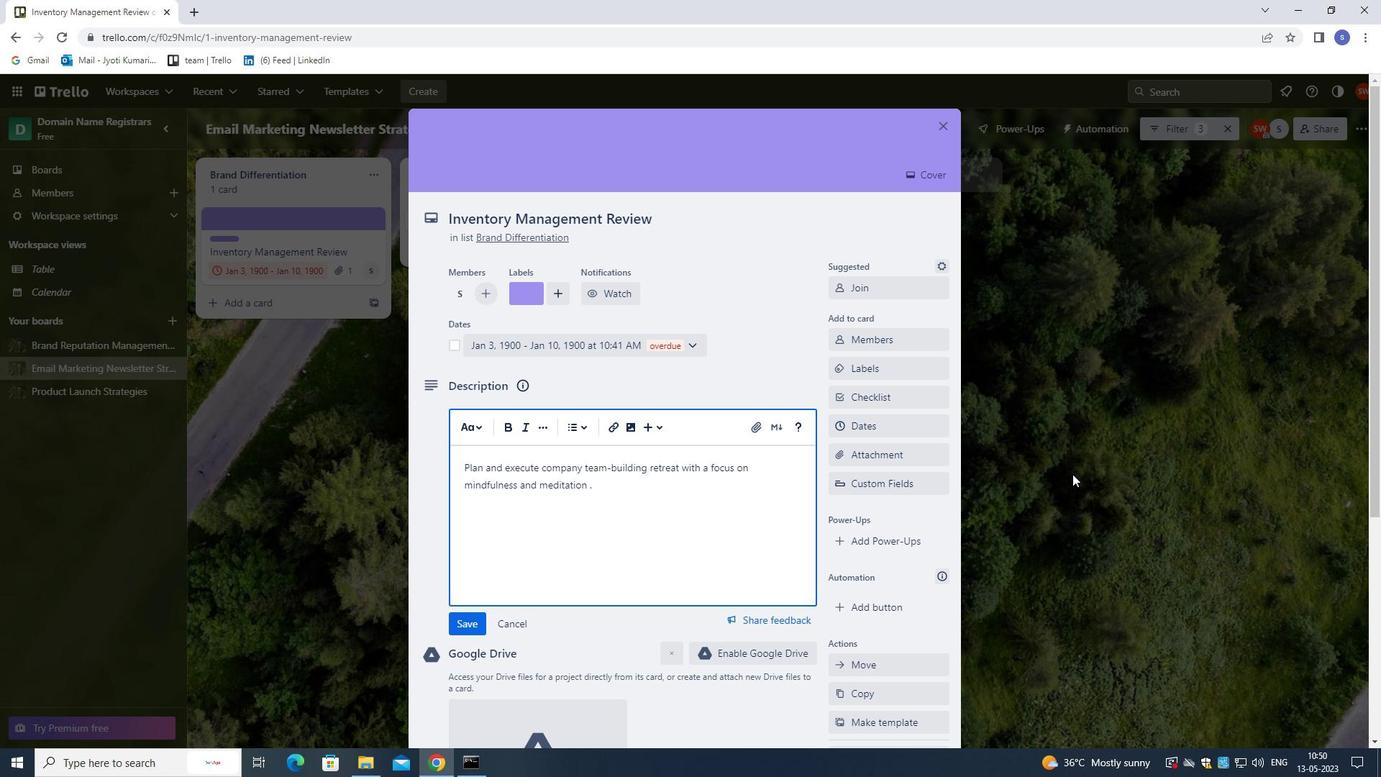 
Action: Mouse moved to (1005, 518)
Screenshot: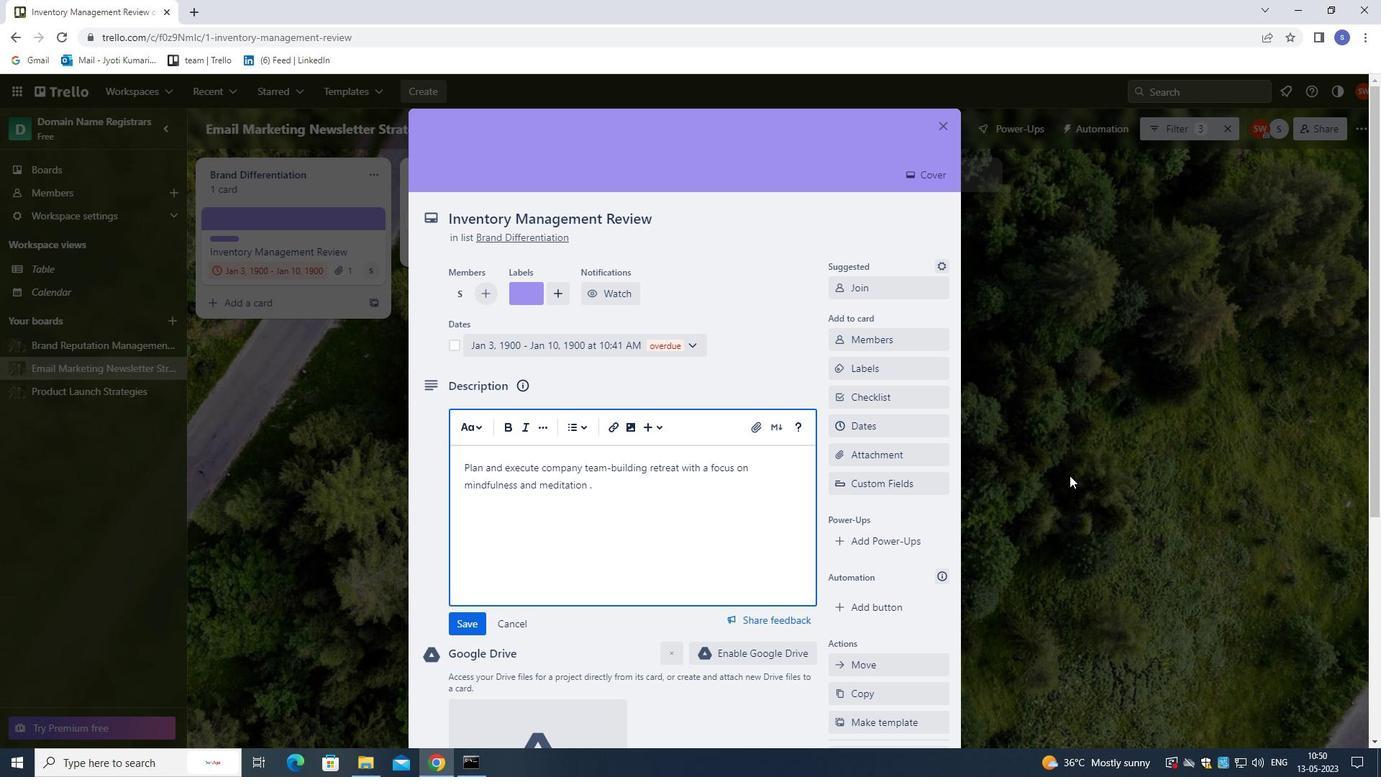 
Action: Mouse scrolled (1005, 517) with delta (0, 0)
Screenshot: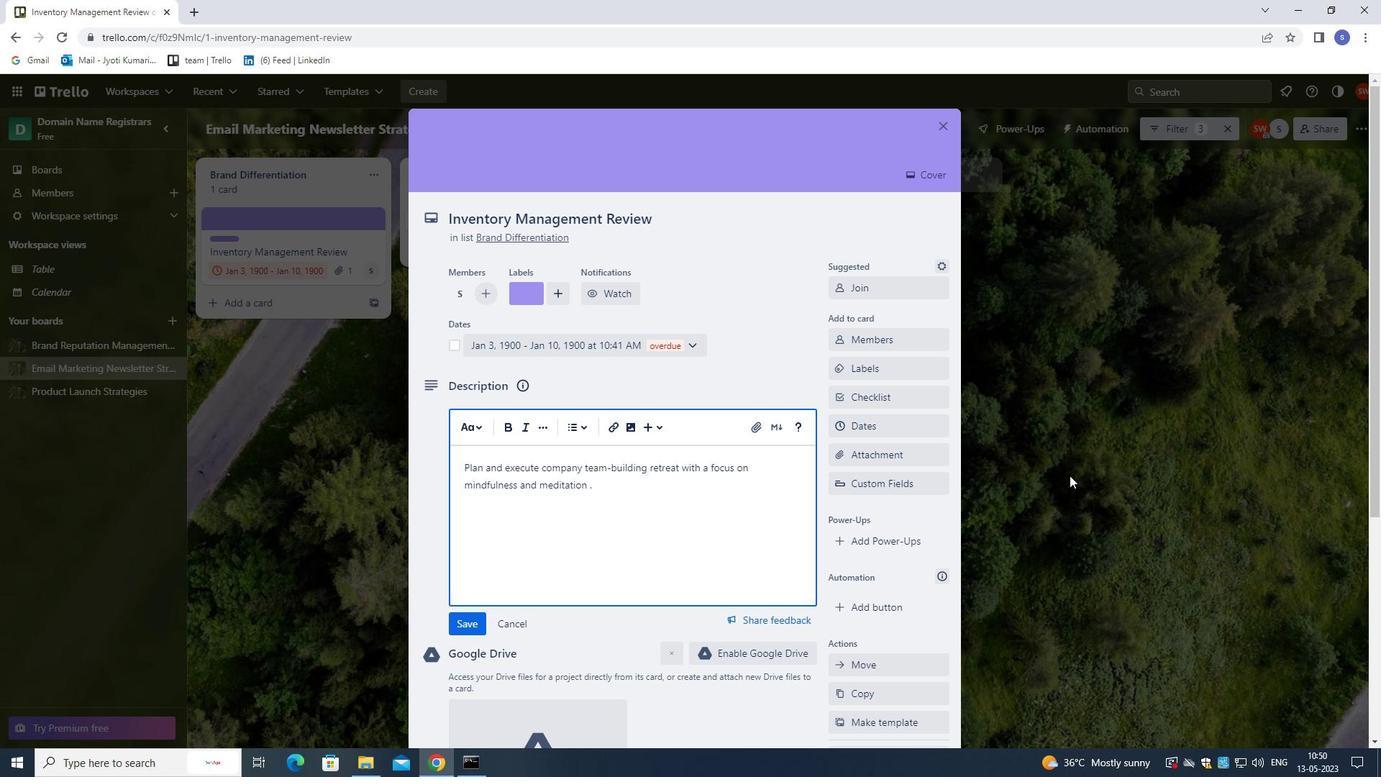
Action: Mouse moved to (969, 534)
Screenshot: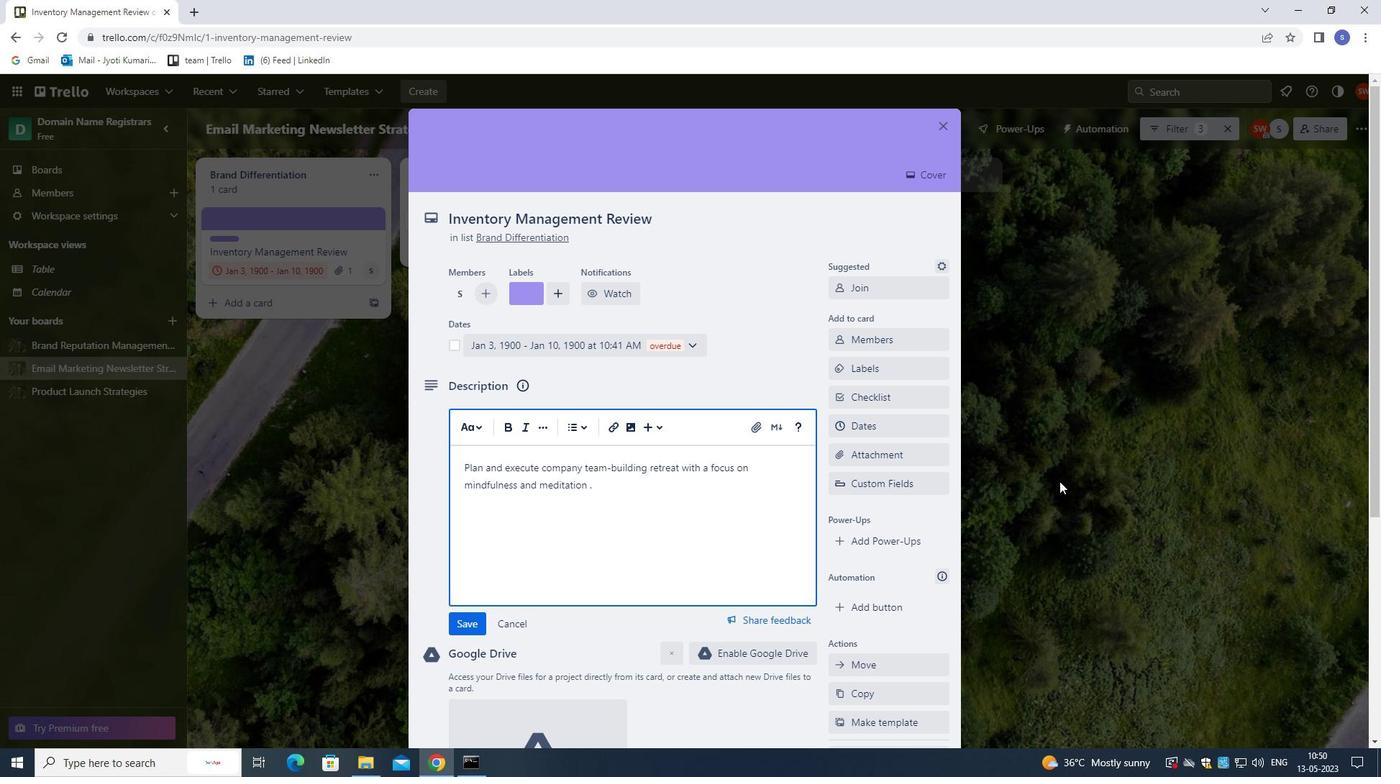 
Action: Mouse scrolled (969, 533) with delta (0, 0)
Screenshot: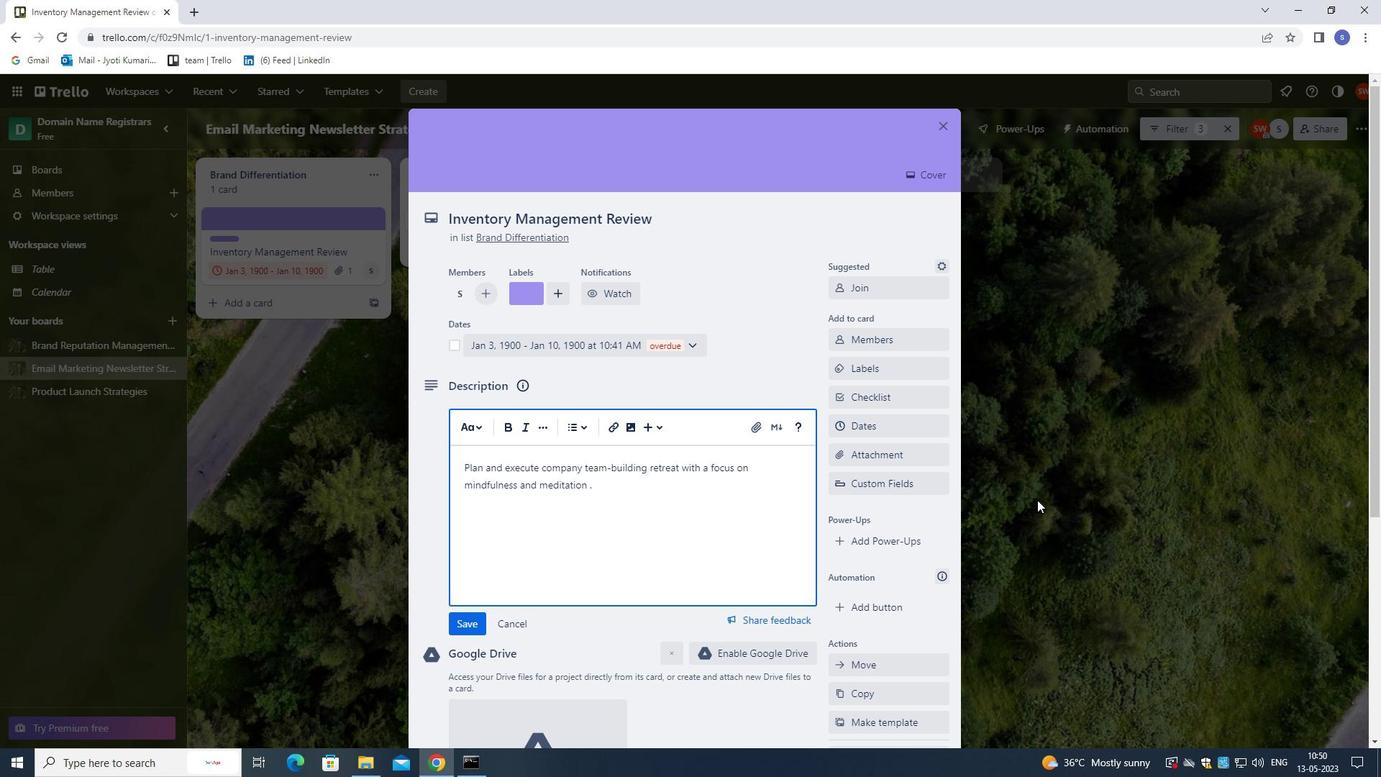 
Action: Mouse moved to (562, 654)
Screenshot: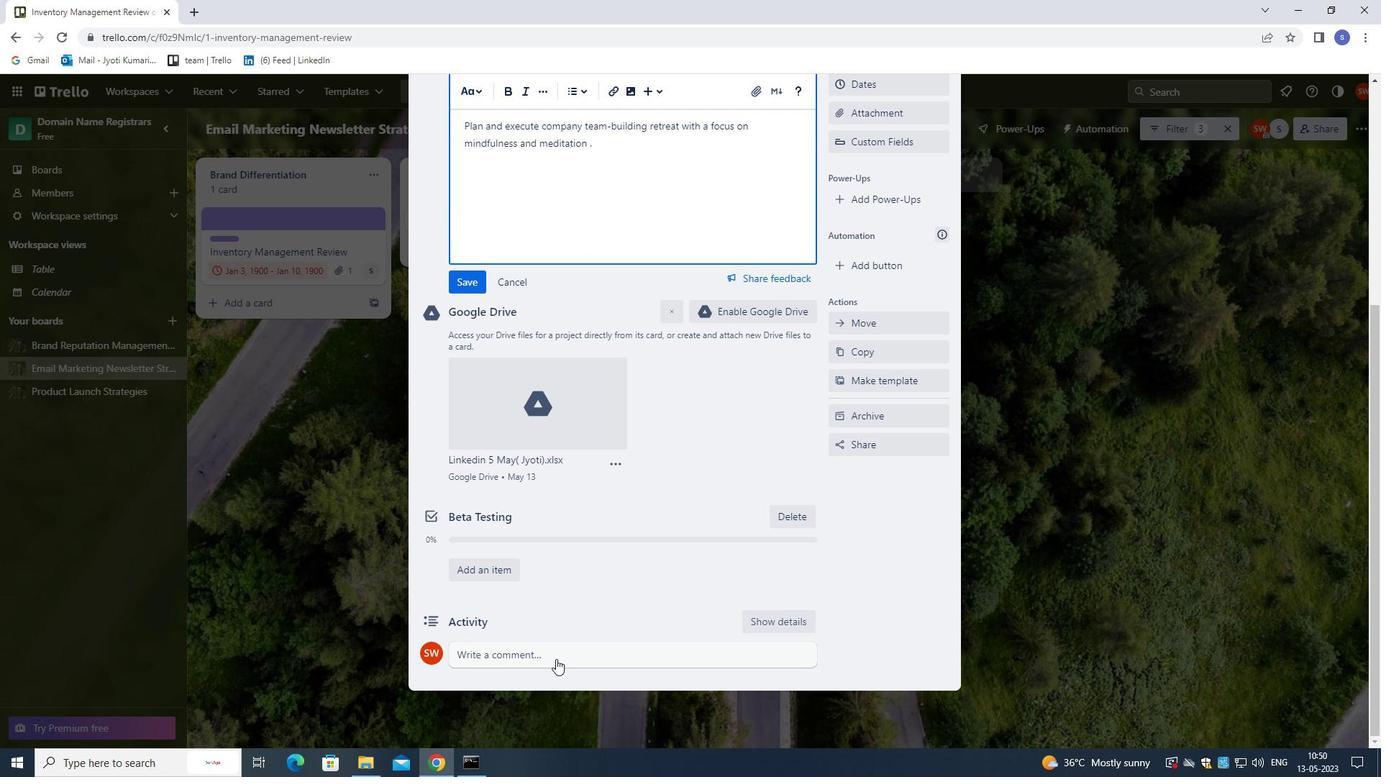 
Action: Mouse pressed left at (562, 654)
Screenshot: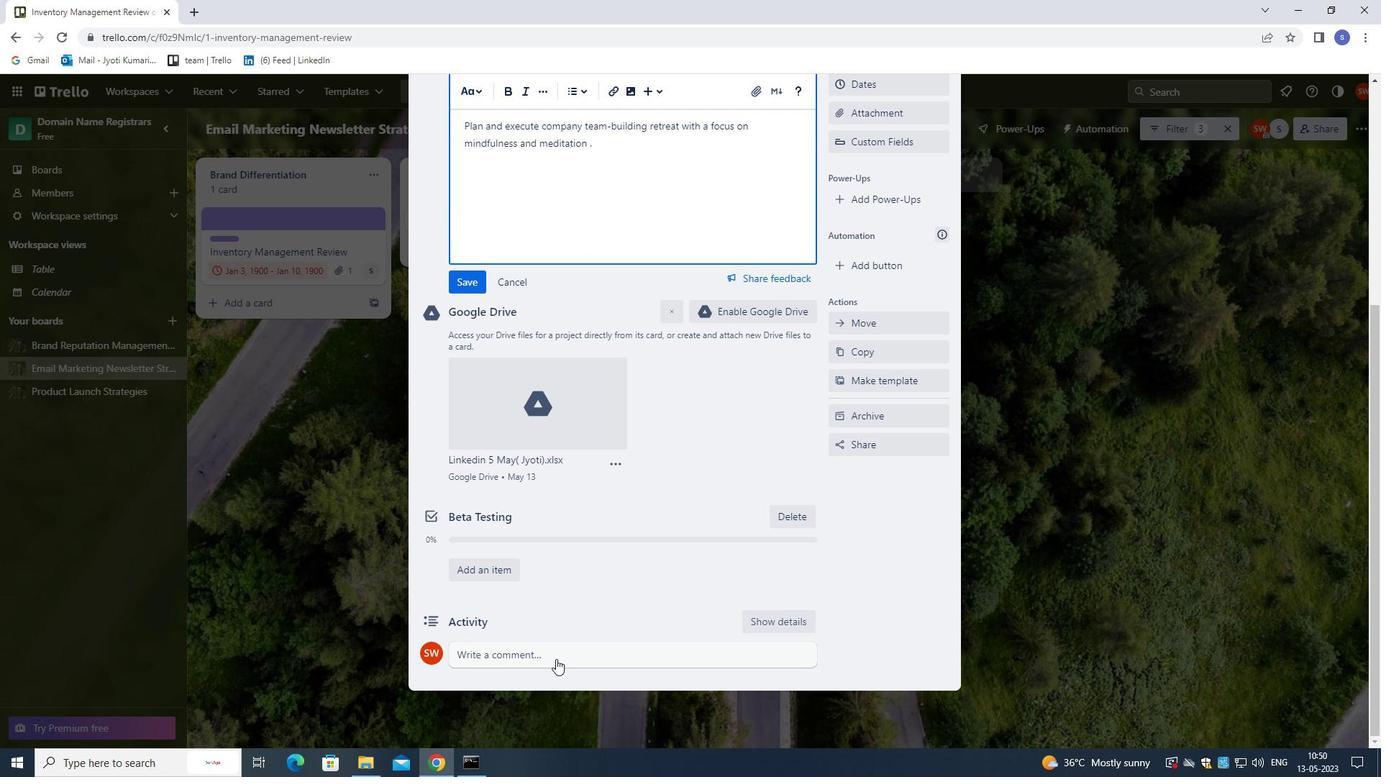 
Action: Mouse moved to (1068, 537)
Screenshot: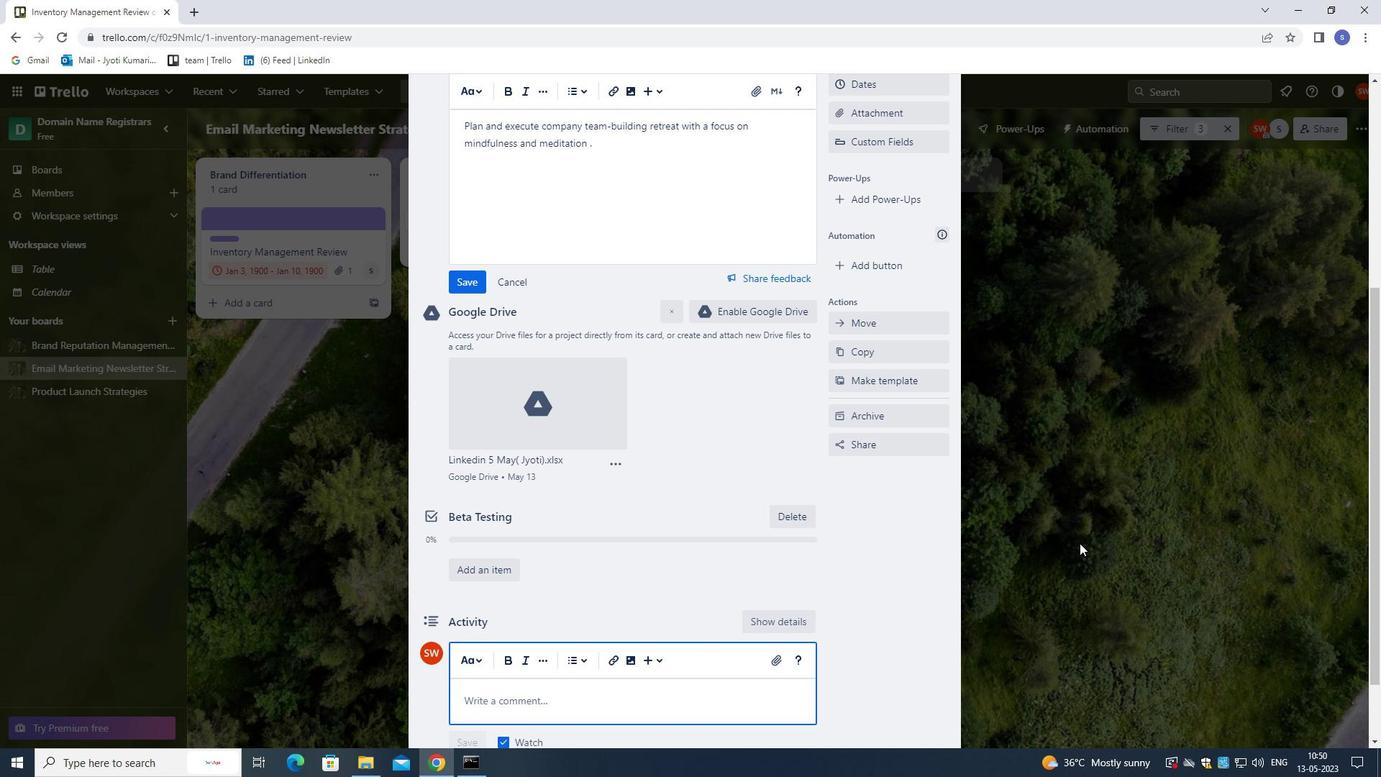 
Action: Key pressed <Key.shift><Key.shift>GIVEN<Key.space>THE<Key.space>POTENTIAL<Key.space>IMPACT<Key.space>OF<Key.space>THISTASK<Key.space>ON<Key.space>OUR<Key.space>COMPANY<Key.space>AND<Key.space>TEAM<Key.space>MORALE,<Key.space>LET<Key.space>US<Key.space>ENSURE<Key.space>THAT<Key.space>WE<Key.space>APPROACH<Key.space>IT<Key.space>WITH<Key.space>A<Key.space>SENSE<Key.space>OF<Key.space>PRO<Key.backspace><Key.backspace>OSITIVITY<Key.space><Key.backspace><Key.backspace><Key.backspace><Key.backspace><Key.backspace><Key.backspace><Key.backspace><Key.backspace>ITIVITY<Key.space><Key.backspace><Key.backspace><Key.backspace><Key.backspace>ITY<Key.space>AND<Key.space>OPTIMISM.
Screenshot: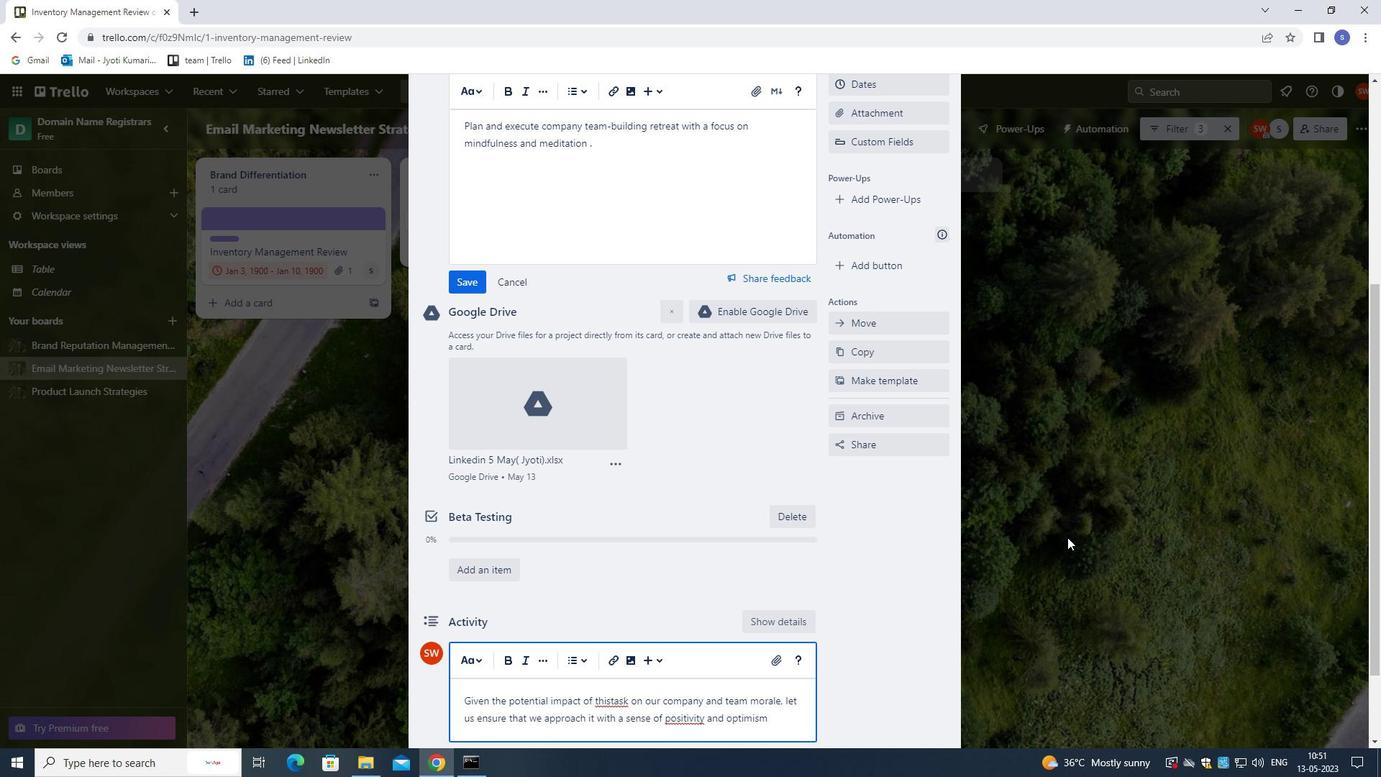 
Action: Mouse moved to (607, 703)
Screenshot: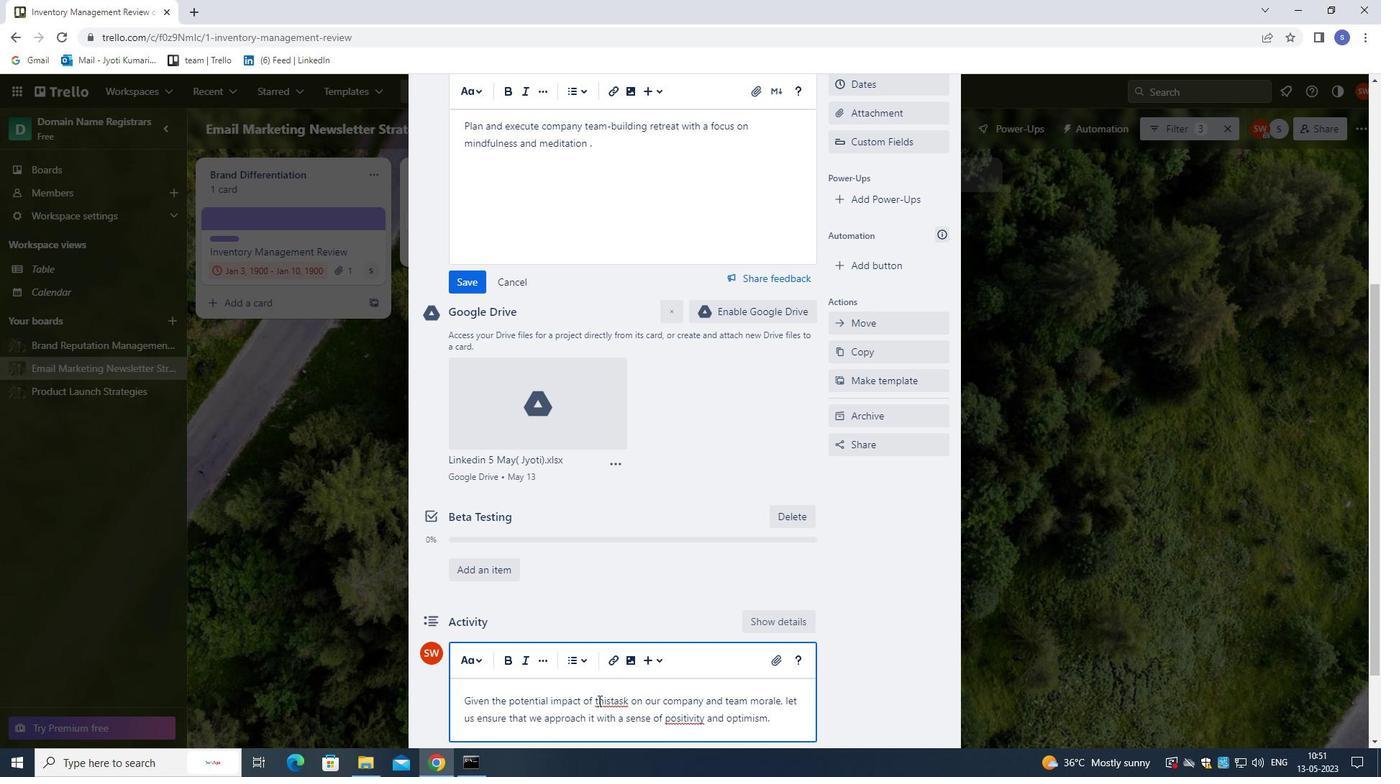 
Action: Mouse pressed left at (607, 703)
Screenshot: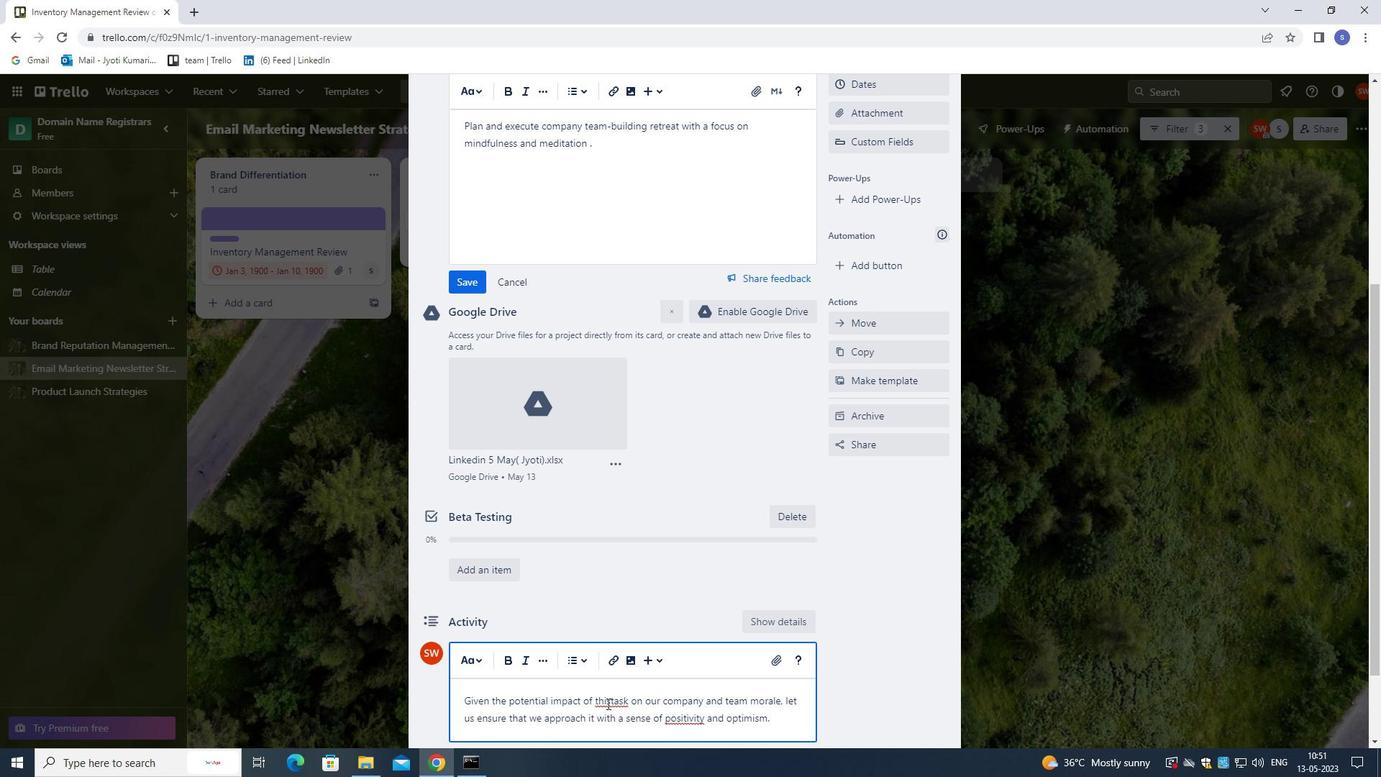 
Action: Mouse moved to (736, 757)
Screenshot: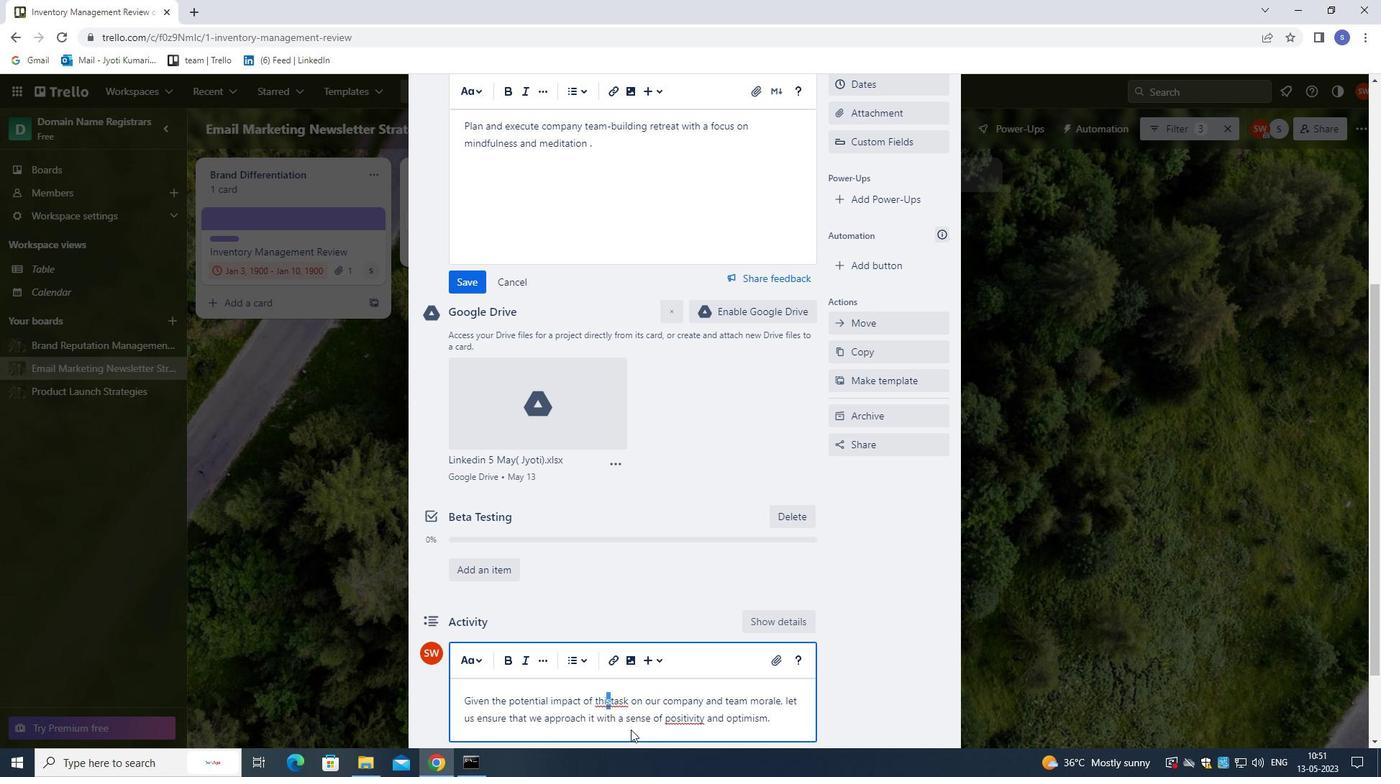 
Action: Key pressed <Key.right>B<Key.space>
Screenshot: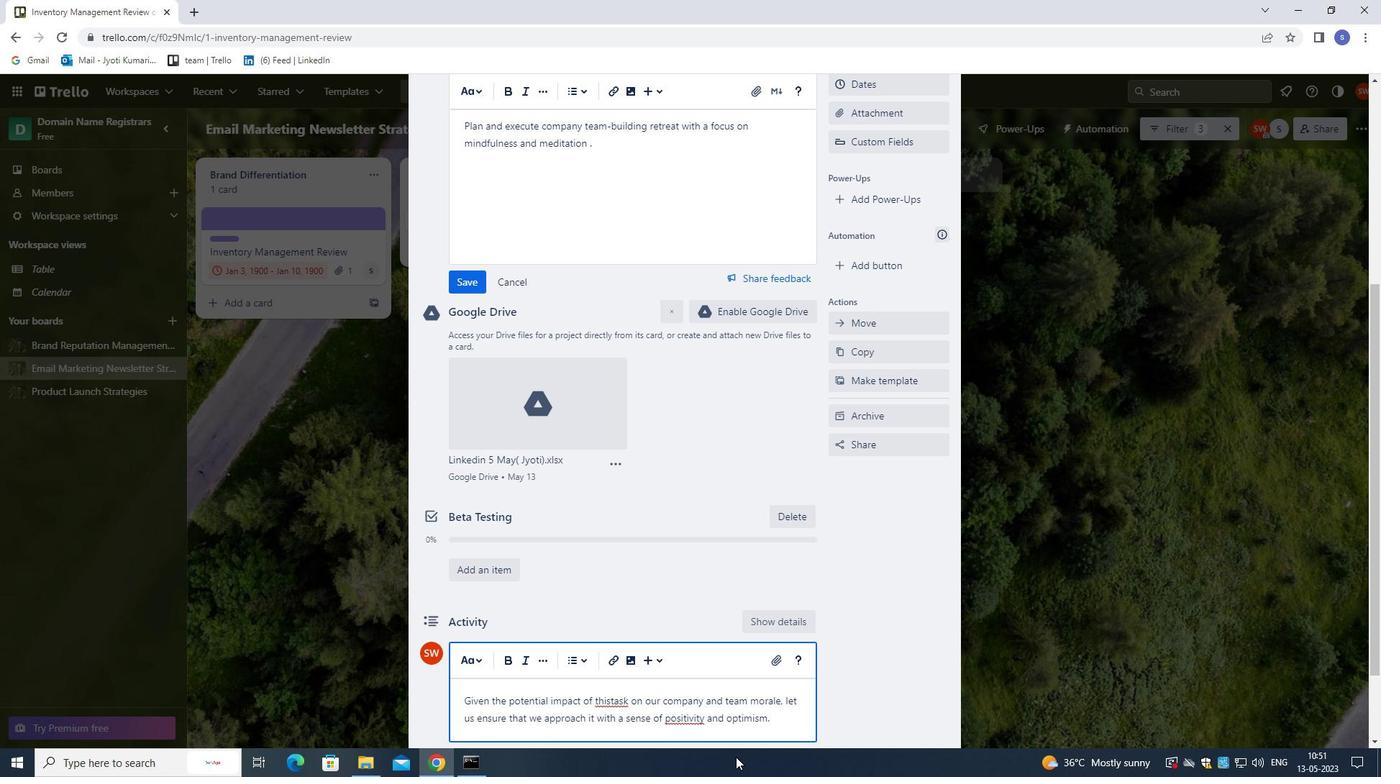 
Action: Mouse moved to (694, 733)
Screenshot: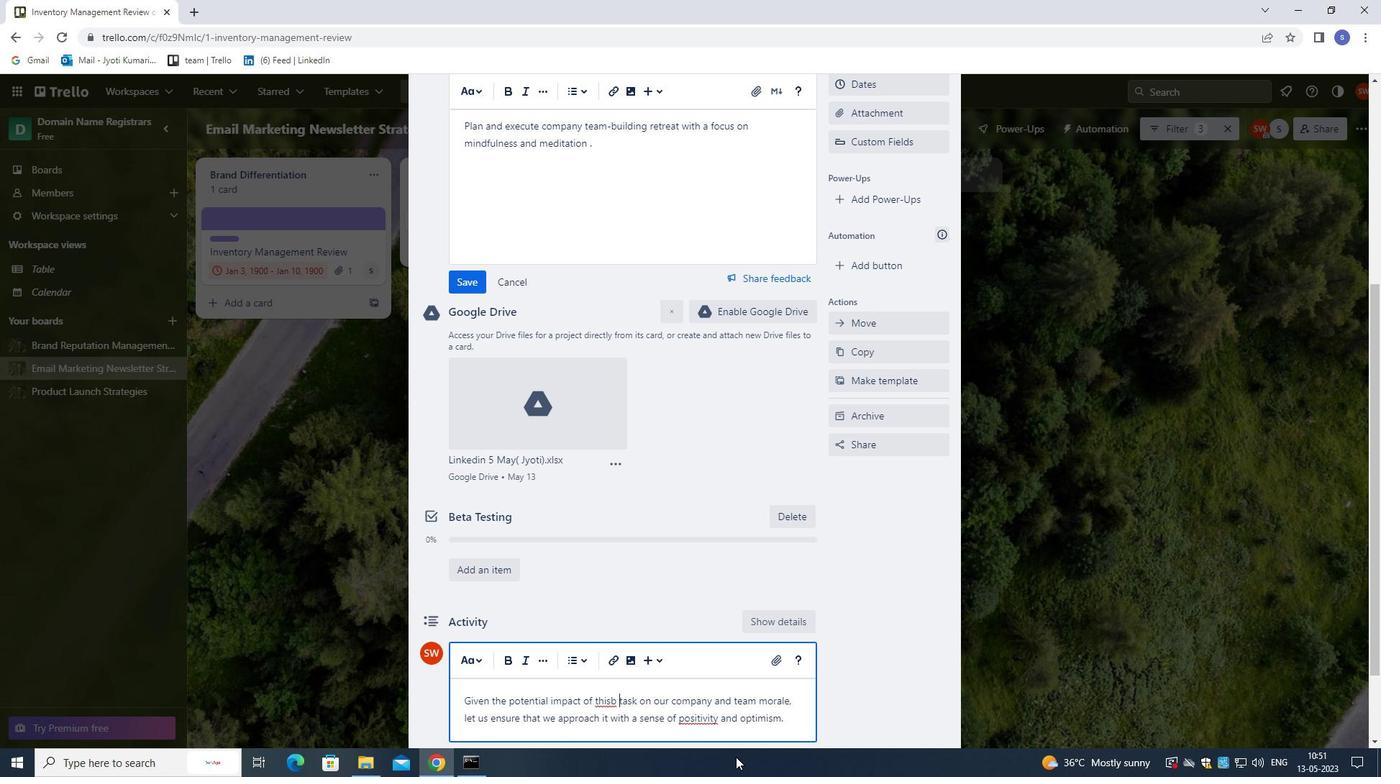 
Action: Key pressed <Key.backspace><Key.backspace><Key.space>
Screenshot: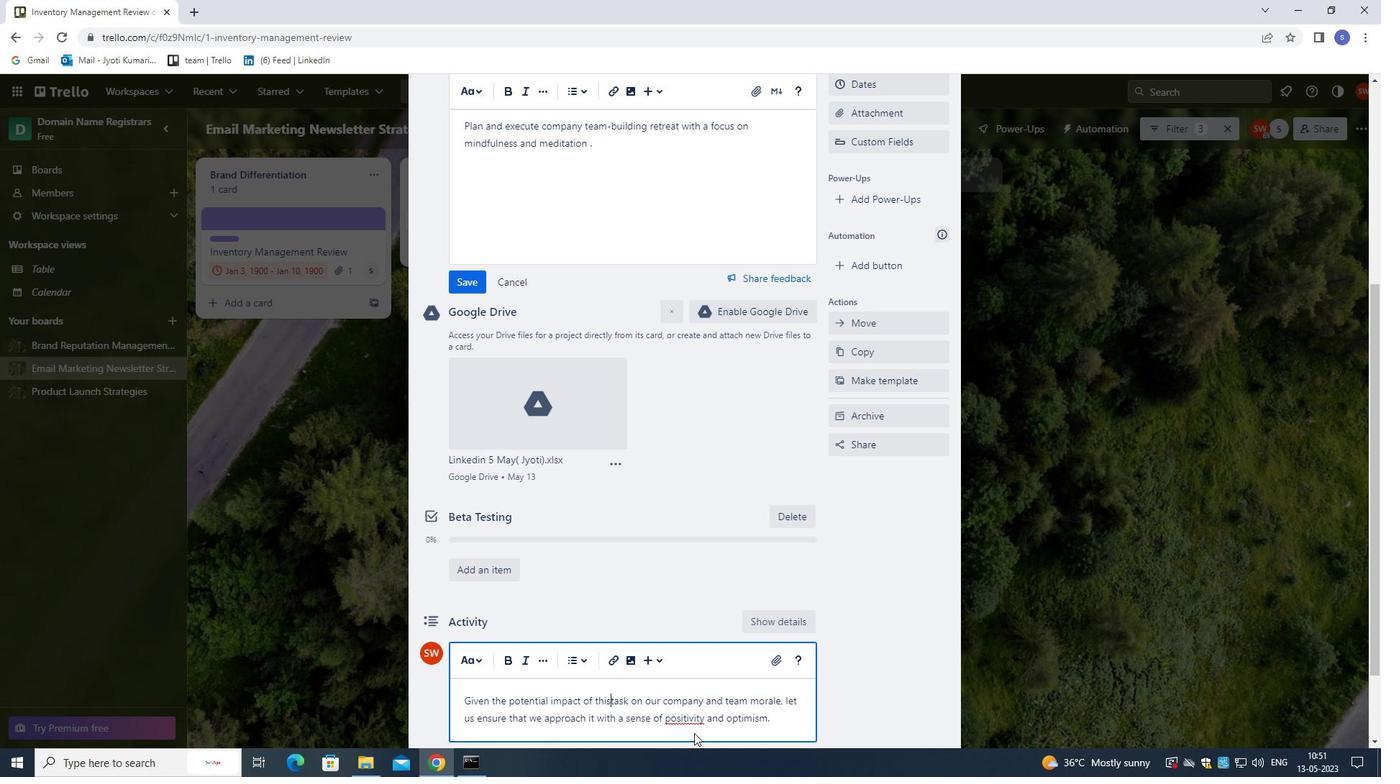 
Action: Mouse moved to (463, 279)
Screenshot: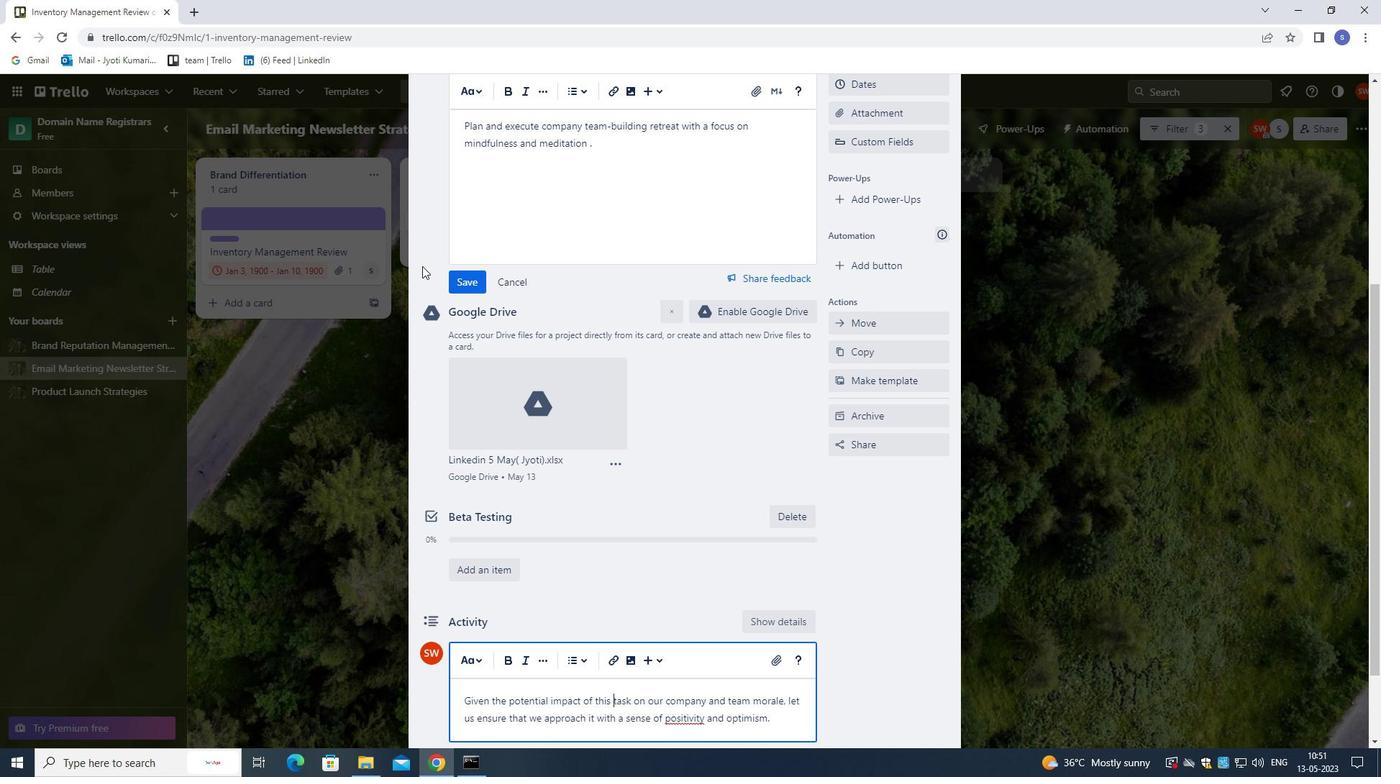 
Action: Mouse pressed left at (463, 279)
Screenshot: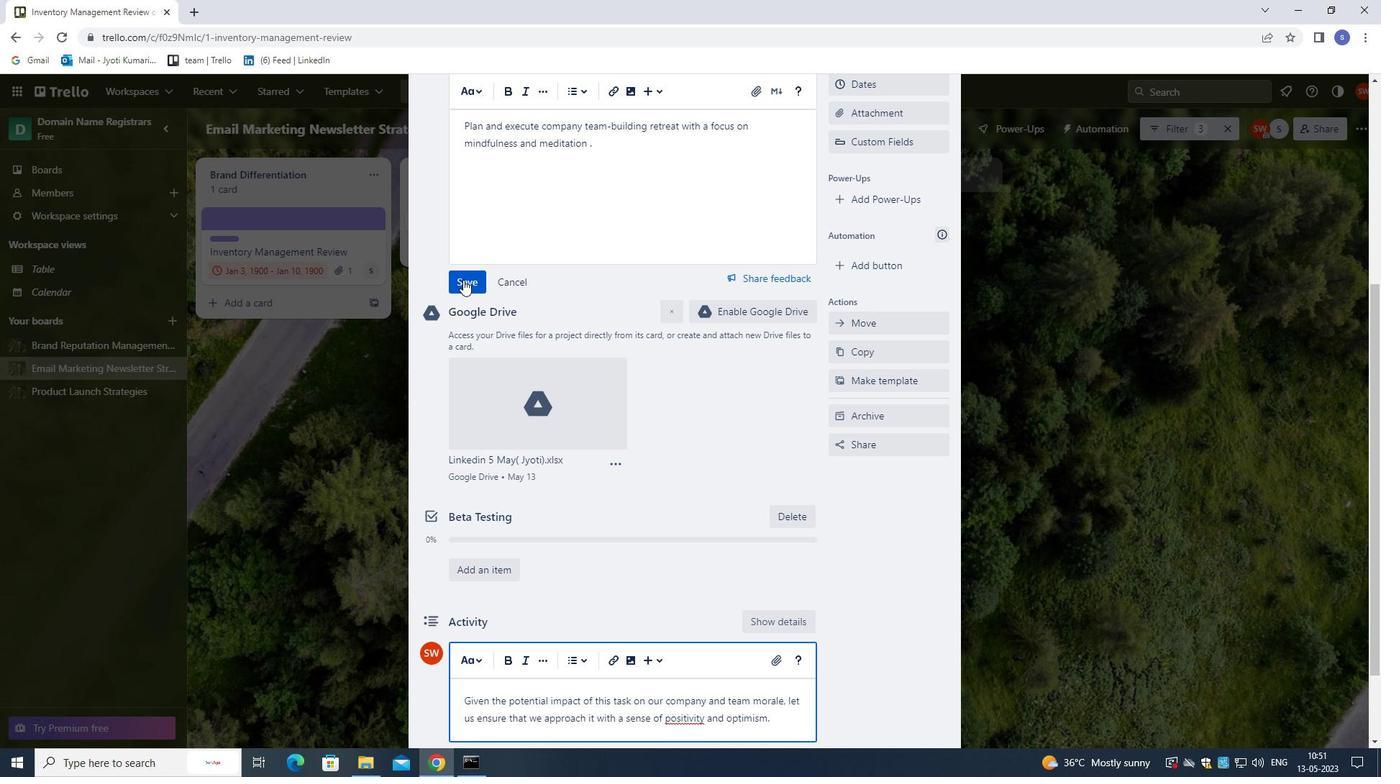 
Action: Mouse moved to (459, 350)
Screenshot: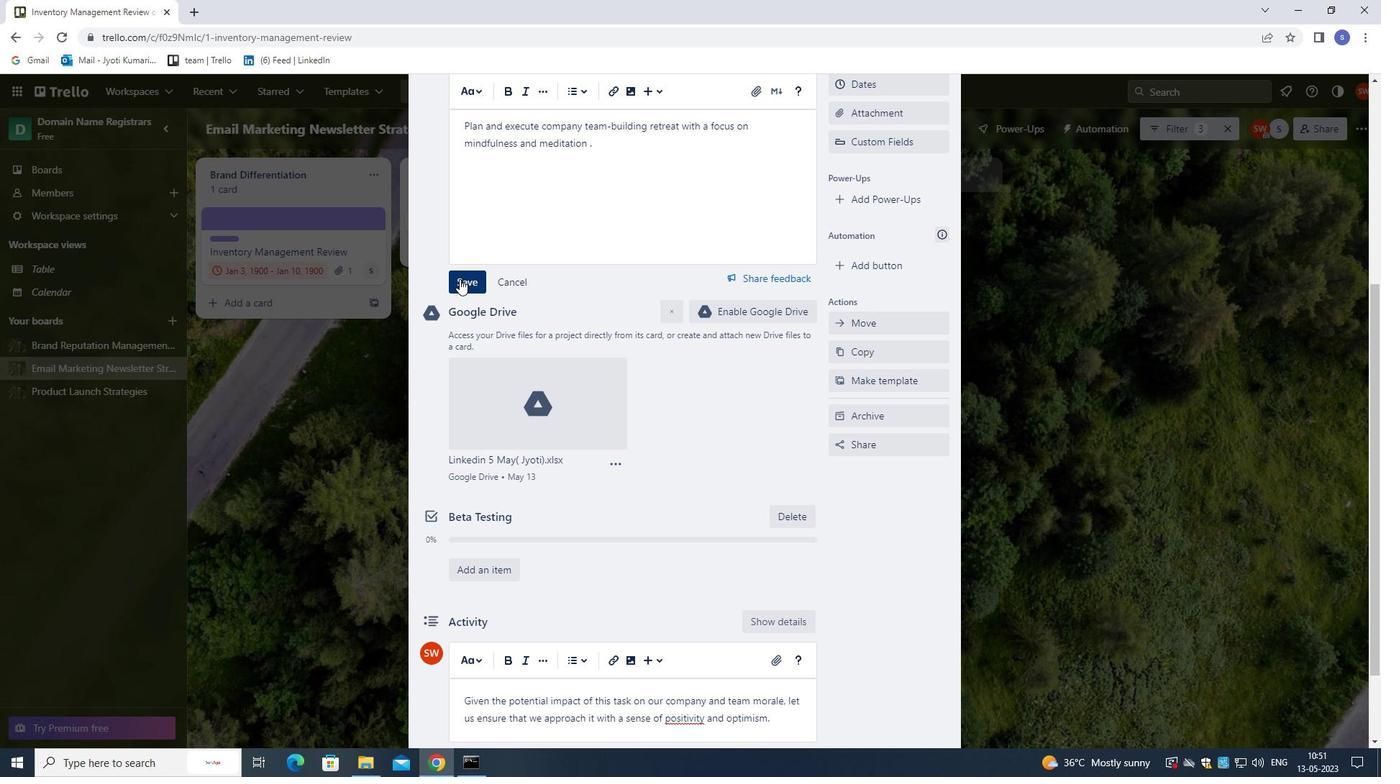 
Action: Mouse scrolled (459, 349) with delta (0, 0)
Screenshot: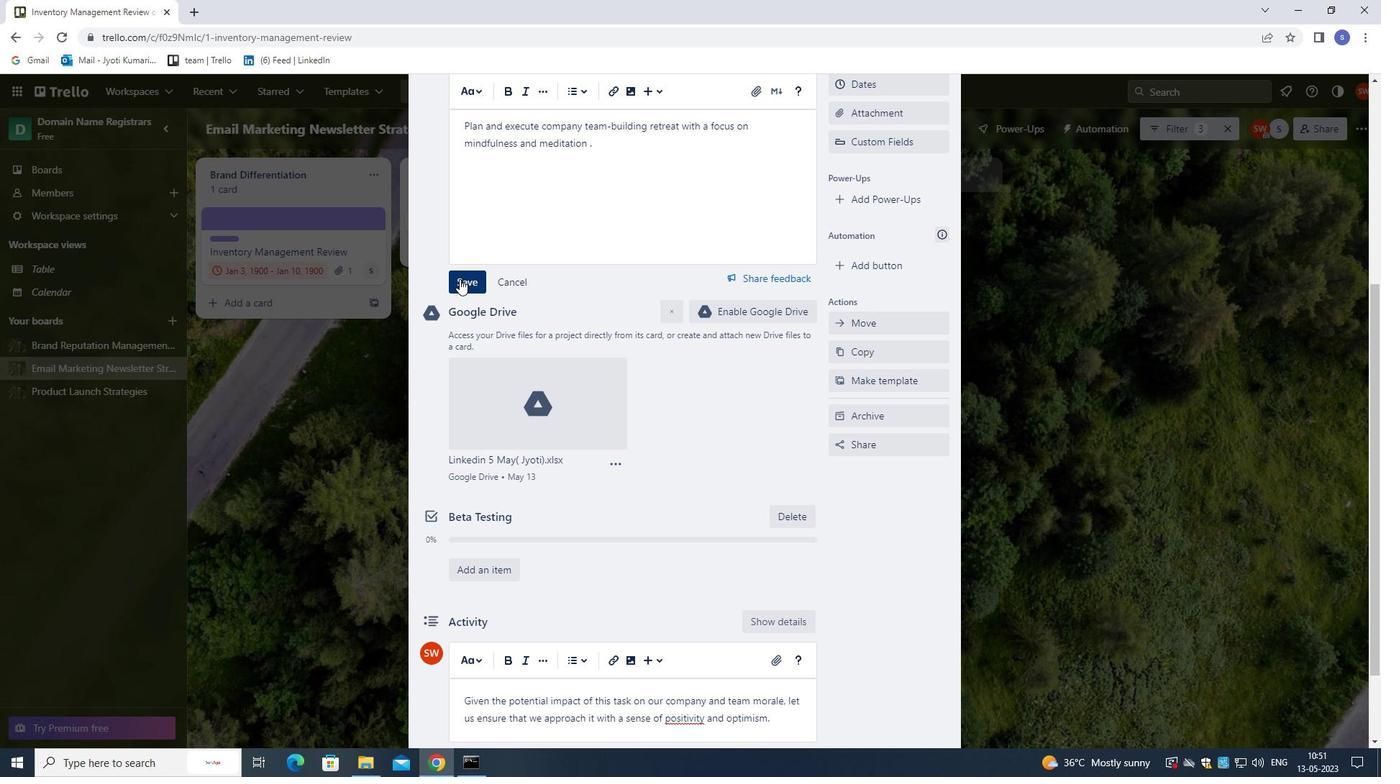 
Action: Mouse moved to (466, 377)
Screenshot: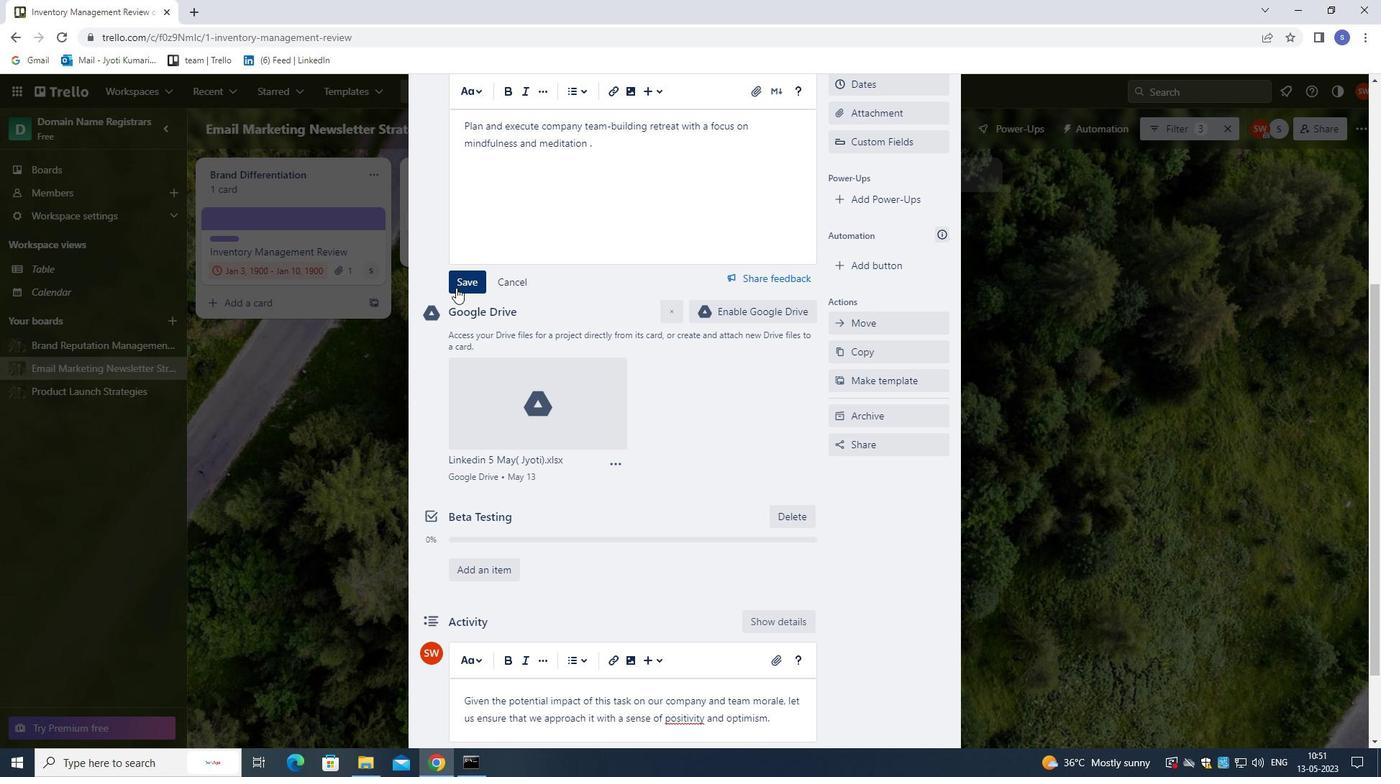 
Action: Mouse scrolled (466, 377) with delta (0, 0)
Screenshot: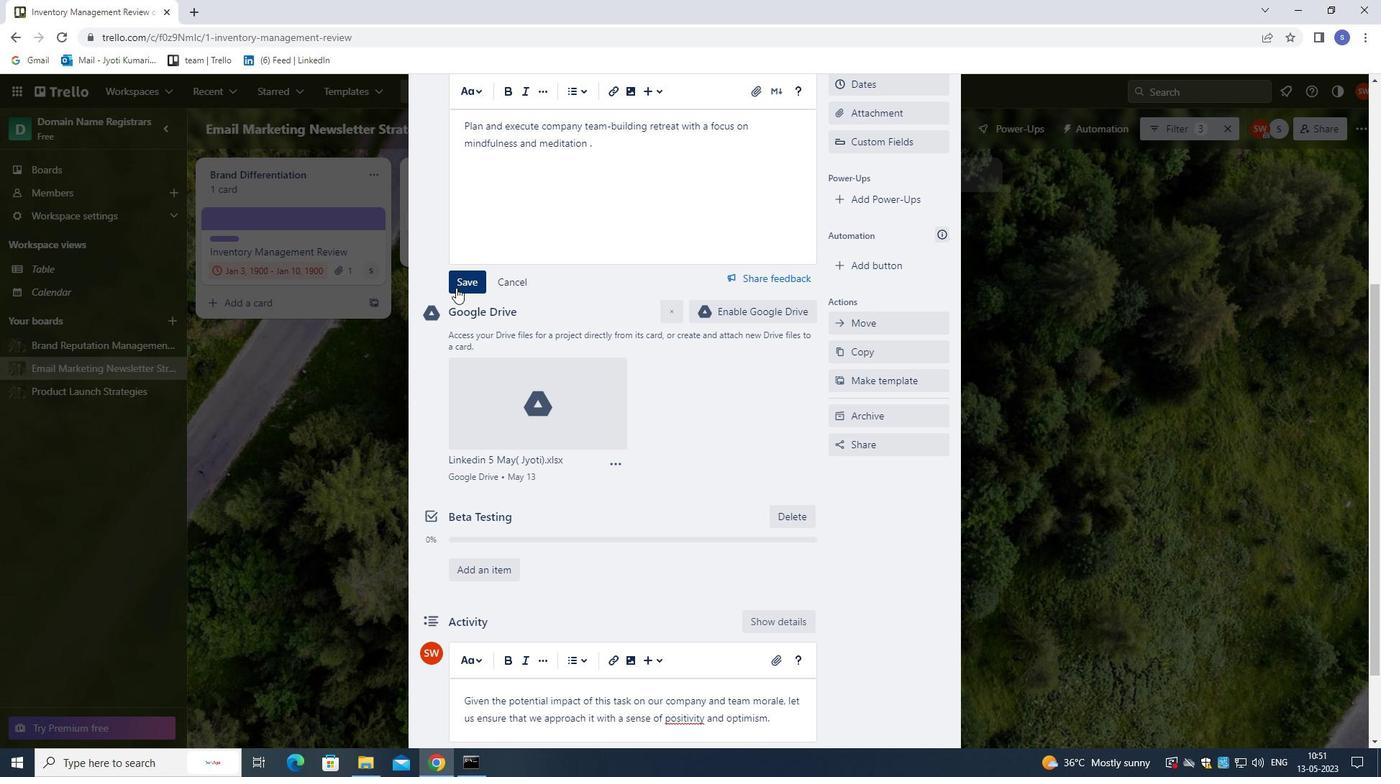 
Action: Mouse moved to (470, 388)
Screenshot: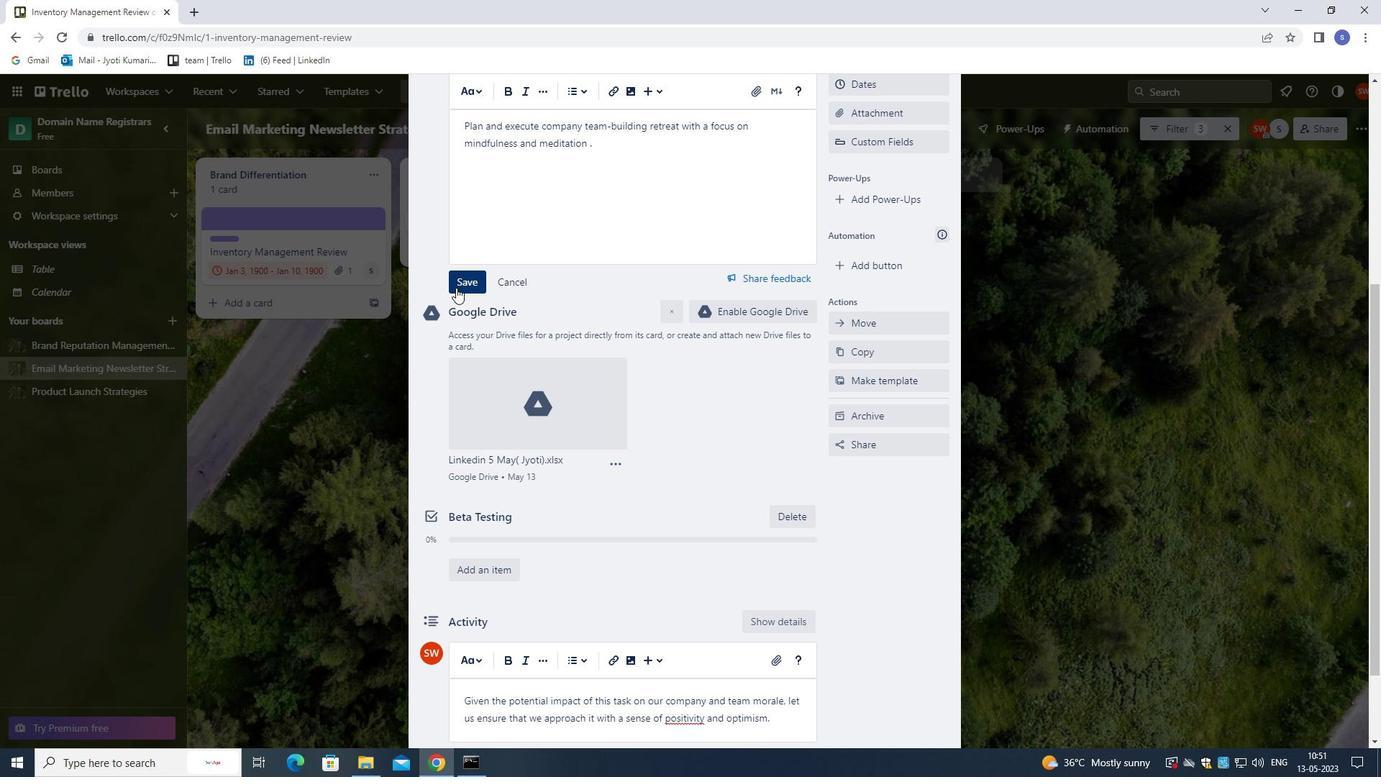 
Action: Mouse scrolled (470, 387) with delta (0, 0)
Screenshot: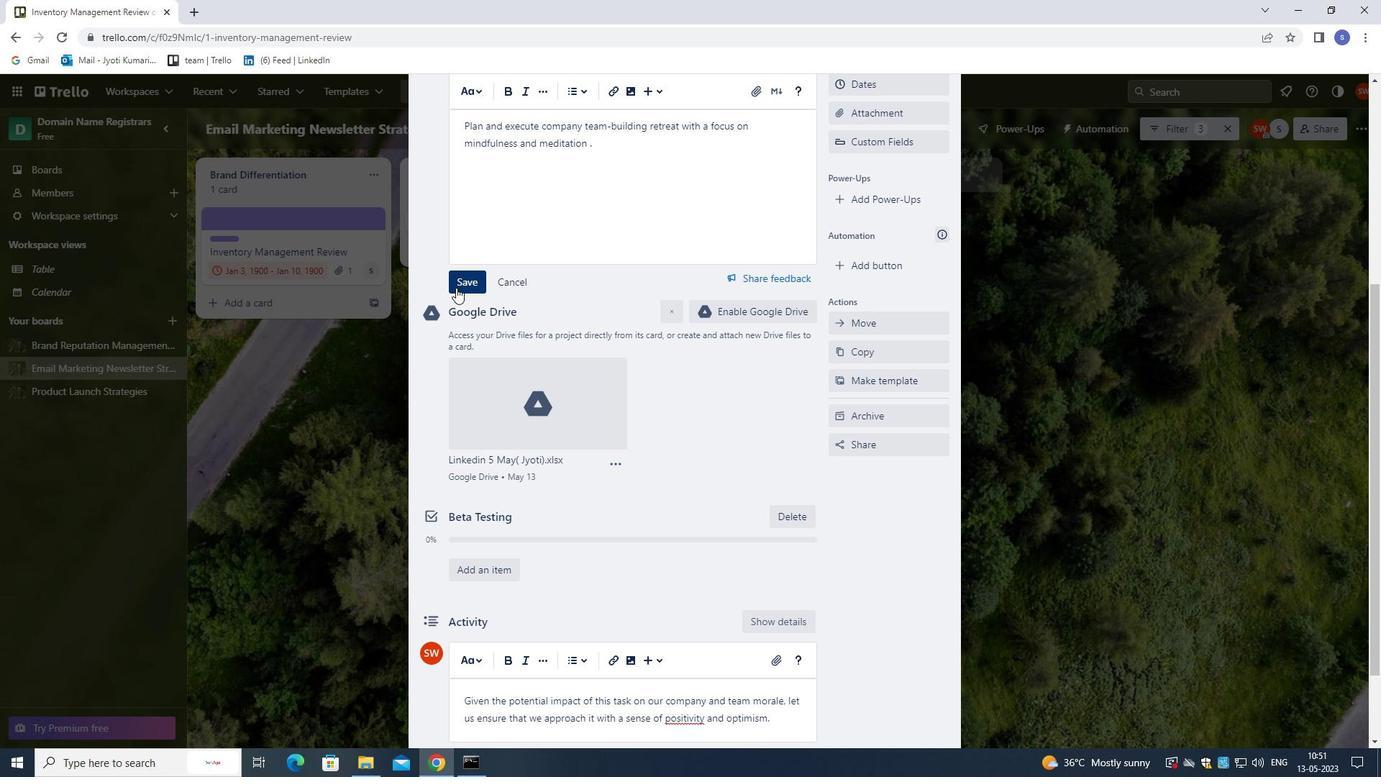 
Action: Mouse moved to (471, 394)
Screenshot: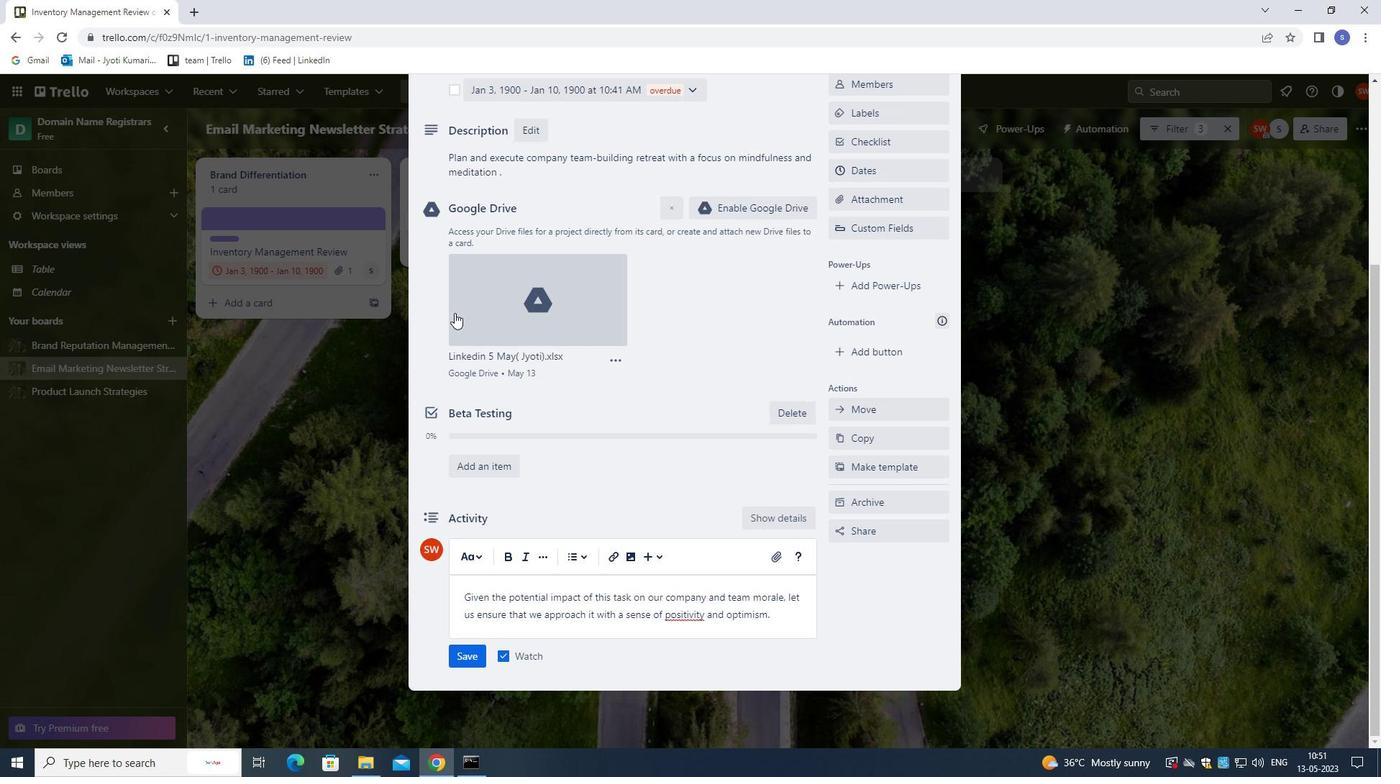 
Action: Mouse scrolled (471, 393) with delta (0, 0)
Screenshot: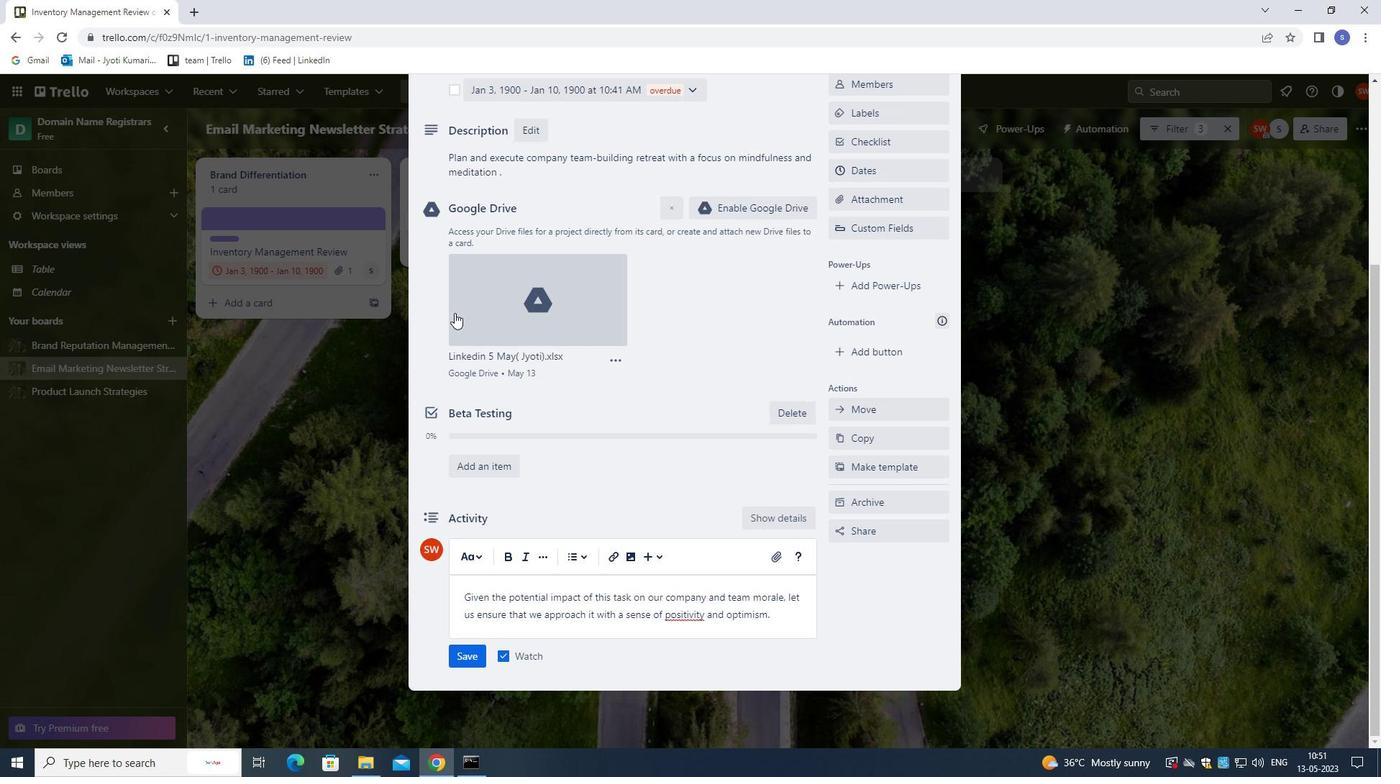 
Action: Mouse moved to (474, 650)
Screenshot: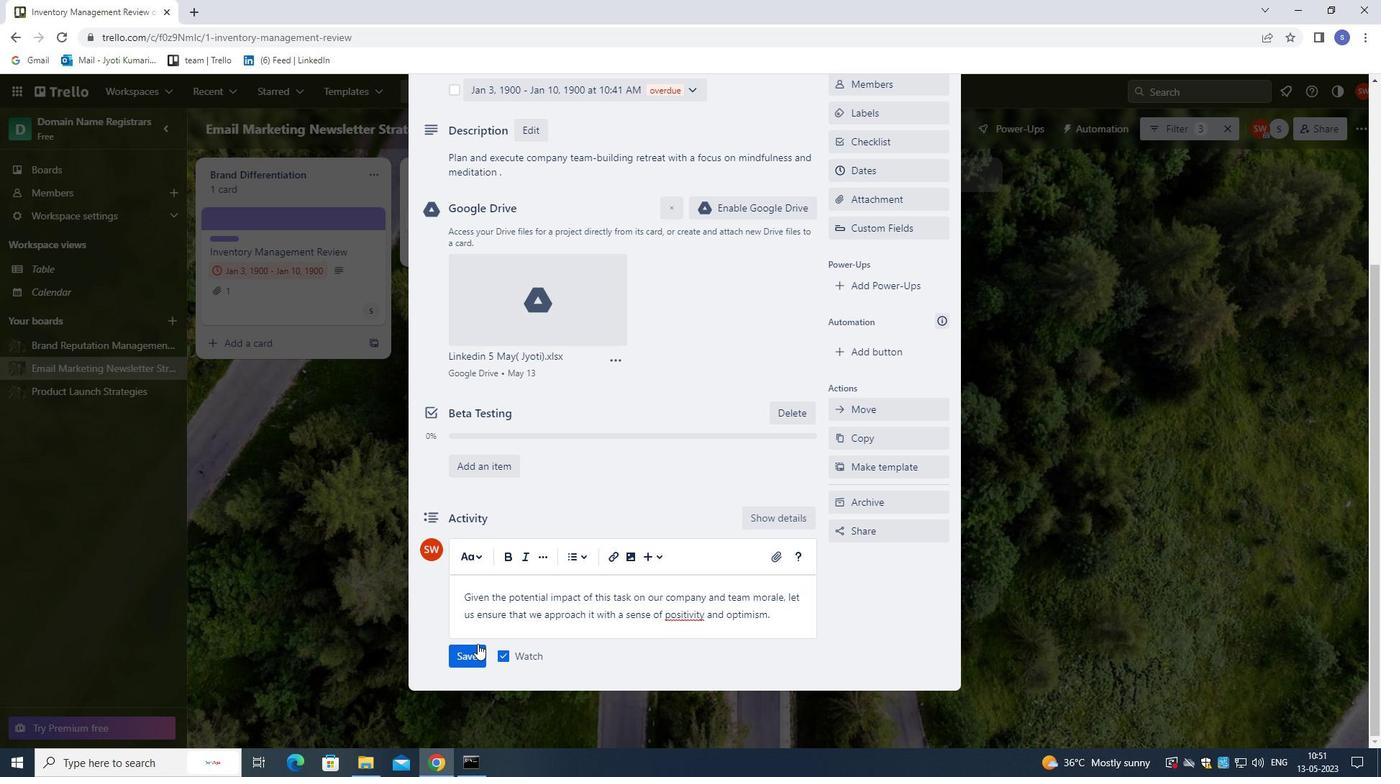 
Action: Mouse pressed left at (474, 650)
Screenshot: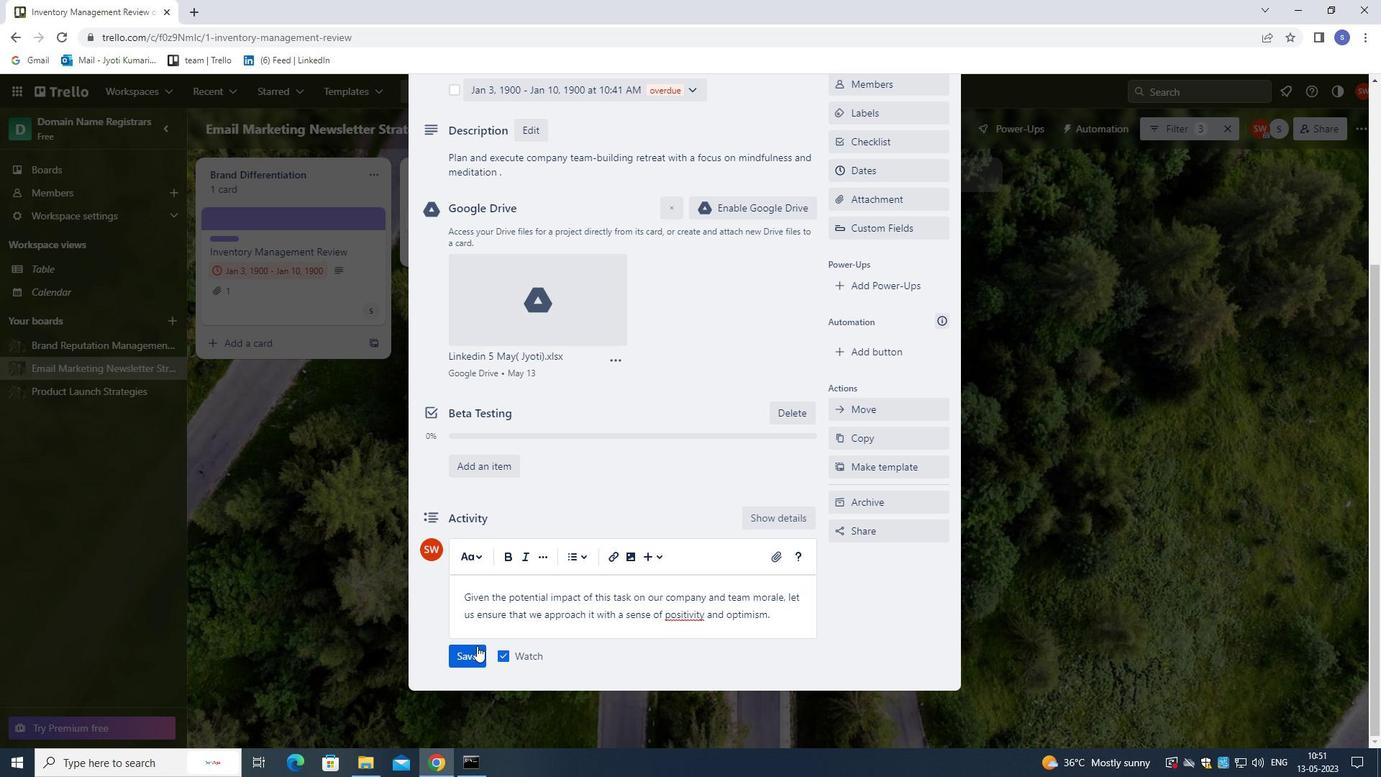
Action: Mouse moved to (613, 611)
Screenshot: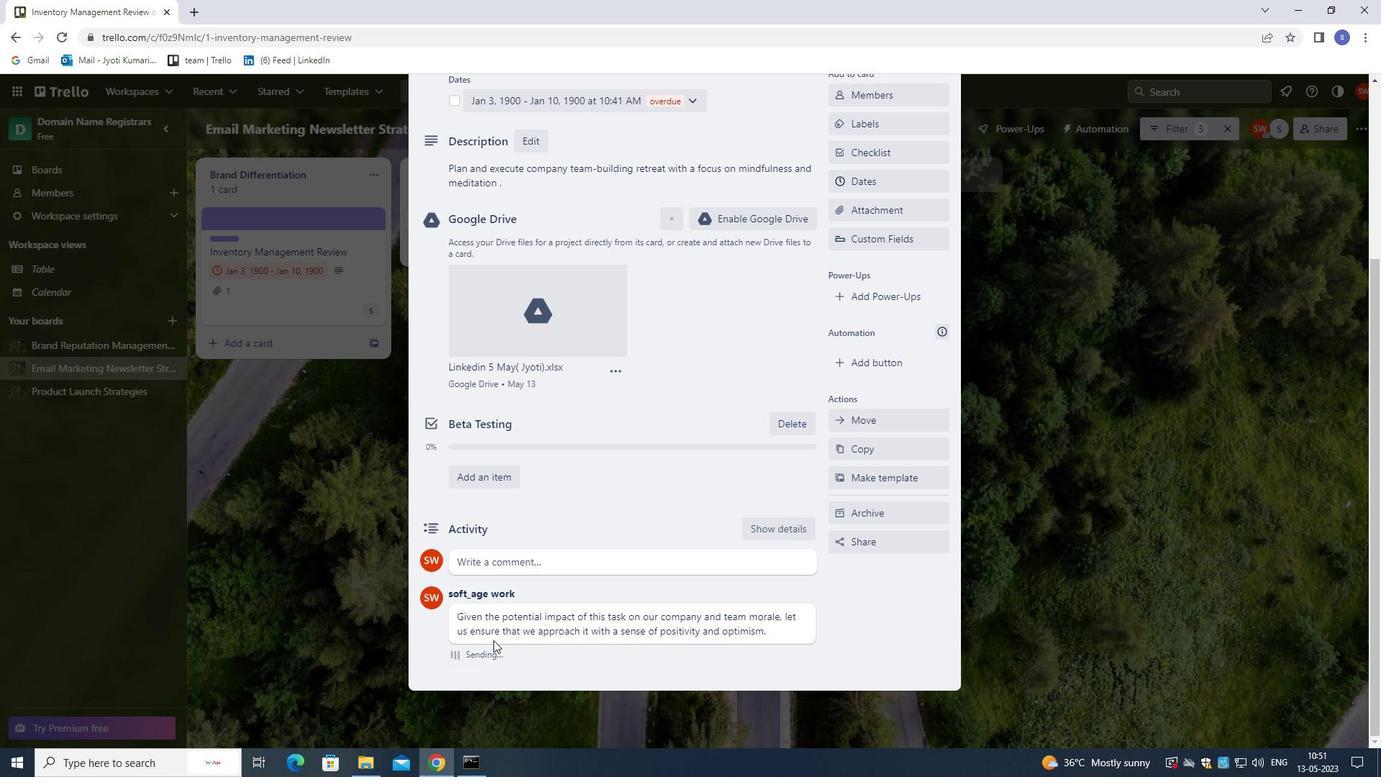 
Action: Mouse scrolled (613, 611) with delta (0, 0)
Screenshot: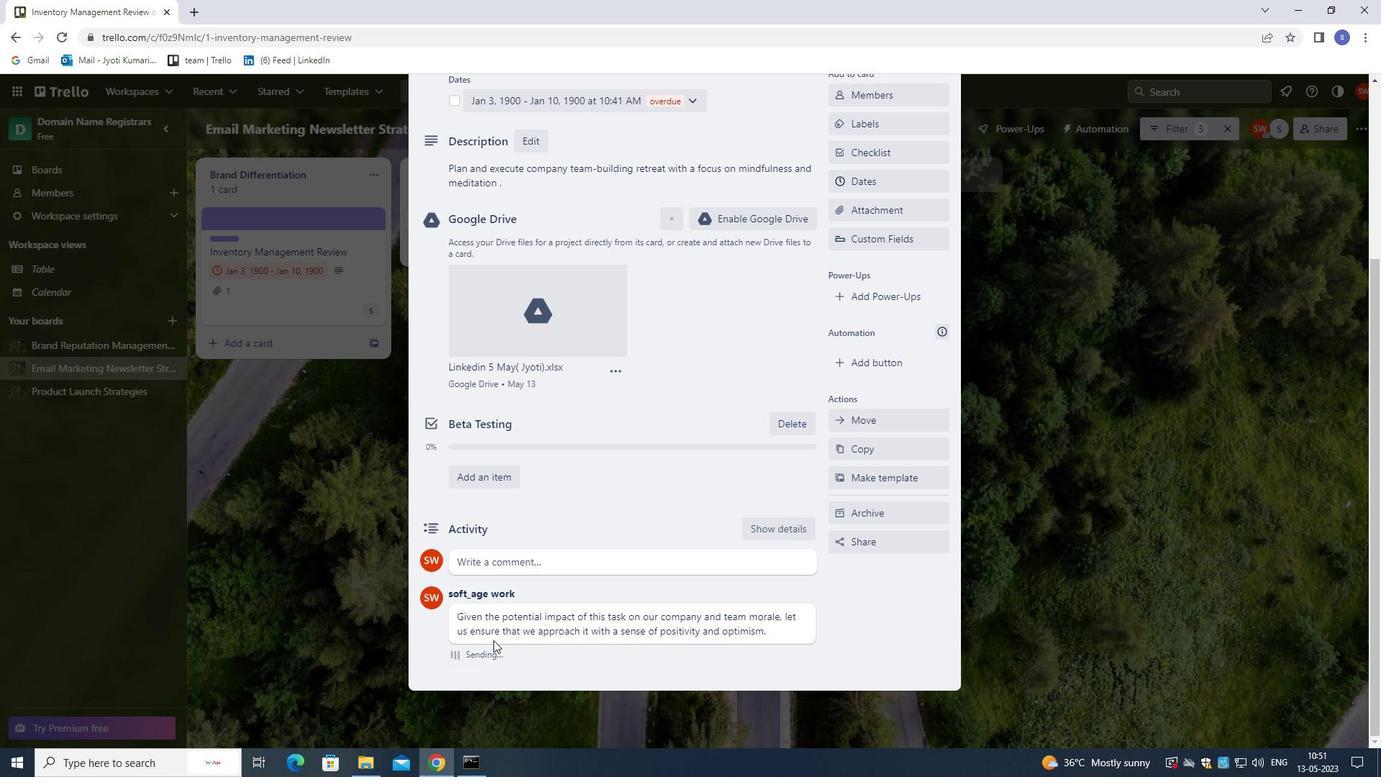 
Action: Mouse moved to (621, 601)
Screenshot: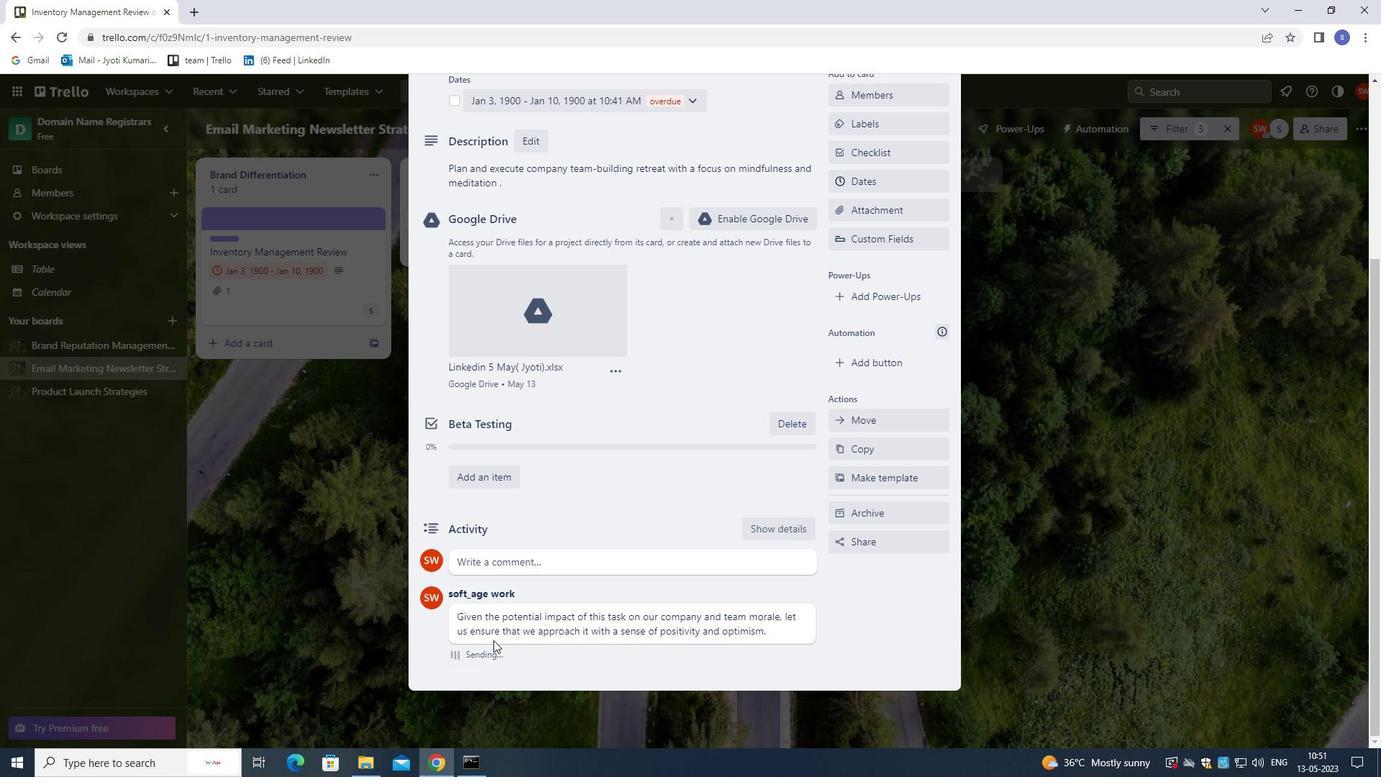 
Action: Mouse scrolled (621, 601) with delta (0, 0)
Screenshot: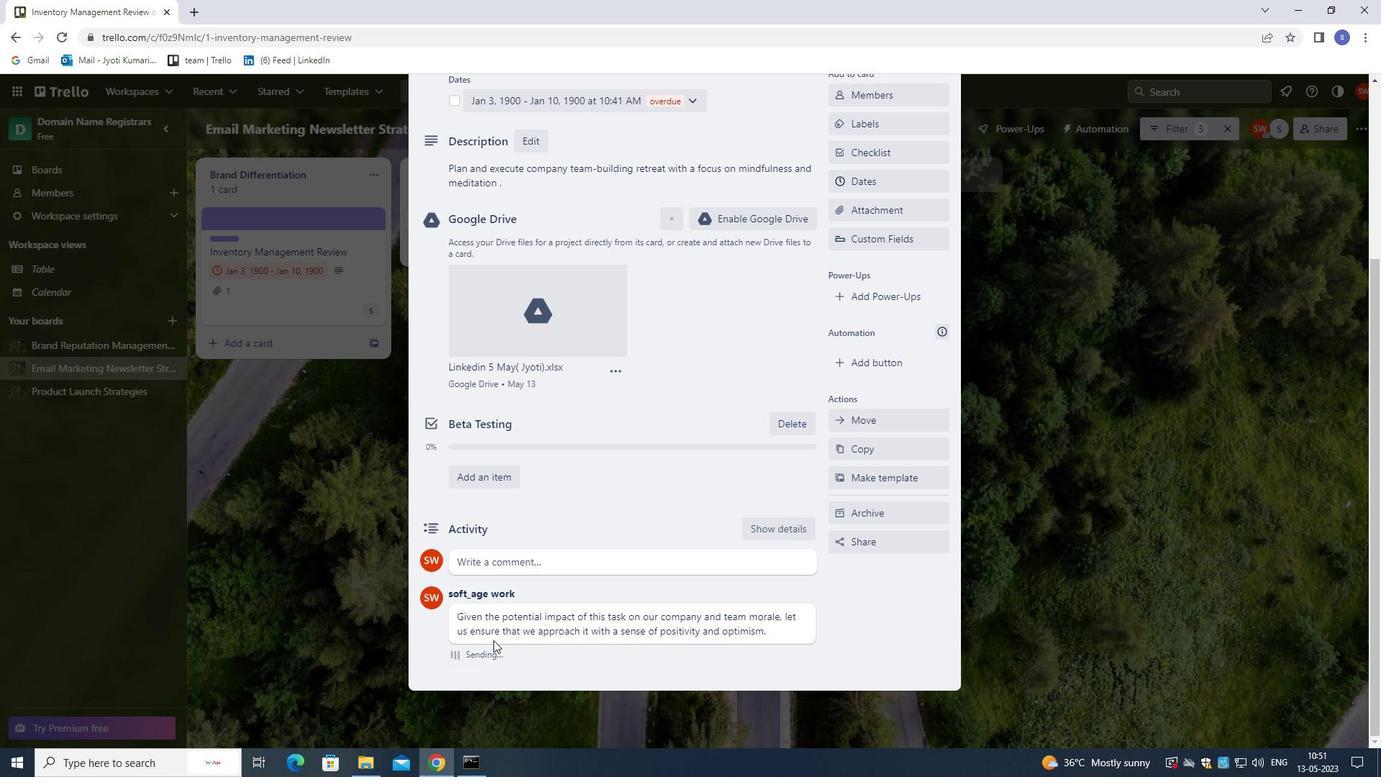 
Action: Mouse moved to (633, 583)
Screenshot: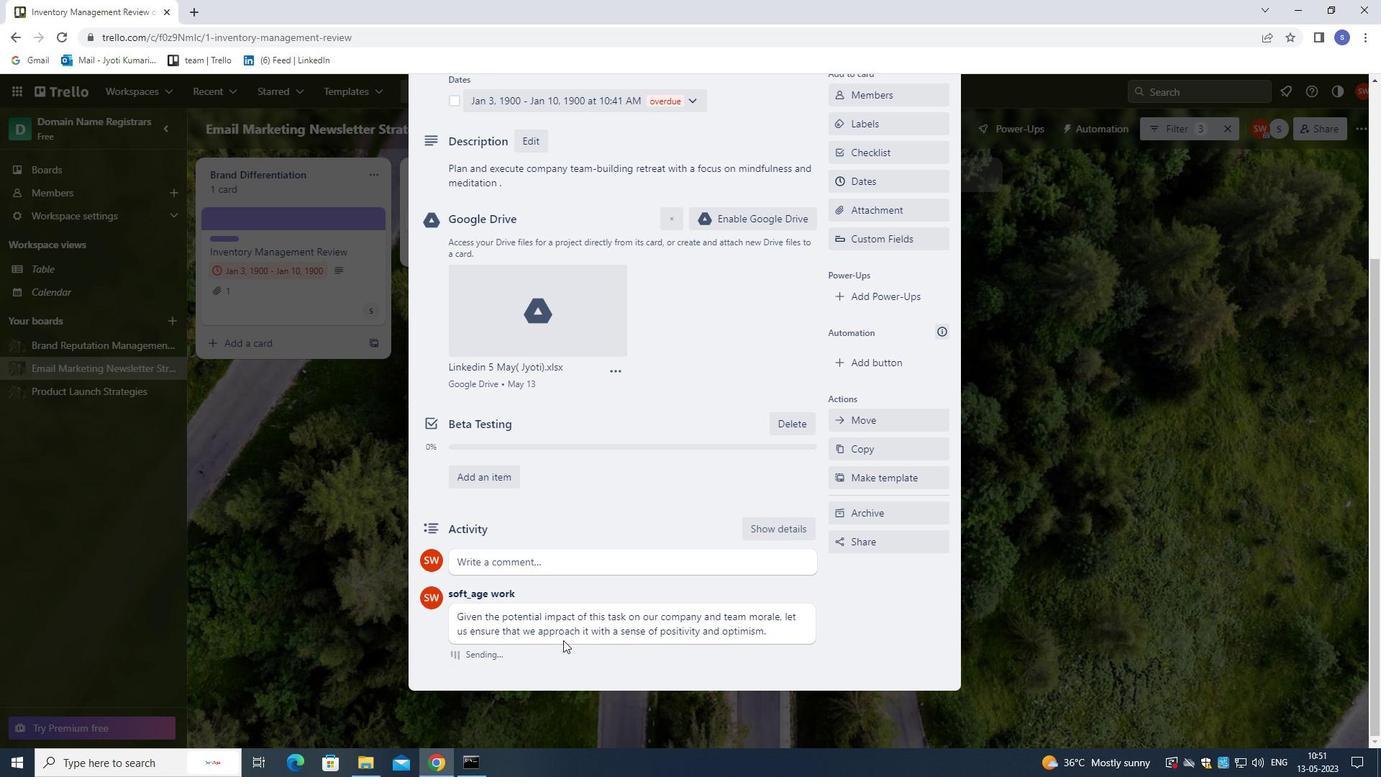 
Action: Mouse scrolled (633, 584) with delta (0, 0)
Screenshot: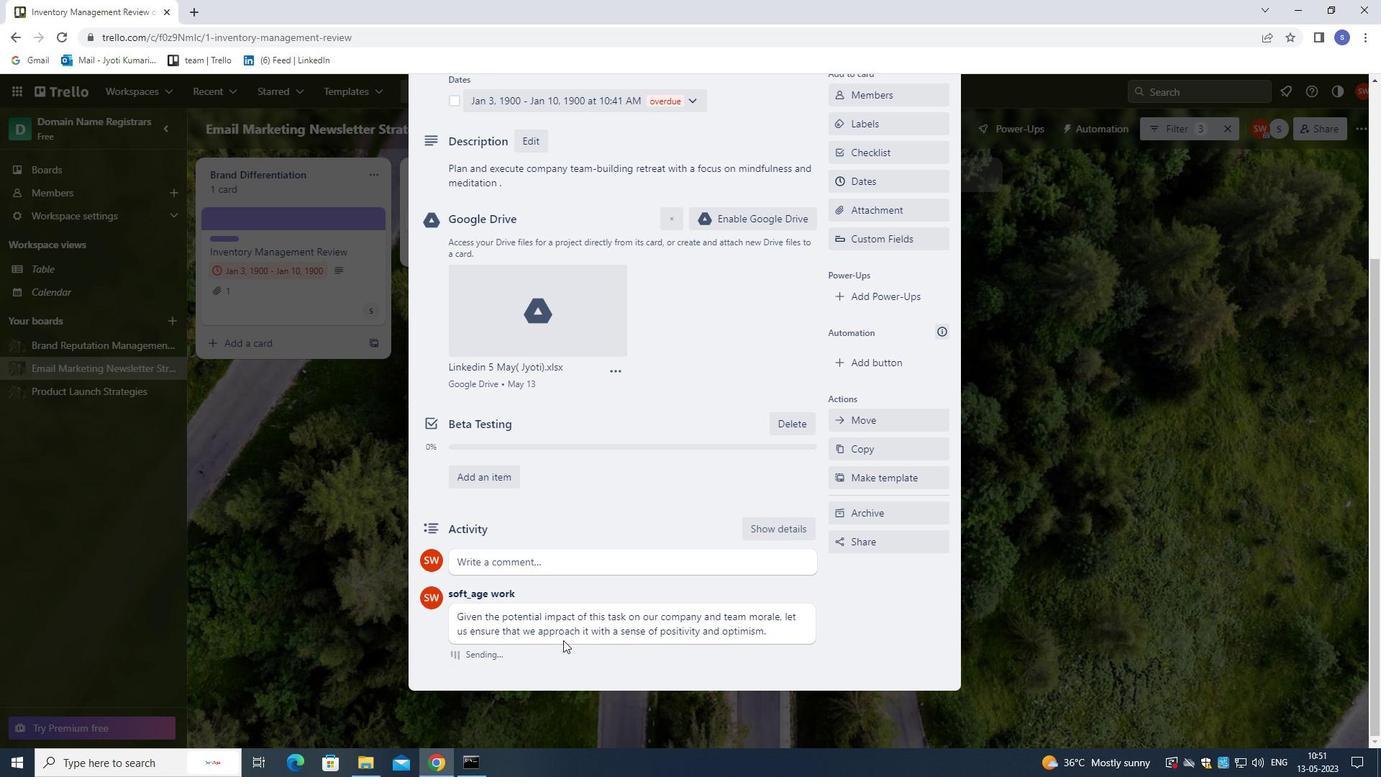 
Action: Mouse moved to (643, 563)
Screenshot: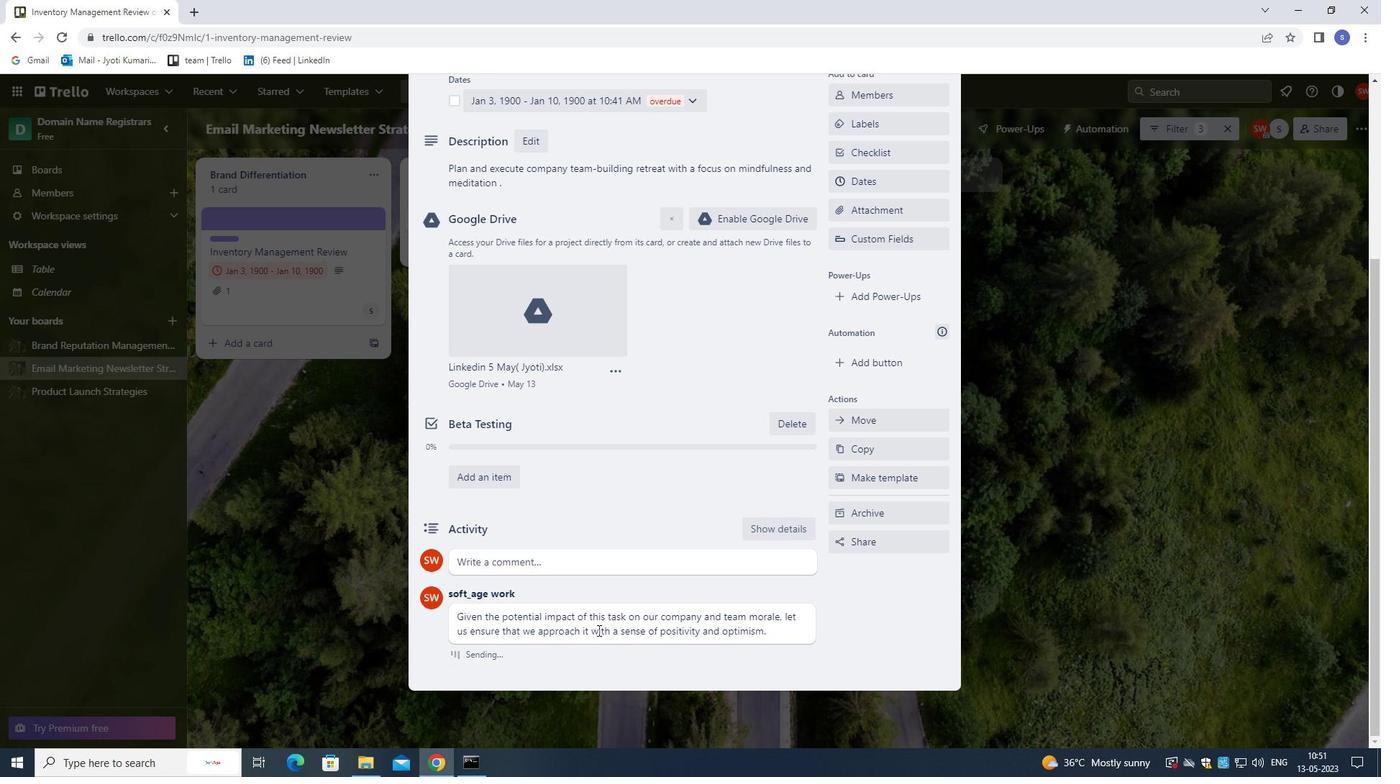 
Action: Mouse scrolled (643, 564) with delta (0, 0)
Screenshot: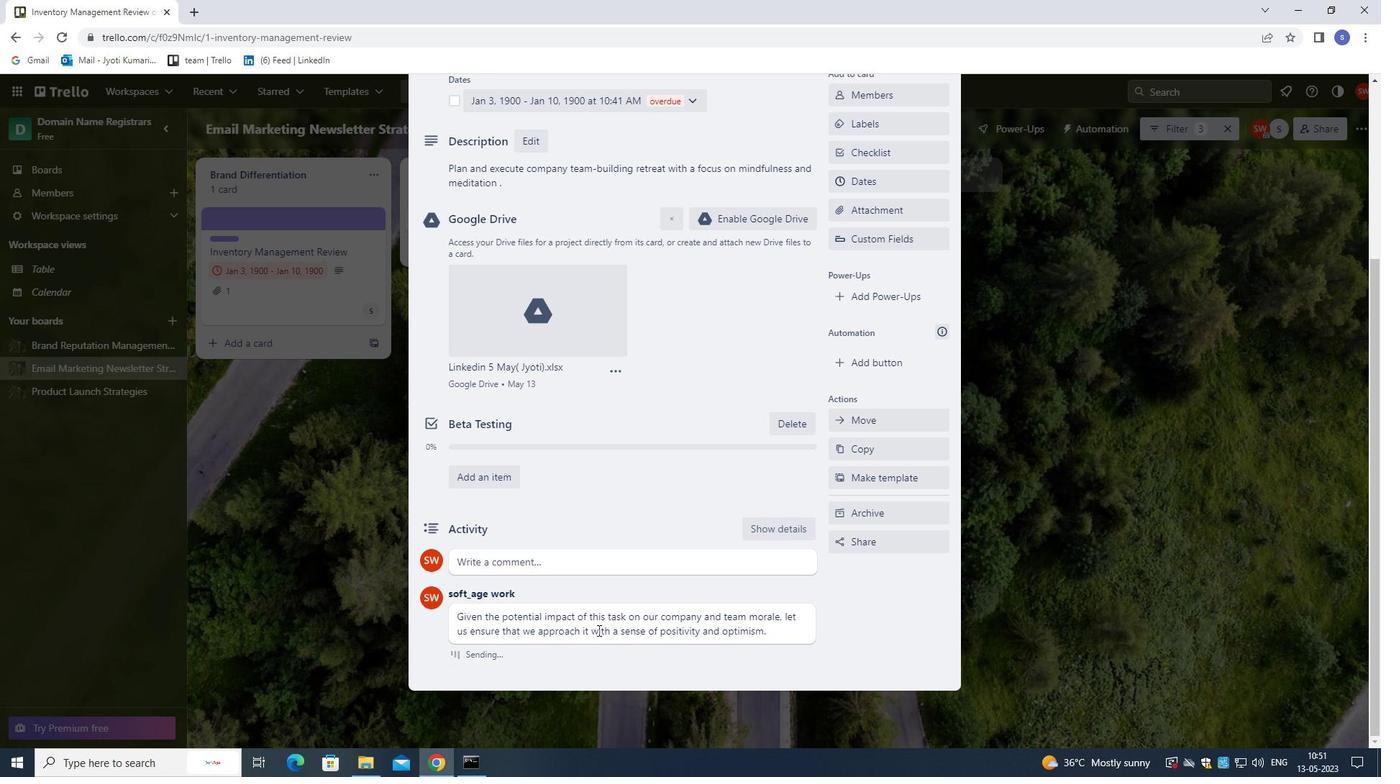 
Action: Mouse moved to (667, 505)
Screenshot: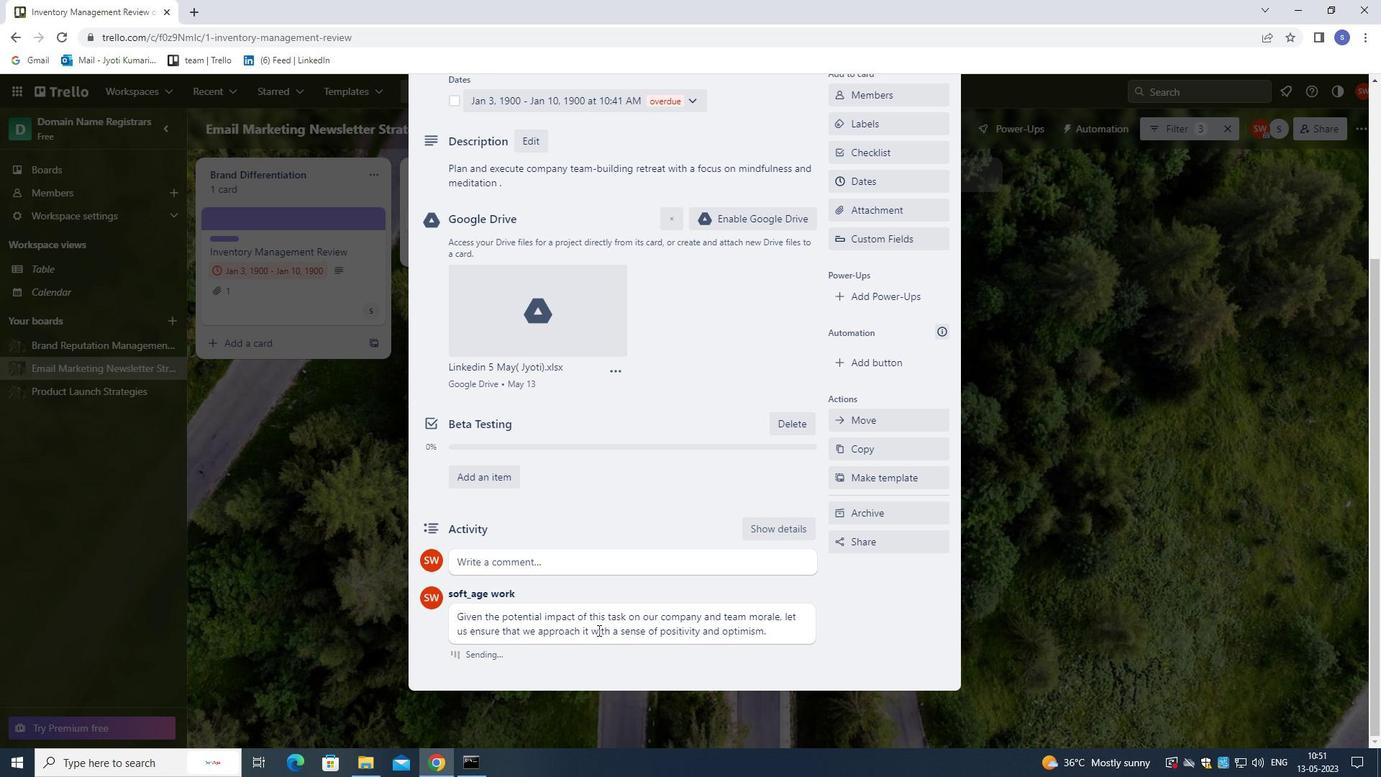 
Action: Mouse scrolled (667, 505) with delta (0, 0)
Screenshot: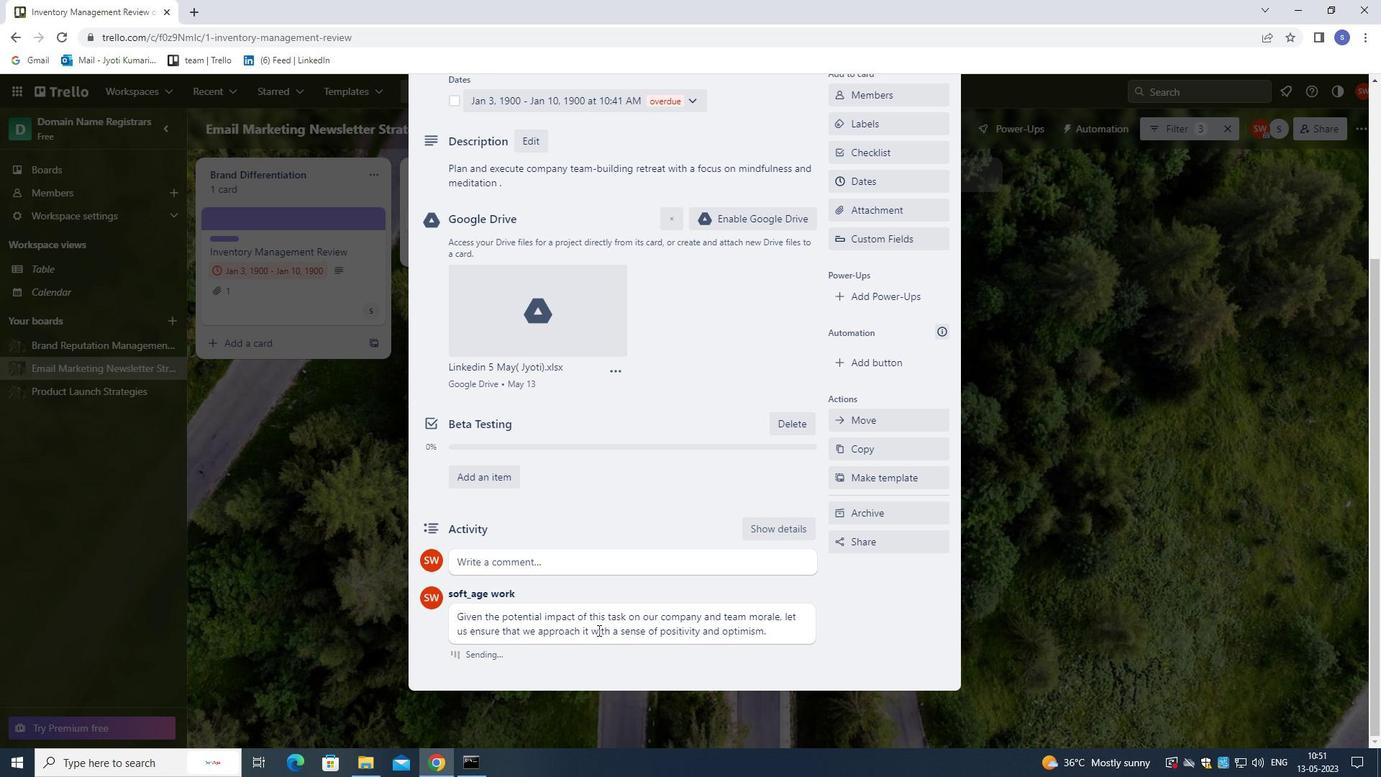 
Action: Mouse moved to (940, 123)
Screenshot: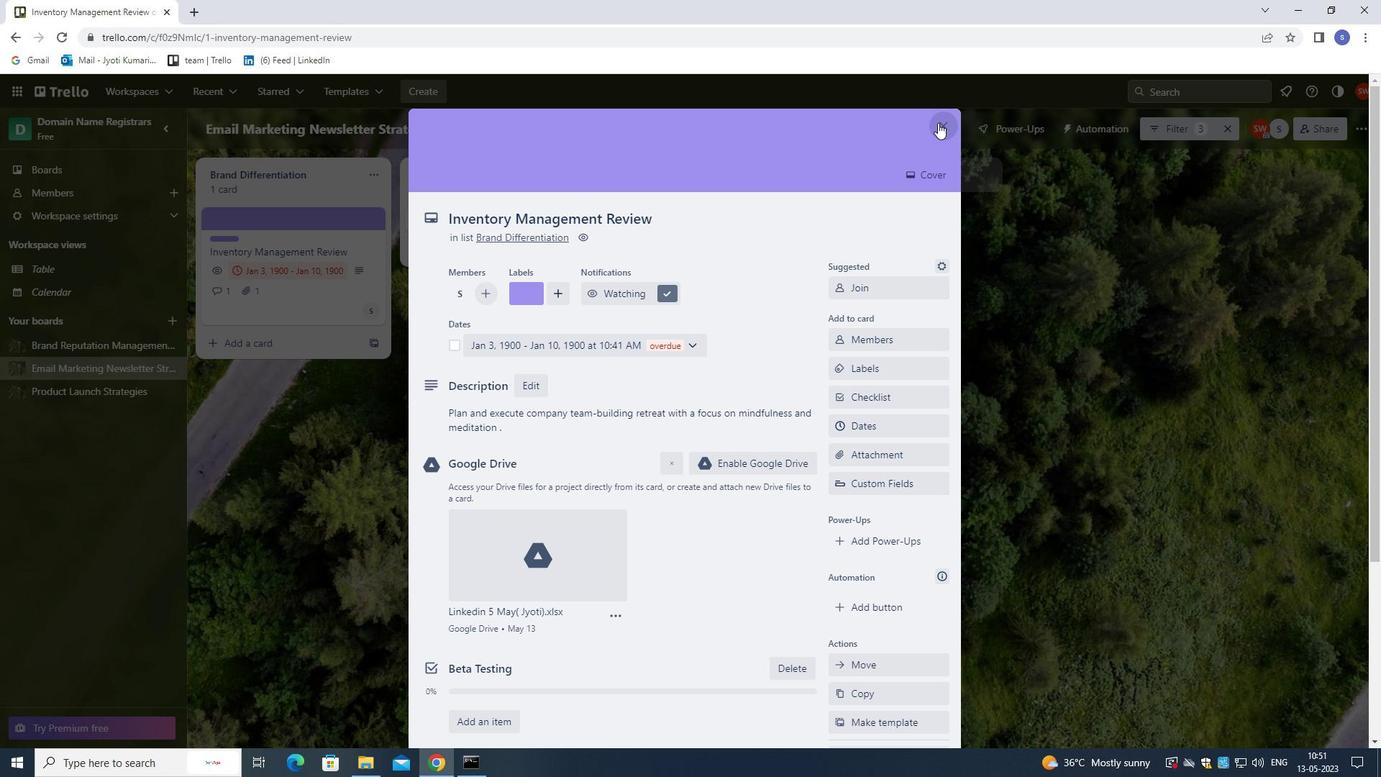 
Action: Mouse pressed left at (940, 123)
Screenshot: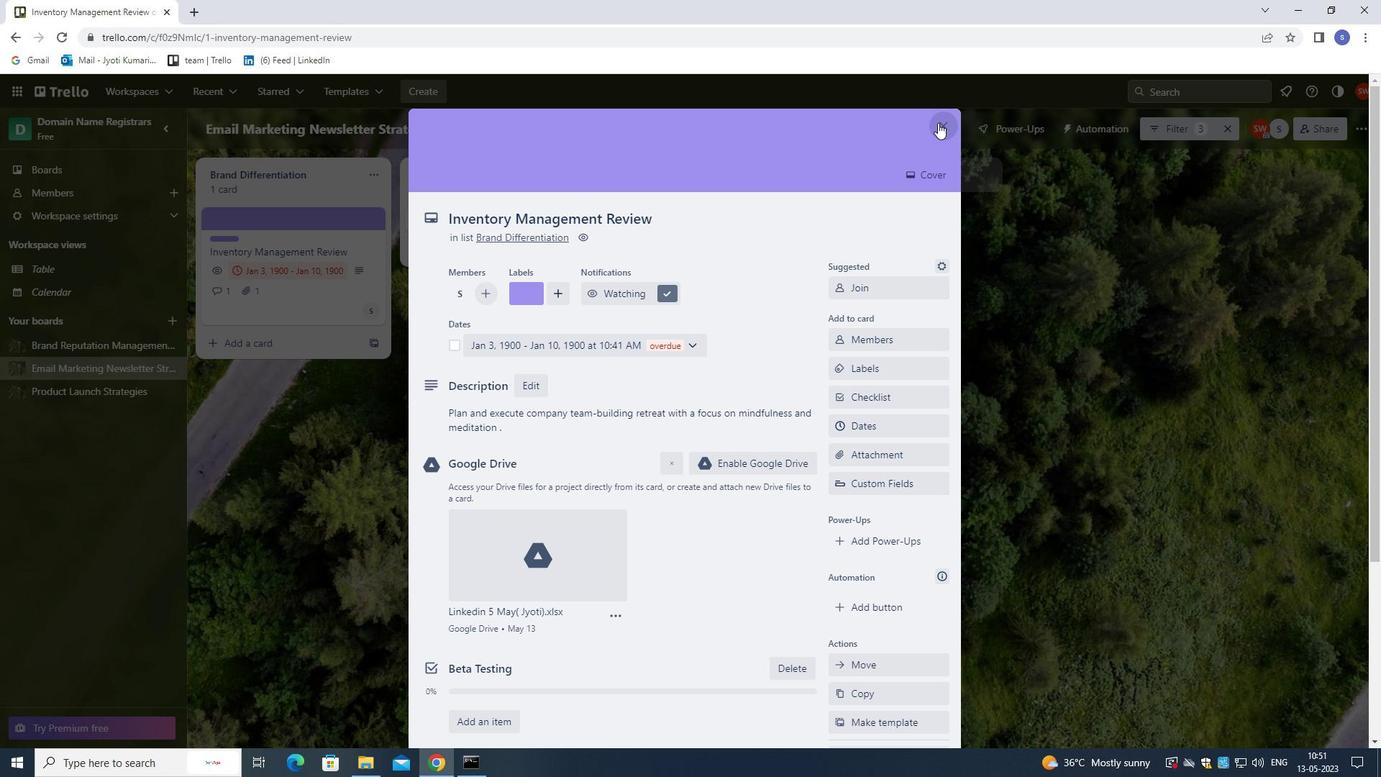 
Action: Mouse moved to (937, 123)
Screenshot: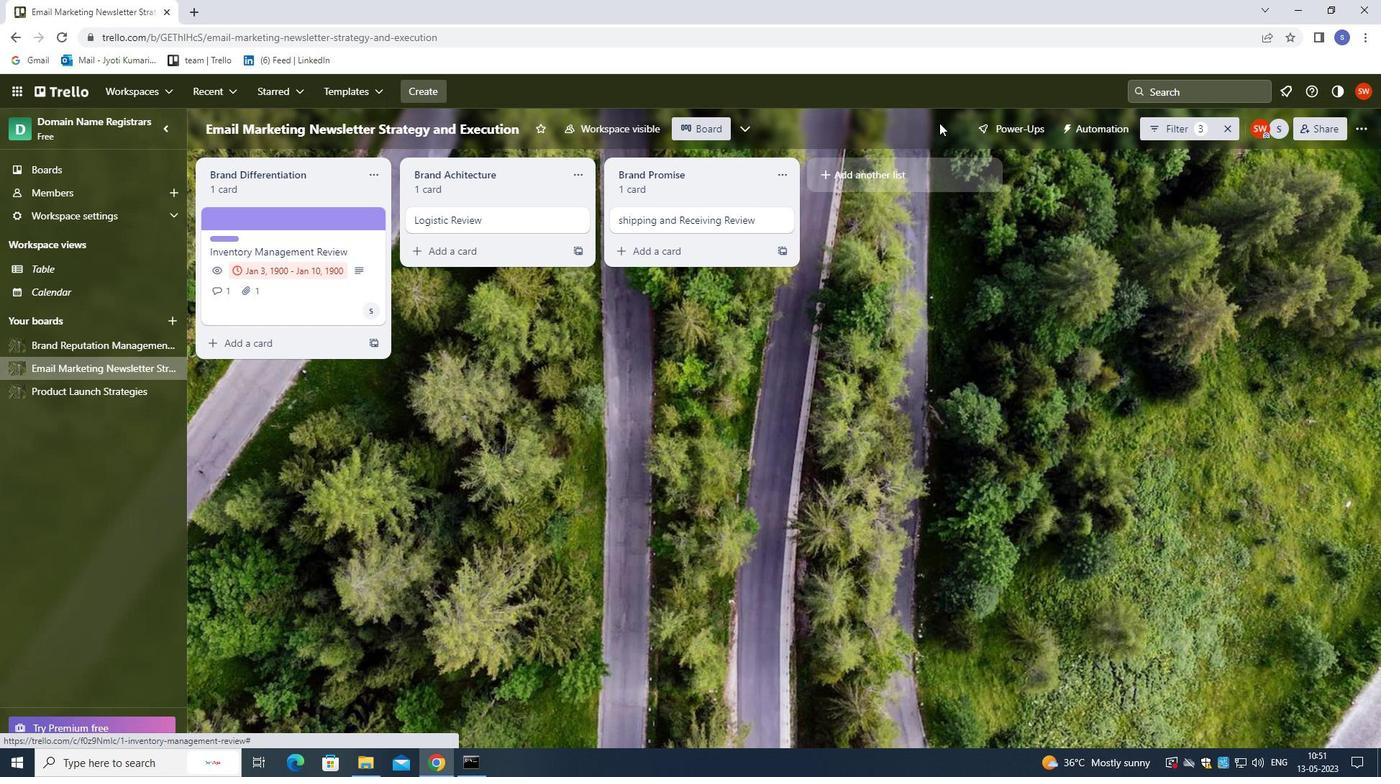 
